 Task: Look for space in Epworth, Zimbabwe from 10th July, 2023 to 15th July, 2023 for 7 adults in price range Rs.10000 to Rs.15000. Place can be entire place or shared room with 4 bedrooms having 7 beds and 4 bathrooms. Property type can be house, flat, guest house. Amenities needed are: wifi, TV, free parkinig on premises, gym, breakfast. Booking option can be shelf check-in. Required host language is English.
Action: Mouse moved to (417, 107)
Screenshot: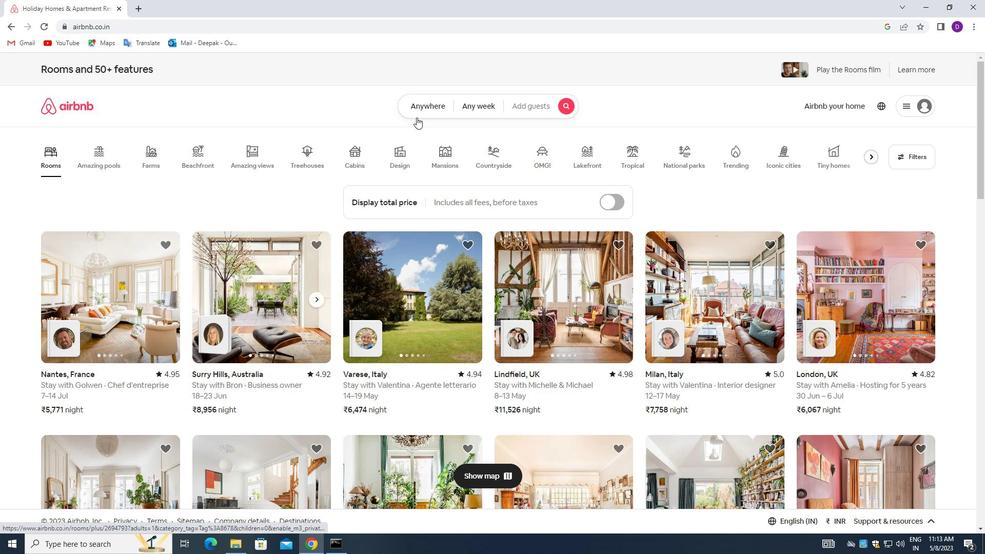 
Action: Mouse pressed left at (417, 107)
Screenshot: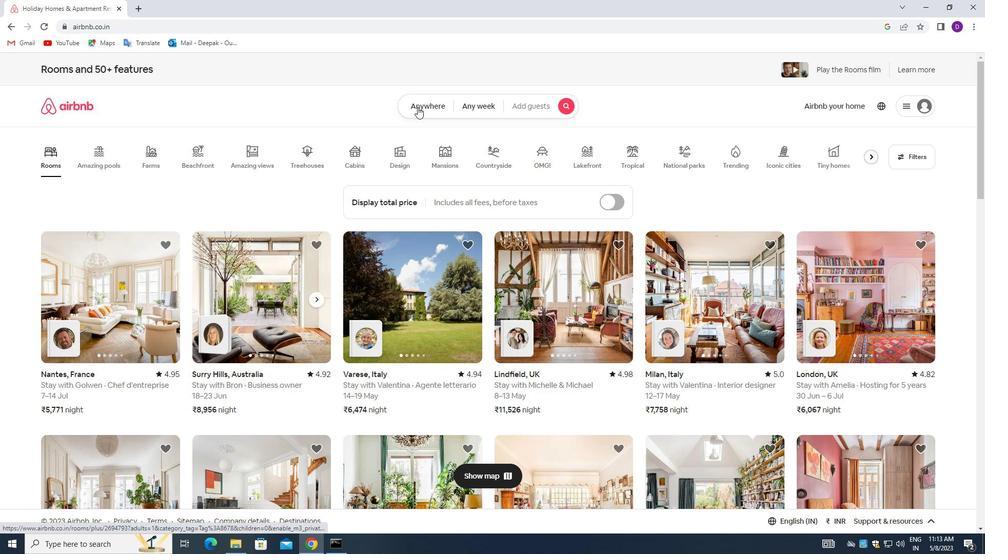
Action: Mouse moved to (366, 145)
Screenshot: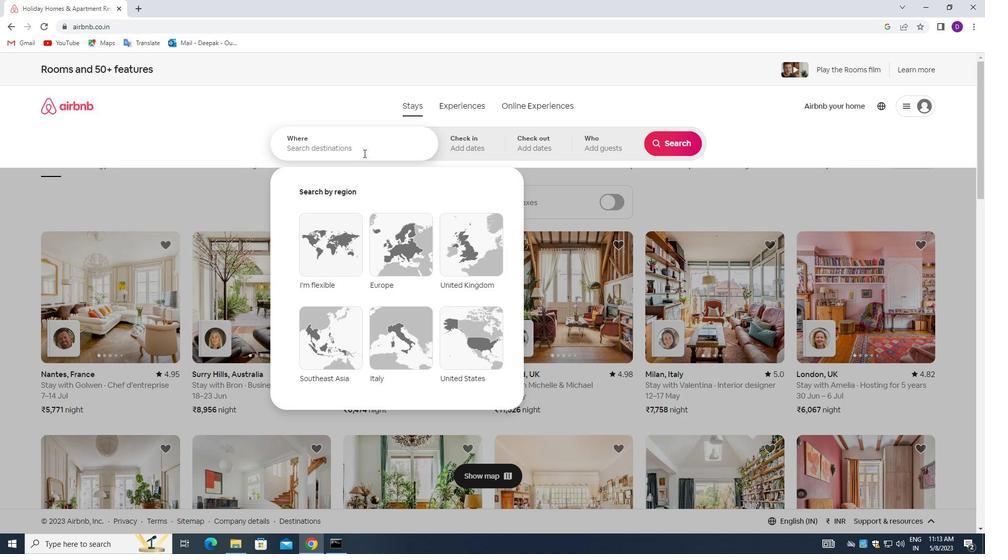 
Action: Mouse pressed left at (366, 145)
Screenshot: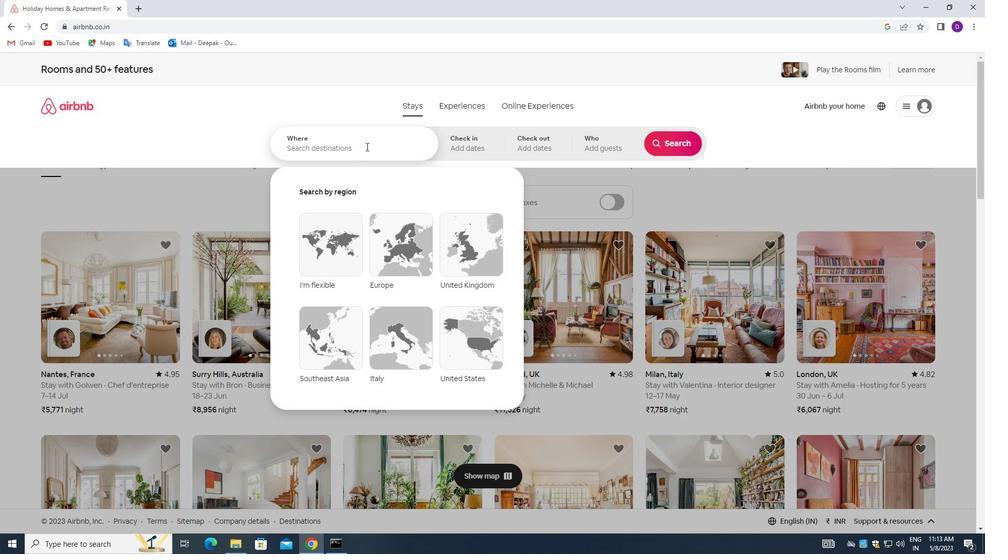 
Action: Mouse moved to (166, 226)
Screenshot: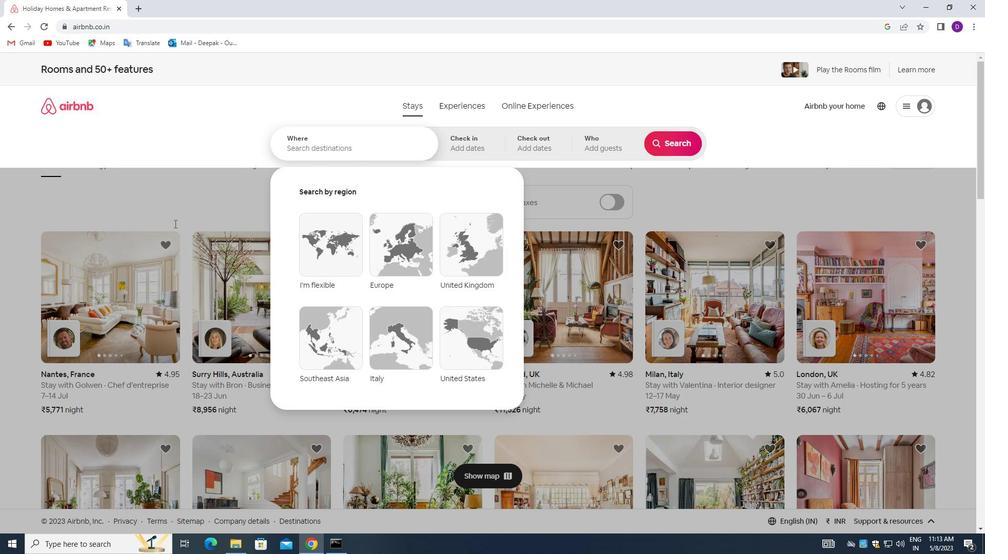 
Action: Key pressed <Key.shift_r><Key.shift_r><Key.shift_r><Key.shift_r><Key.shift_r><Key.shift_r><Key.shift_r><Key.shift_r><Key.shift_r><Key.shift_r>Epworth,<Key.space><Key.shift_r>Zimbabwe<Key.enter>
Screenshot: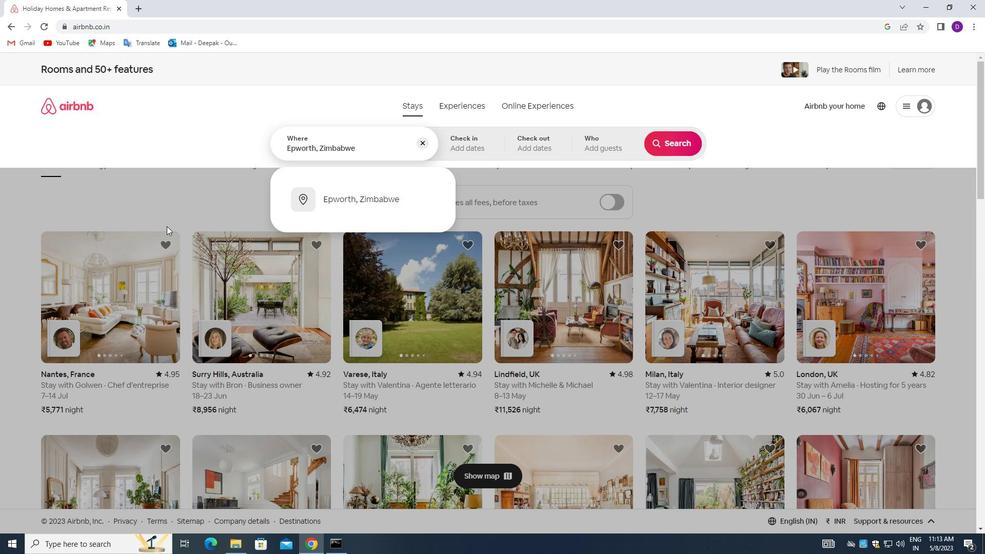 
Action: Mouse moved to (665, 227)
Screenshot: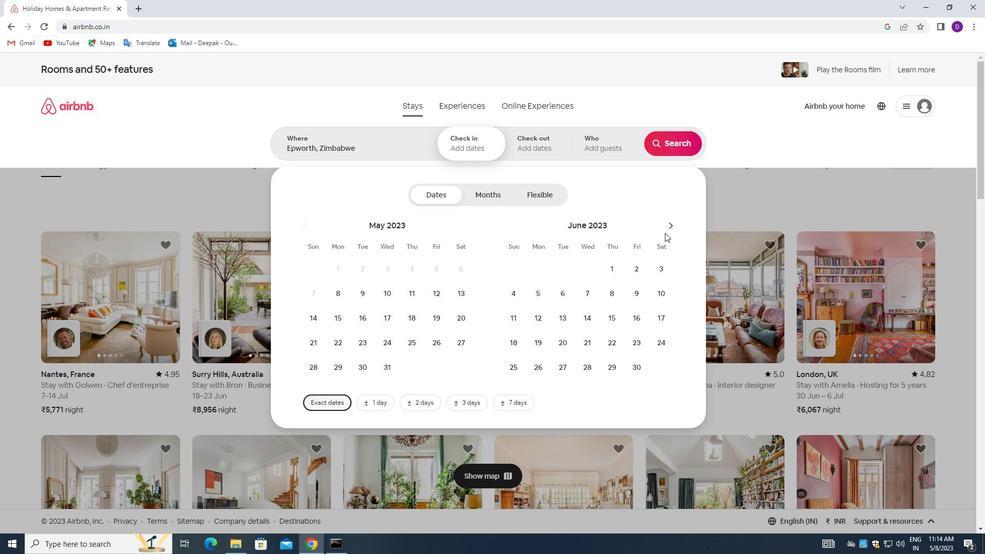 
Action: Mouse pressed left at (665, 227)
Screenshot: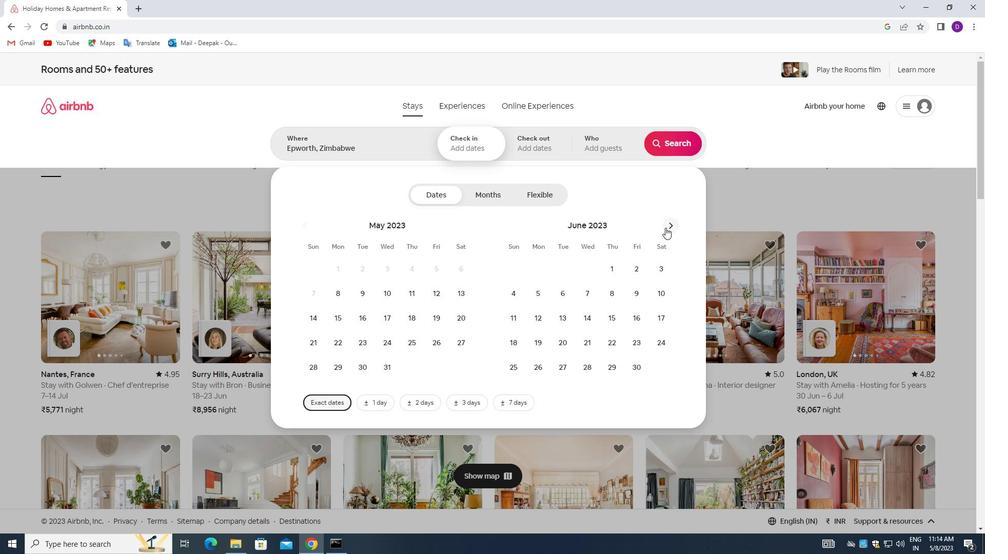 
Action: Mouse moved to (545, 321)
Screenshot: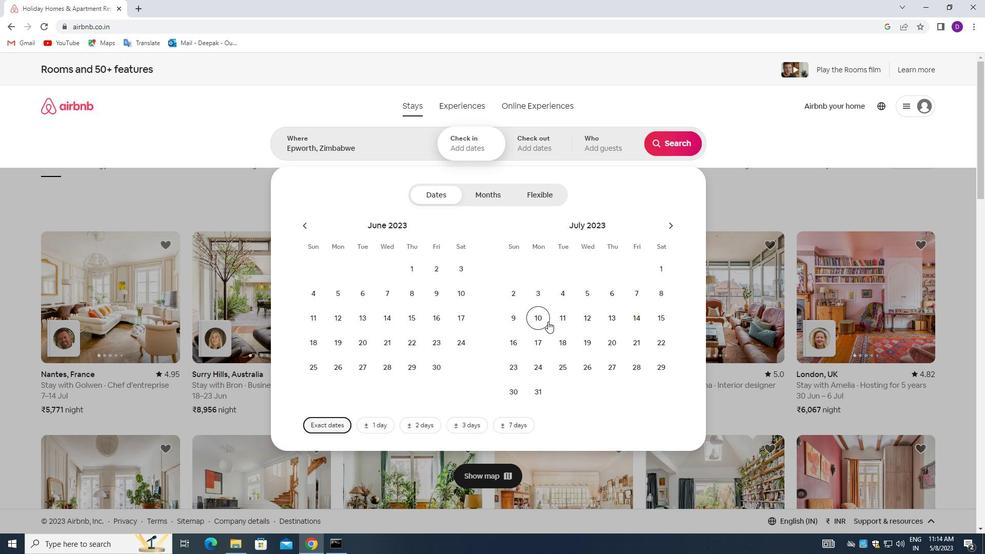 
Action: Mouse pressed left at (545, 321)
Screenshot: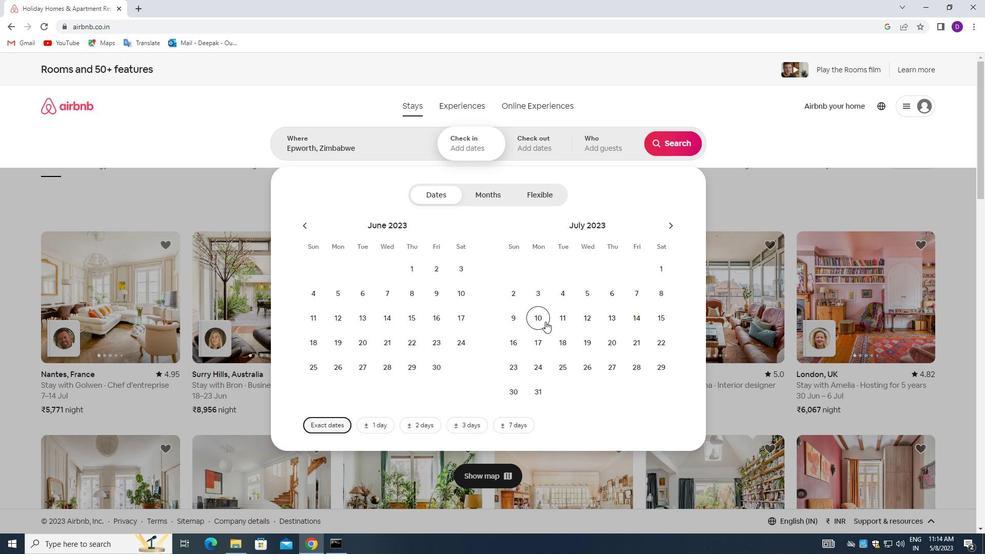 
Action: Mouse moved to (659, 321)
Screenshot: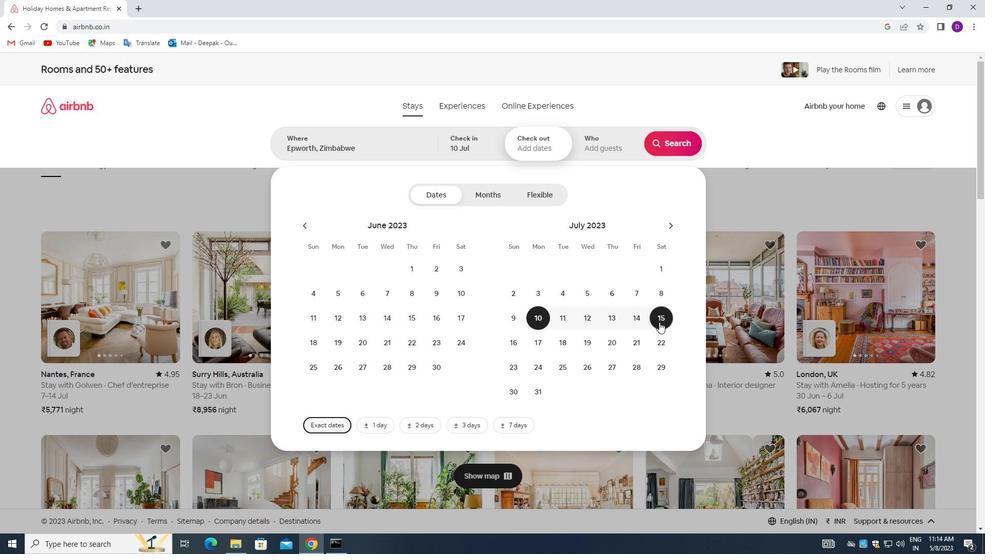 
Action: Mouse pressed left at (659, 321)
Screenshot: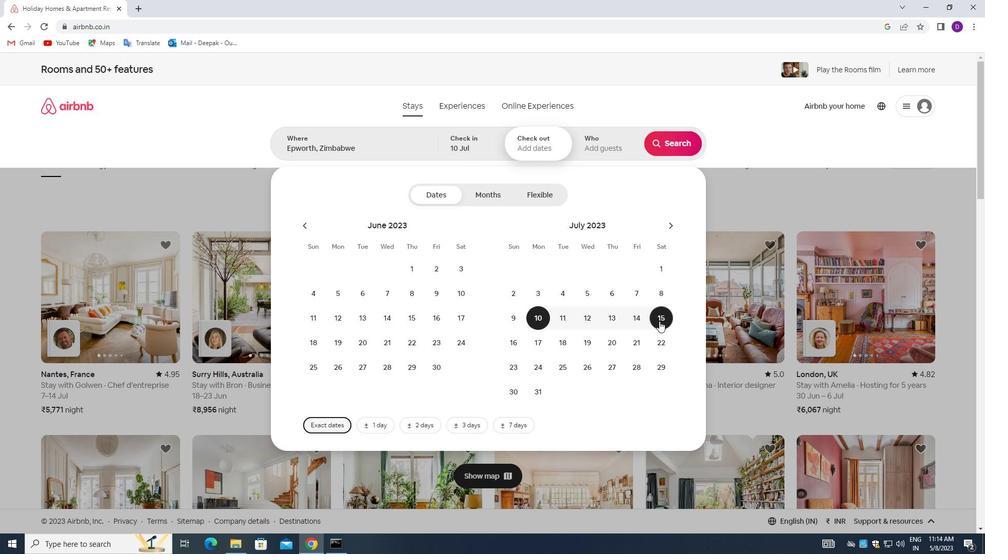 
Action: Mouse moved to (597, 148)
Screenshot: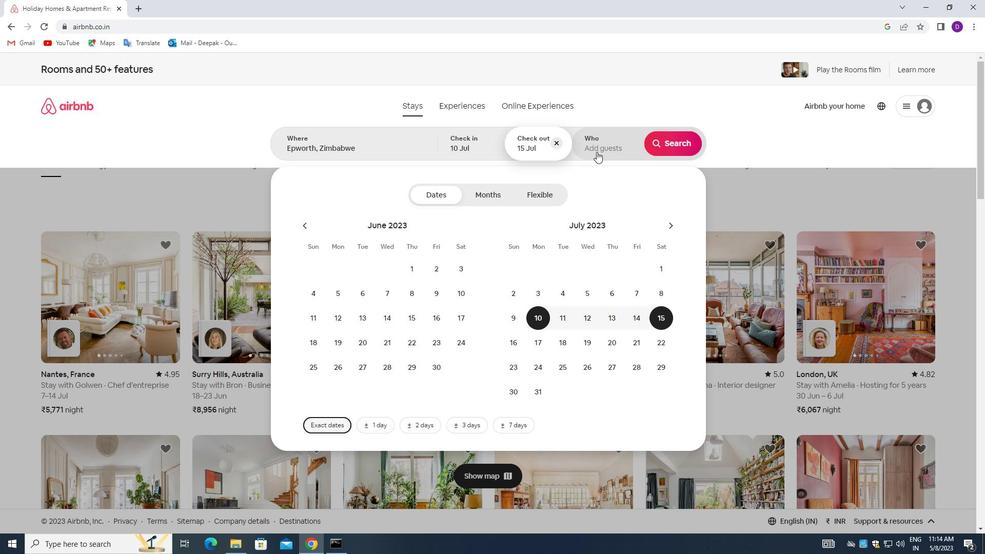 
Action: Mouse pressed left at (597, 148)
Screenshot: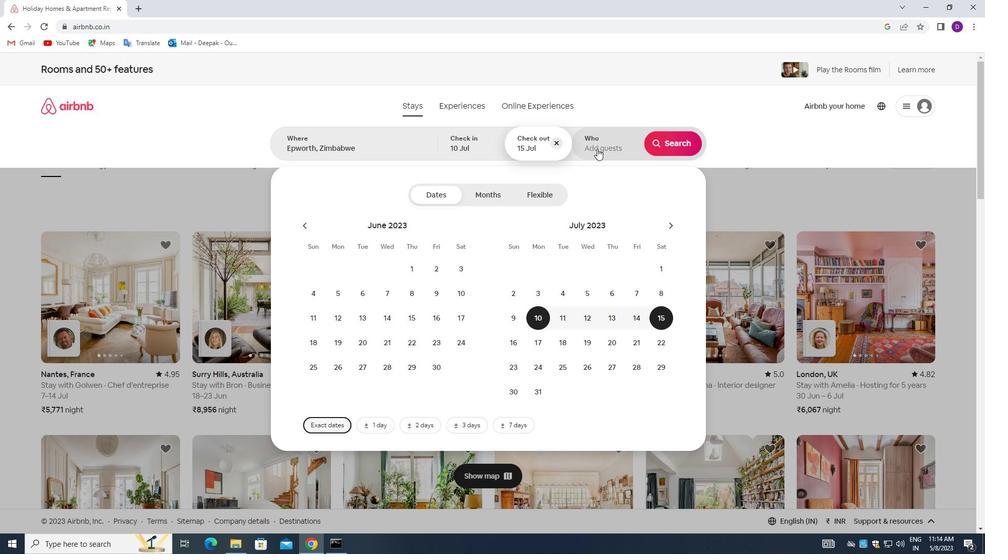 
Action: Mouse moved to (679, 201)
Screenshot: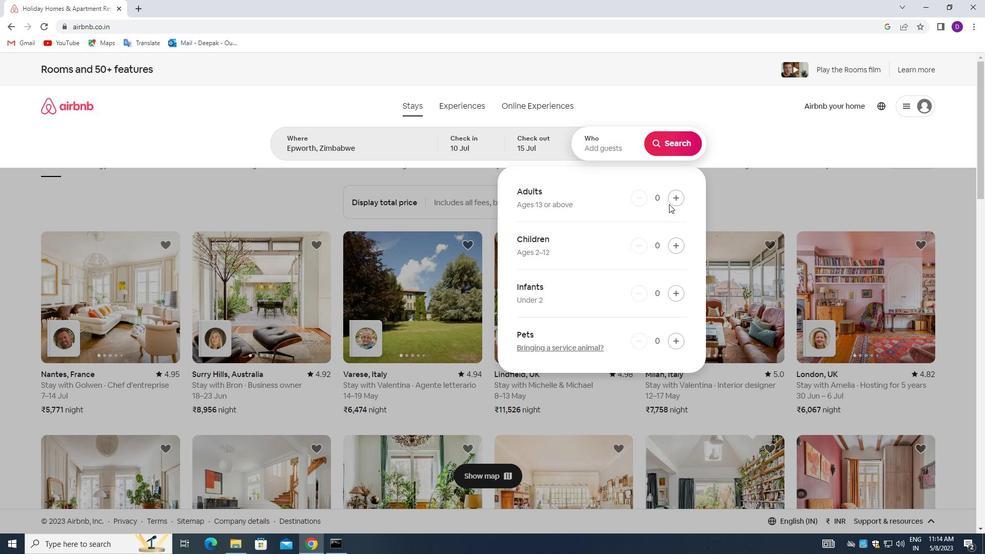 
Action: Mouse pressed left at (679, 201)
Screenshot: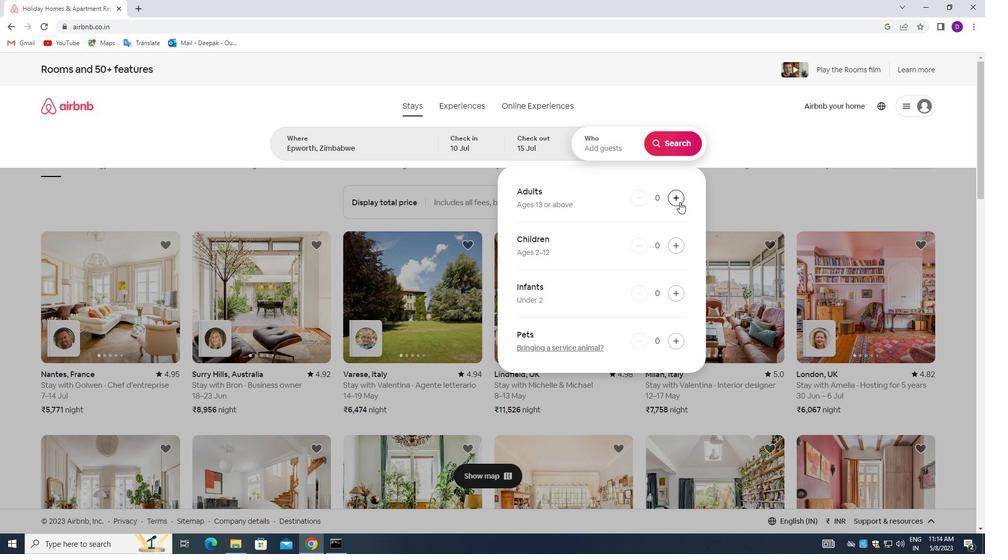 
Action: Mouse pressed left at (679, 201)
Screenshot: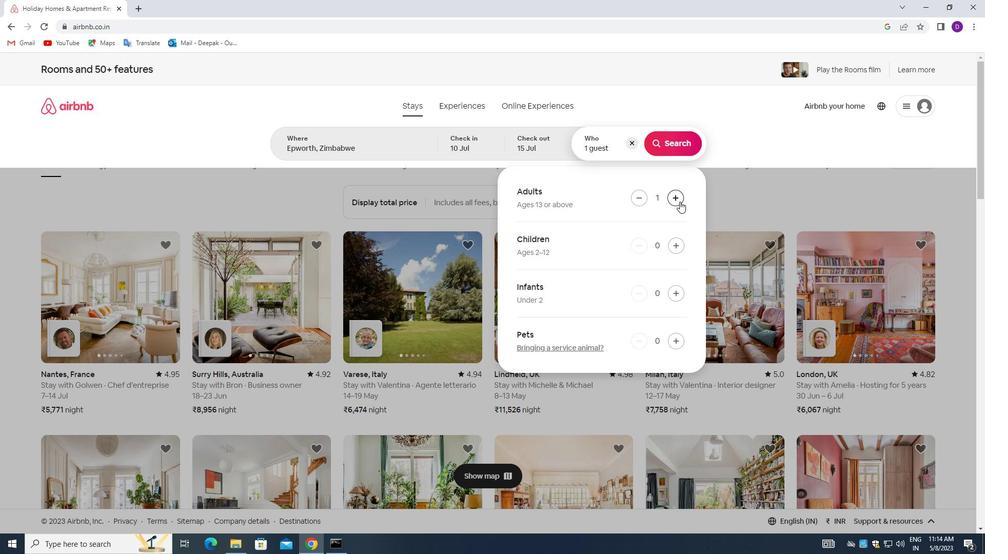 
Action: Mouse pressed left at (679, 201)
Screenshot: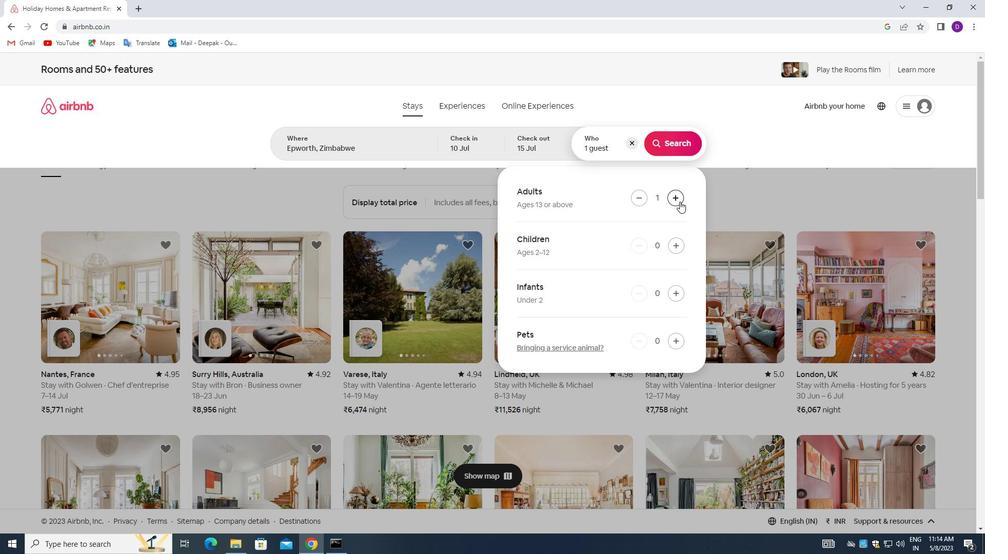 
Action: Mouse pressed left at (679, 201)
Screenshot: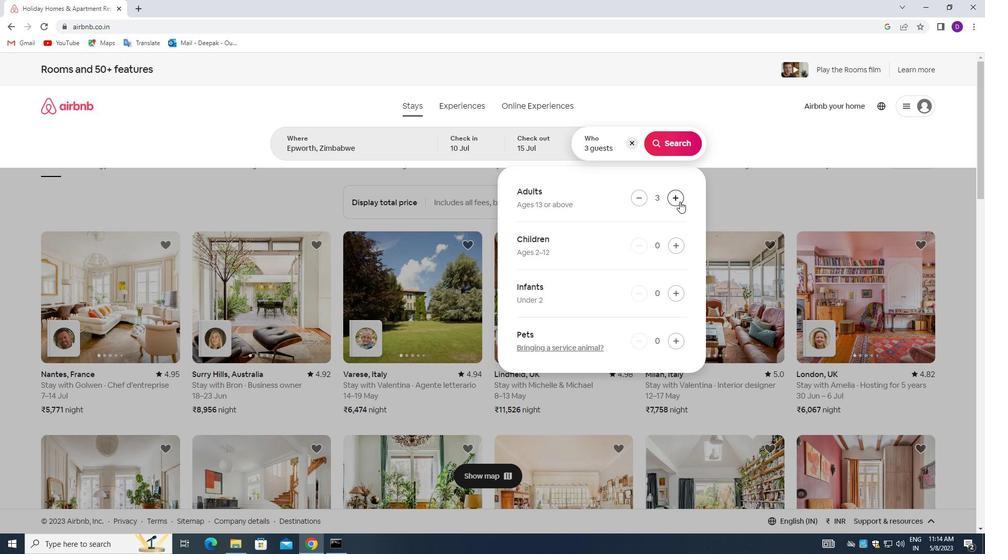 
Action: Mouse pressed left at (679, 201)
Screenshot: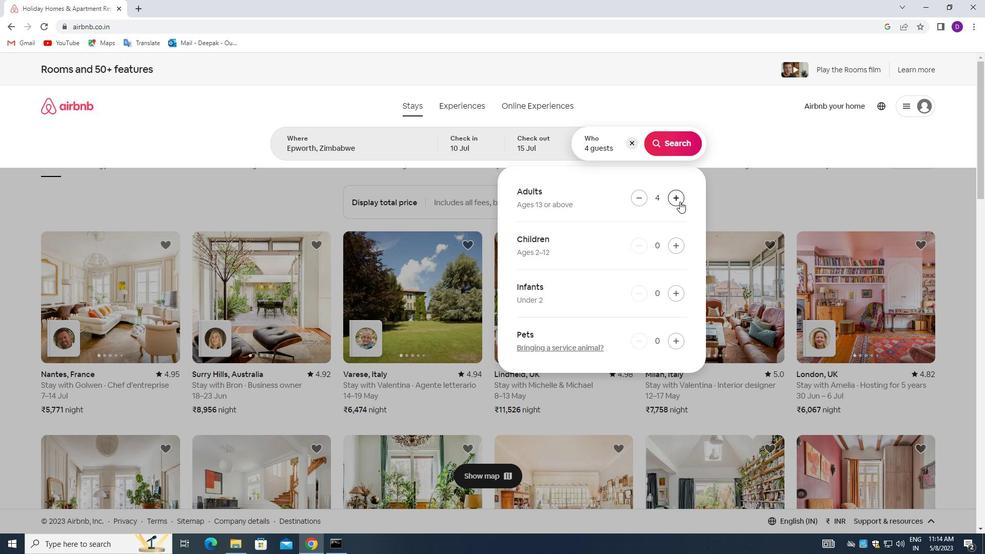 
Action: Mouse pressed left at (679, 201)
Screenshot: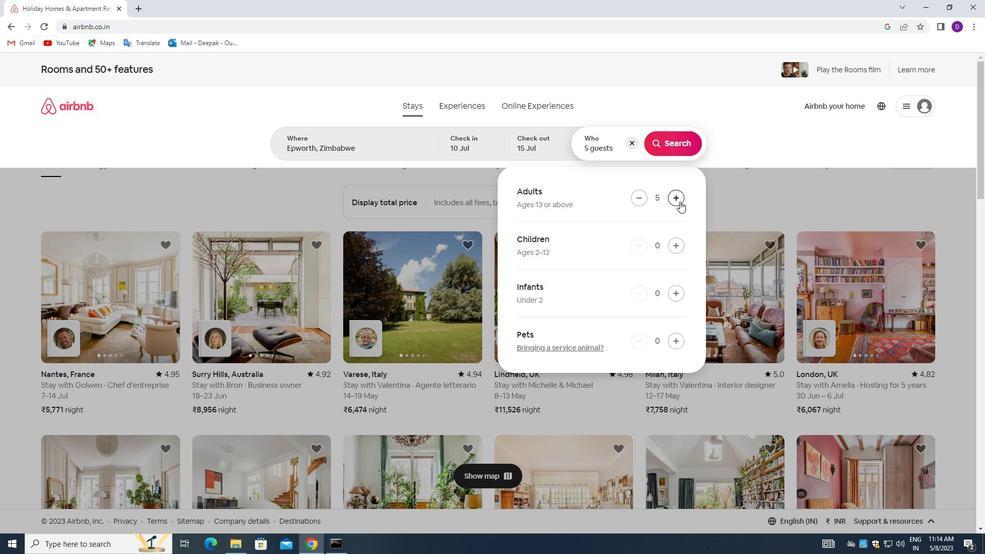
Action: Mouse pressed left at (679, 201)
Screenshot: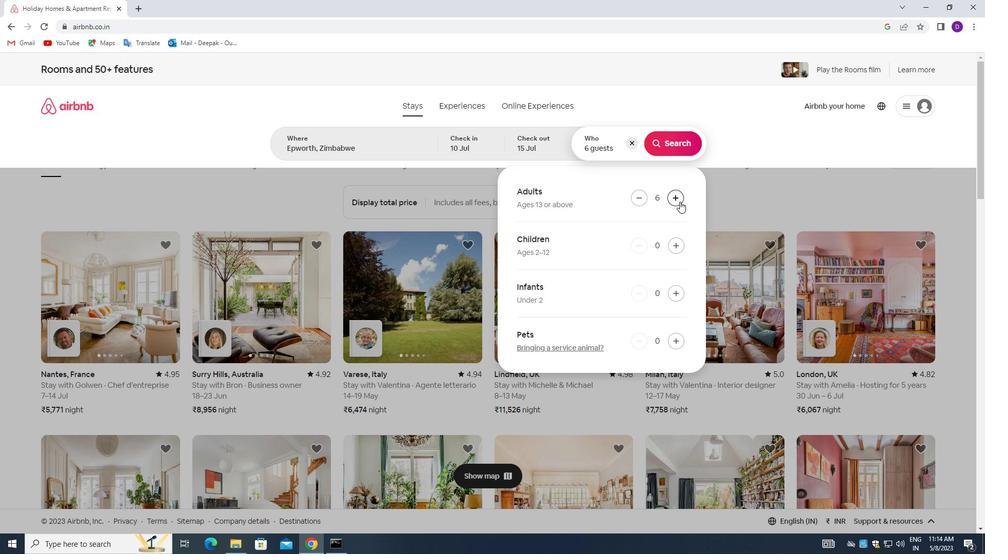
Action: Mouse pressed left at (679, 201)
Screenshot: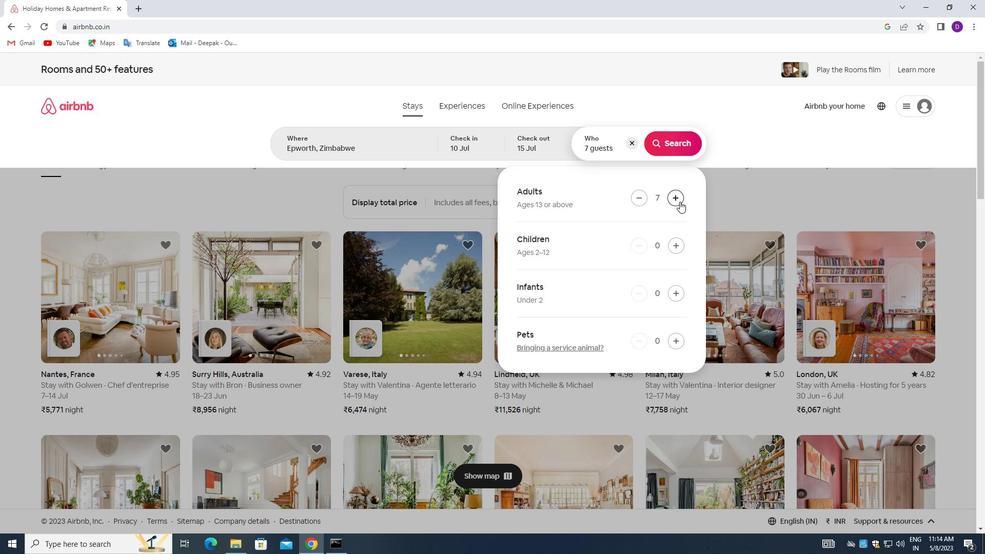 
Action: Mouse moved to (642, 198)
Screenshot: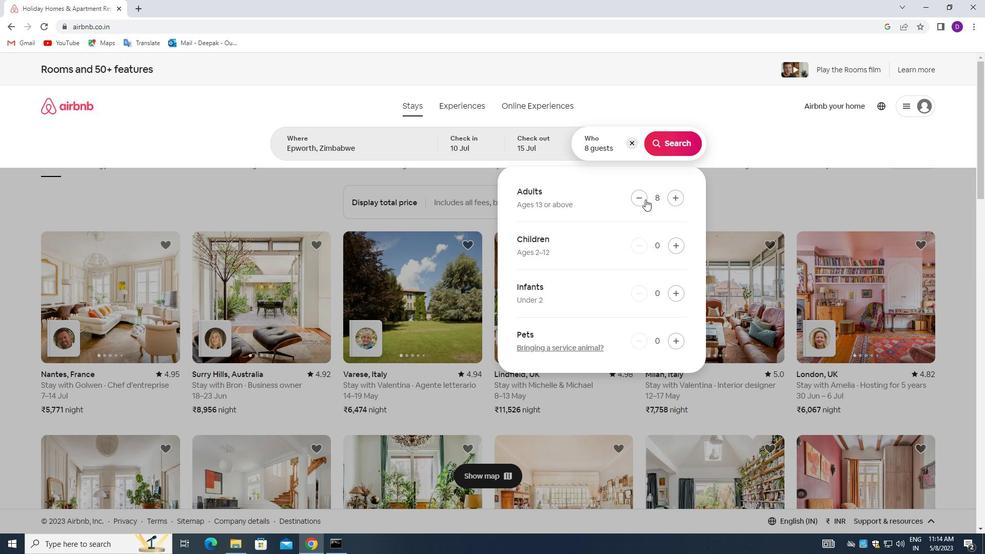 
Action: Mouse pressed left at (642, 198)
Screenshot: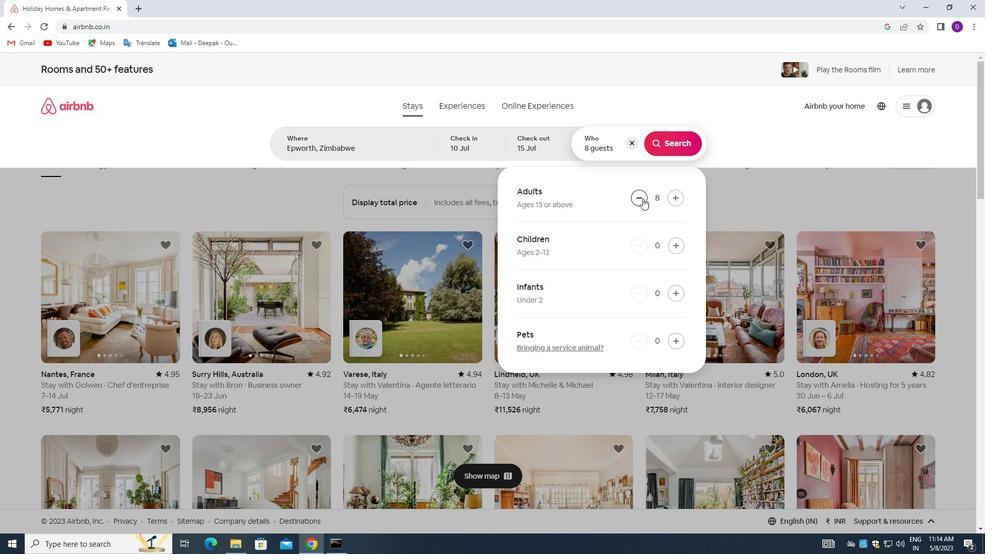 
Action: Mouse moved to (672, 139)
Screenshot: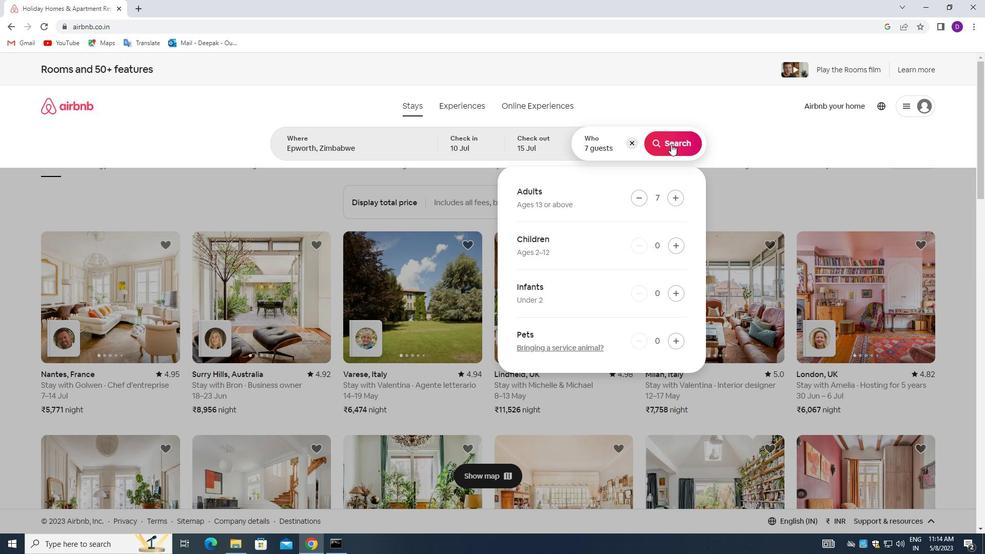 
Action: Mouse pressed left at (672, 139)
Screenshot: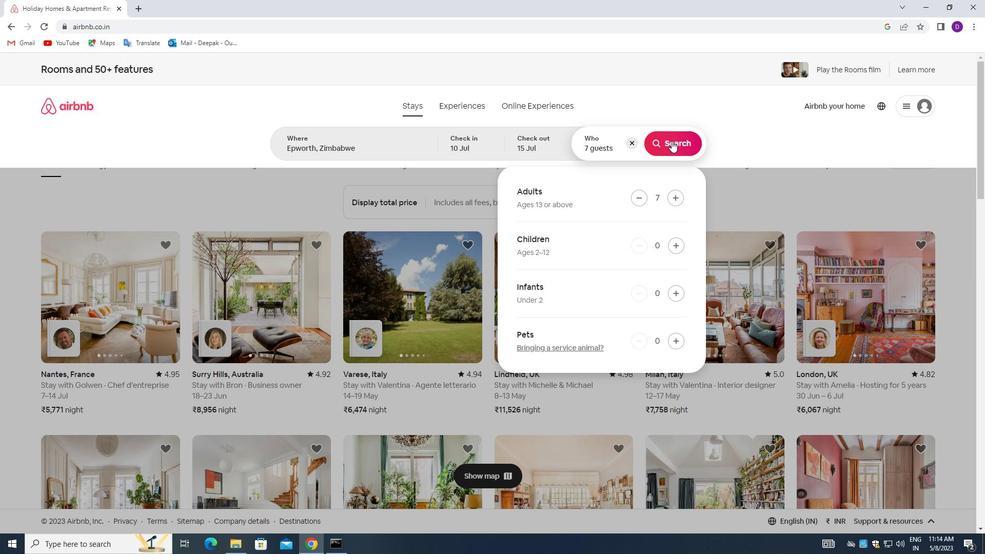 
Action: Mouse moved to (926, 114)
Screenshot: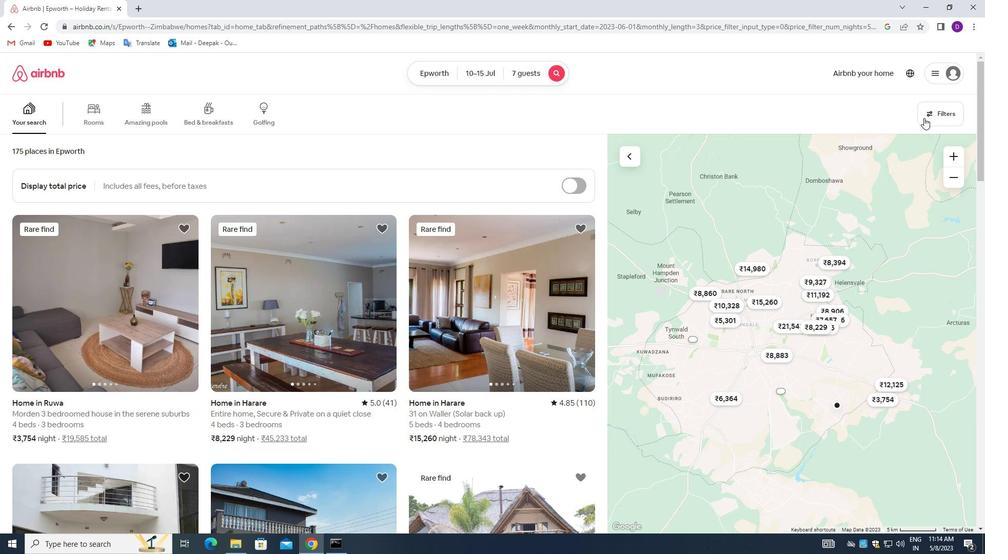 
Action: Mouse pressed left at (926, 114)
Screenshot: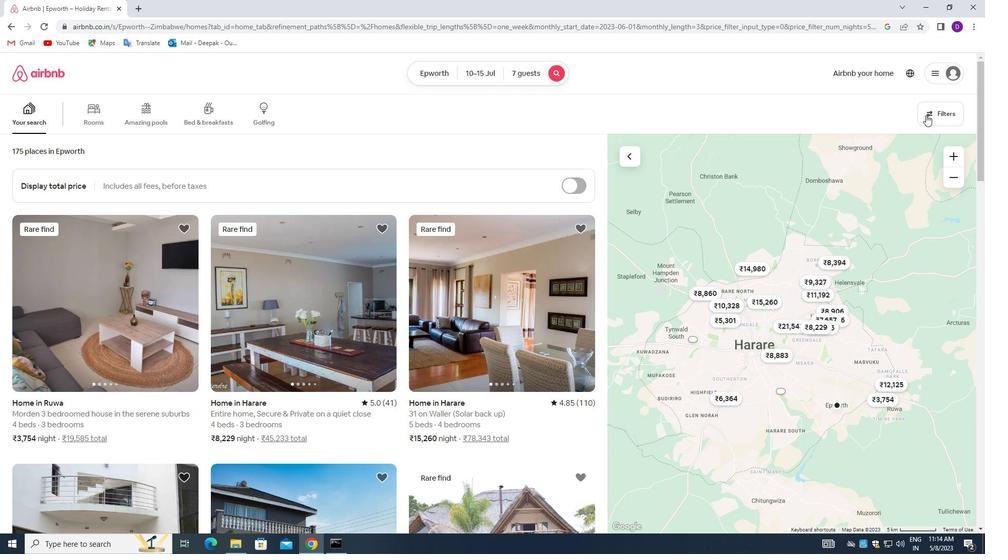 
Action: Mouse moved to (367, 370)
Screenshot: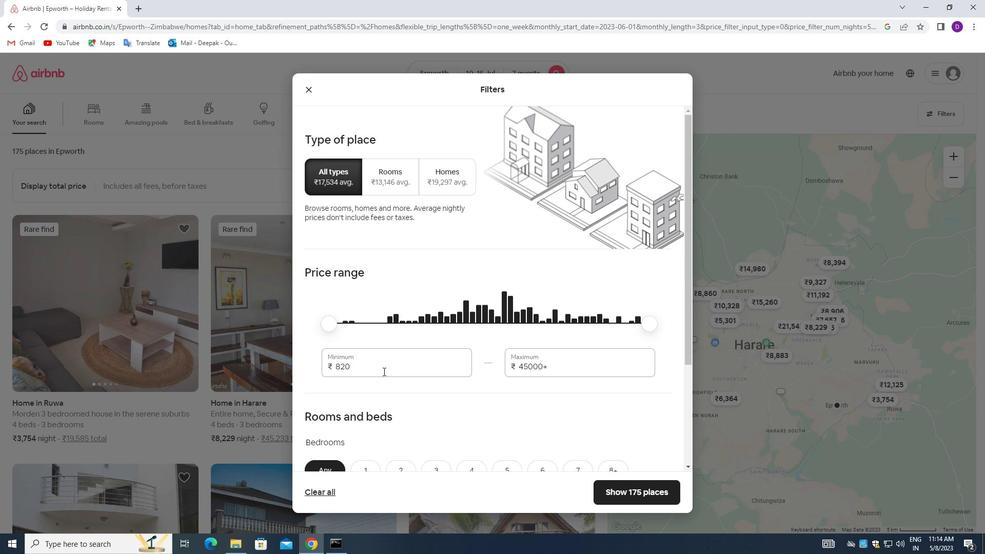 
Action: Mouse pressed left at (367, 370)
Screenshot: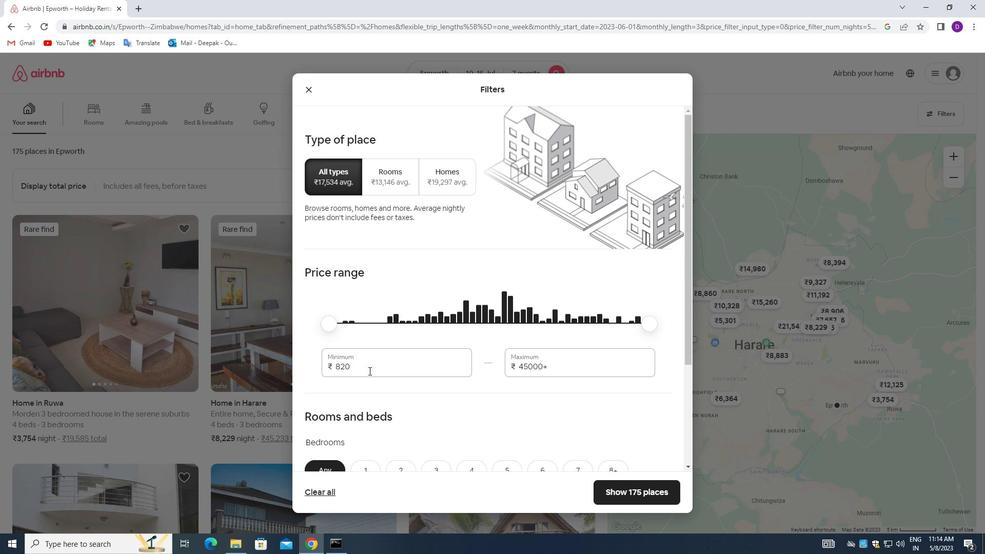 
Action: Mouse moved to (367, 370)
Screenshot: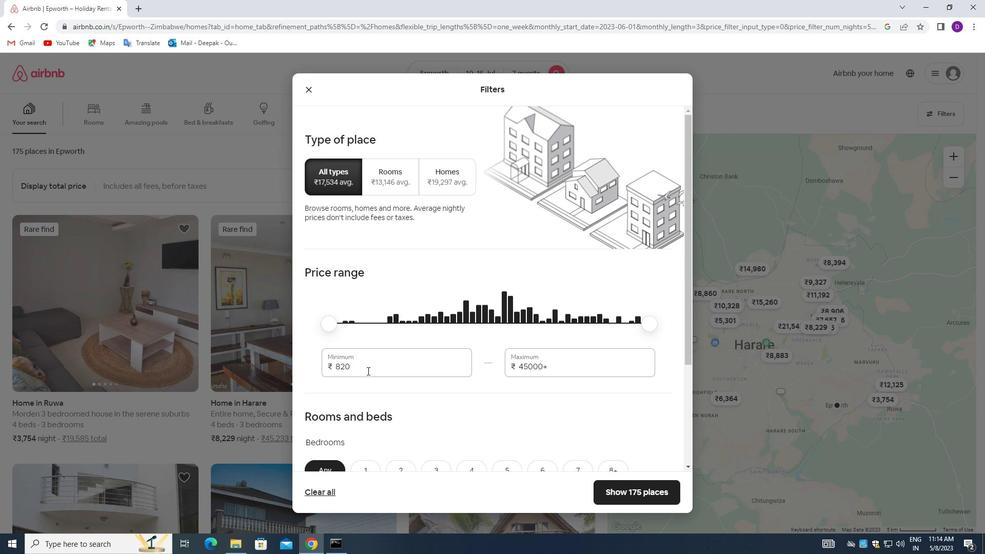 
Action: Mouse pressed left at (367, 370)
Screenshot: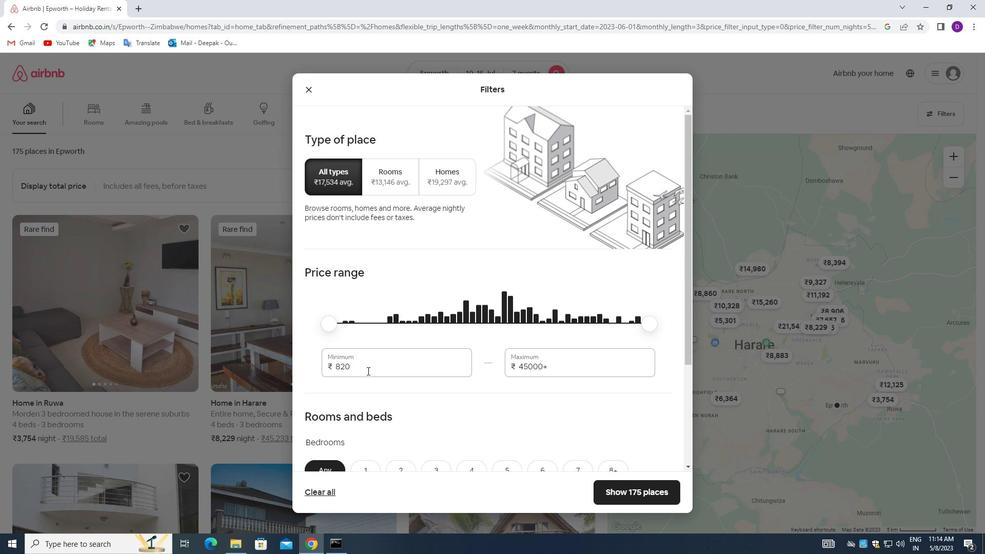 
Action: Key pressed 10000<Key.tab>15000
Screenshot: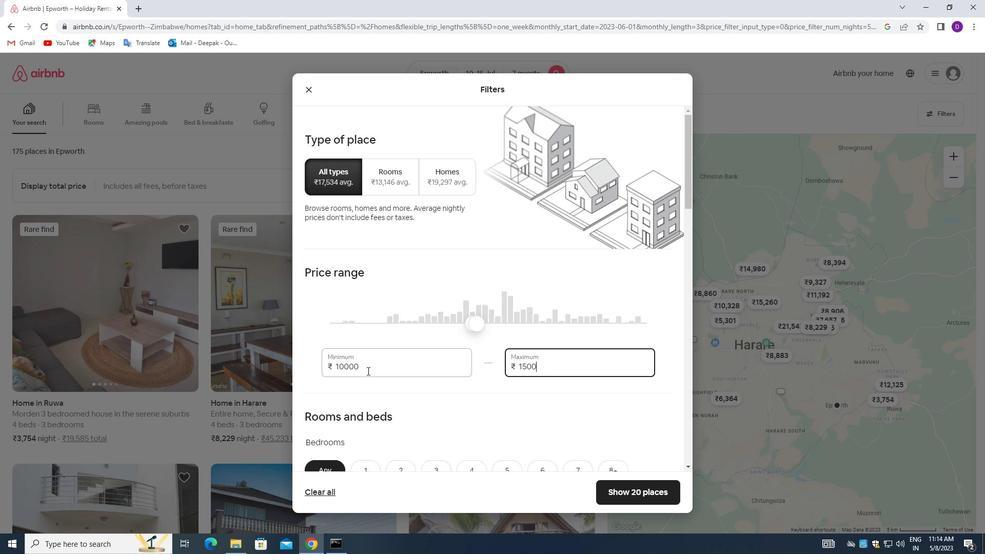 
Action: Mouse moved to (429, 371)
Screenshot: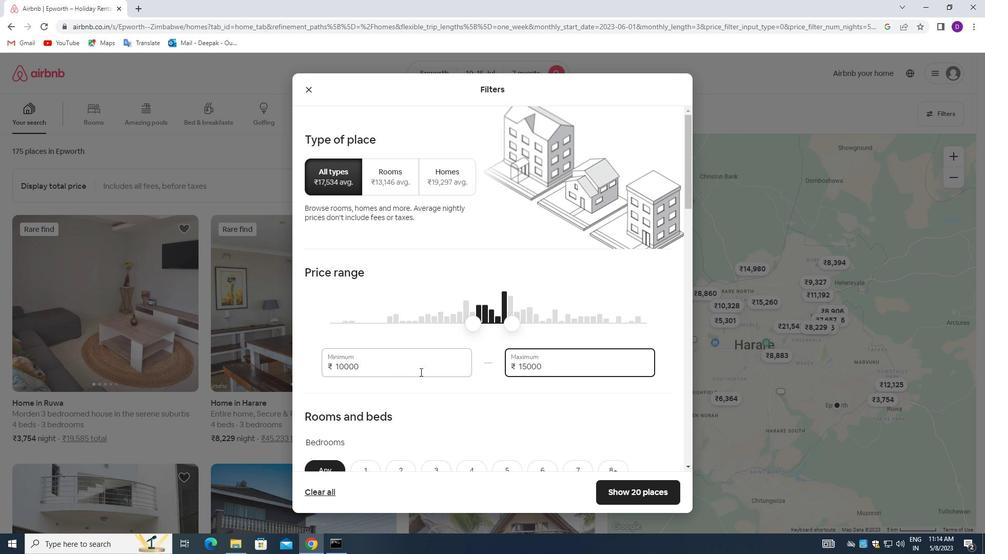 
Action: Mouse scrolled (429, 371) with delta (0, 0)
Screenshot: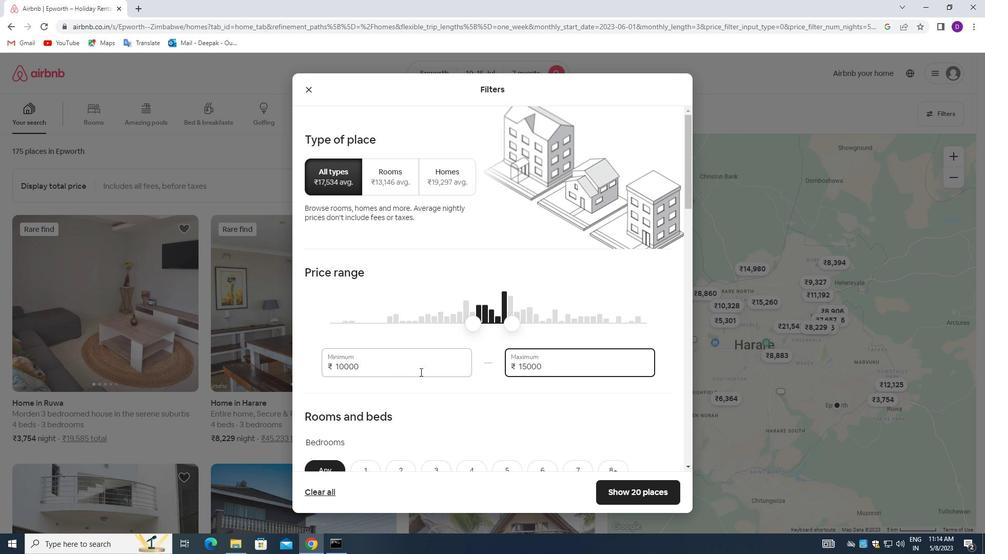 
Action: Mouse moved to (435, 374)
Screenshot: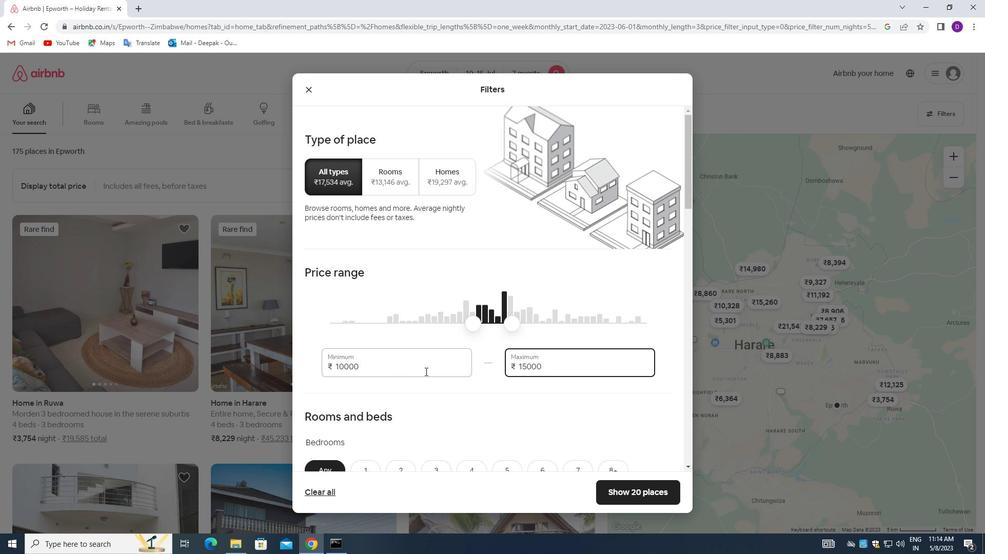
Action: Mouse scrolled (435, 373) with delta (0, 0)
Screenshot: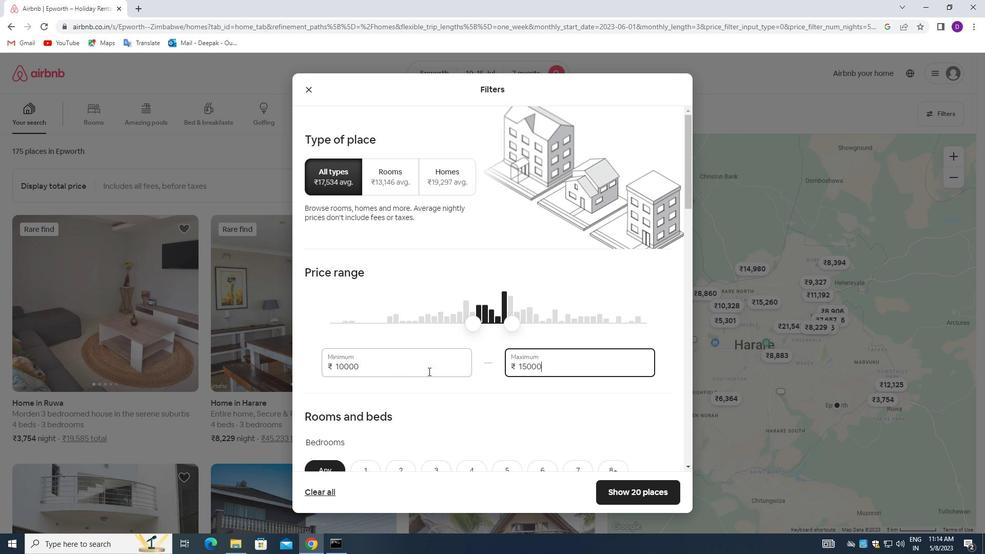 
Action: Mouse scrolled (435, 373) with delta (0, 0)
Screenshot: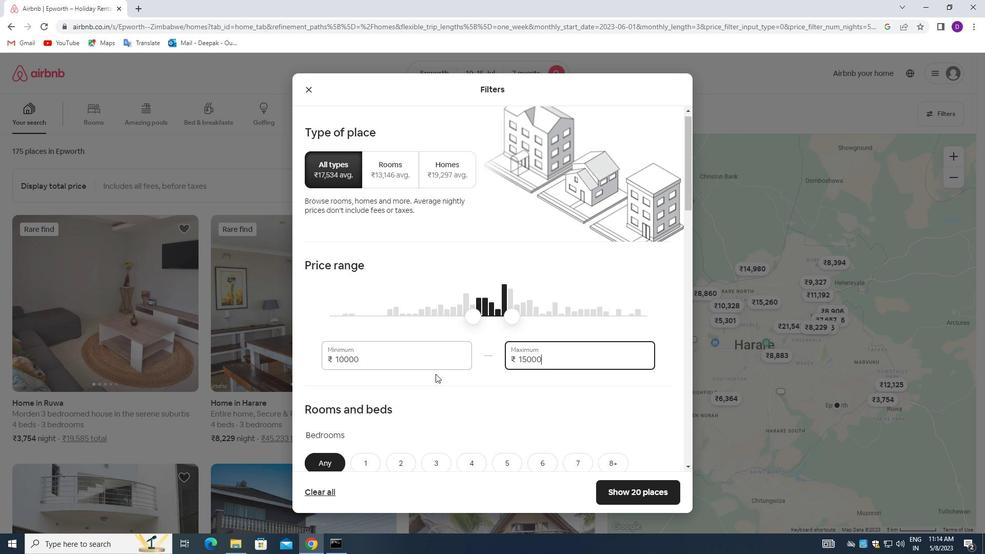 
Action: Mouse moved to (473, 314)
Screenshot: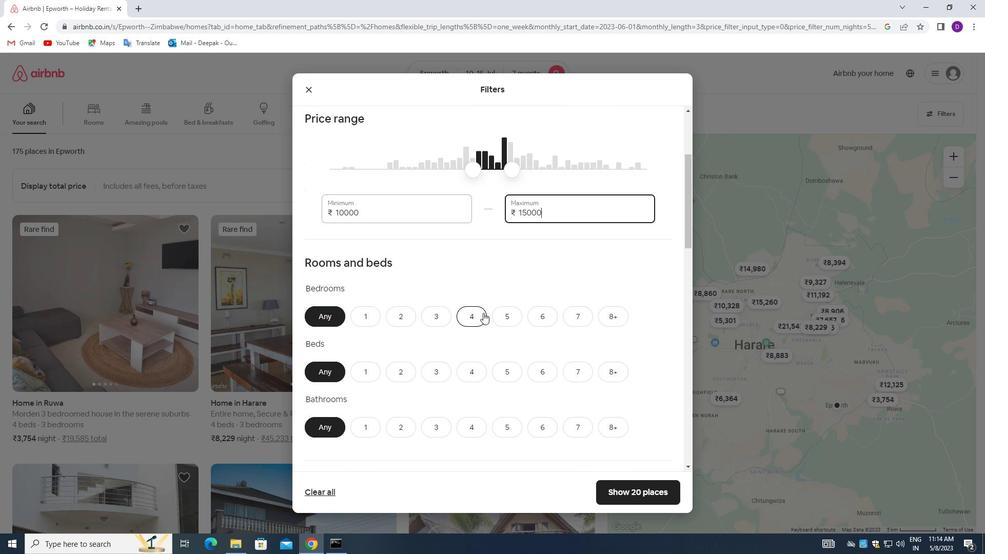 
Action: Mouse pressed left at (473, 314)
Screenshot: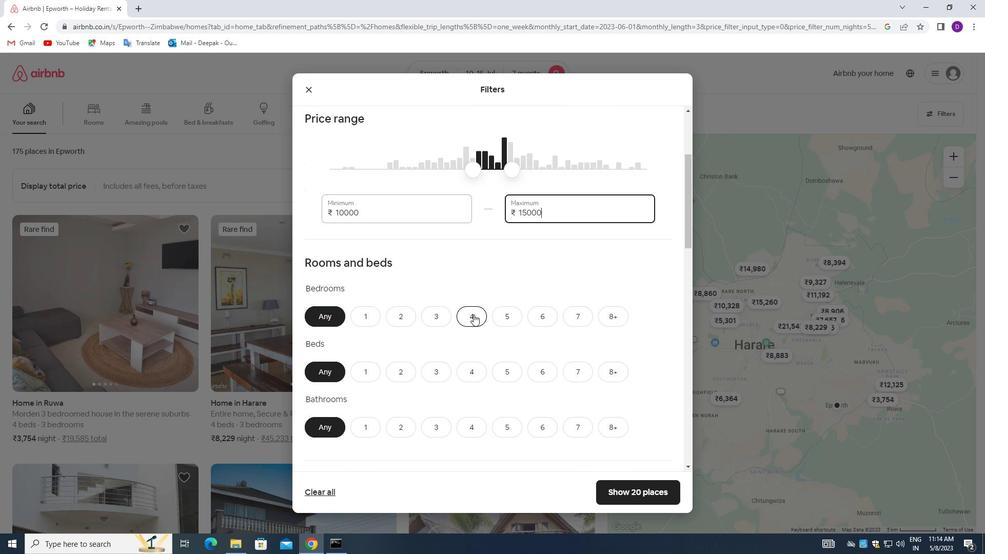 
Action: Mouse moved to (576, 376)
Screenshot: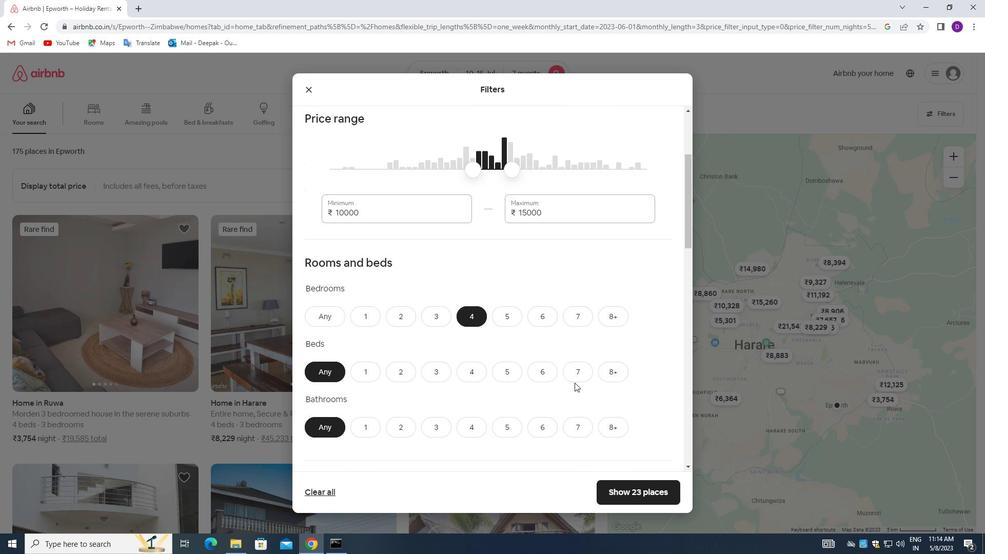 
Action: Mouse pressed left at (576, 376)
Screenshot: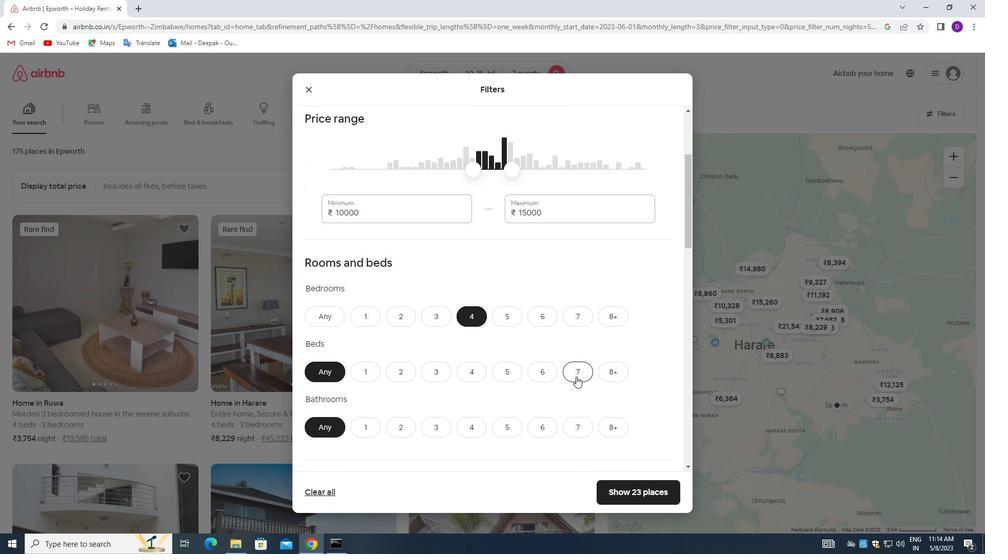 
Action: Mouse moved to (467, 423)
Screenshot: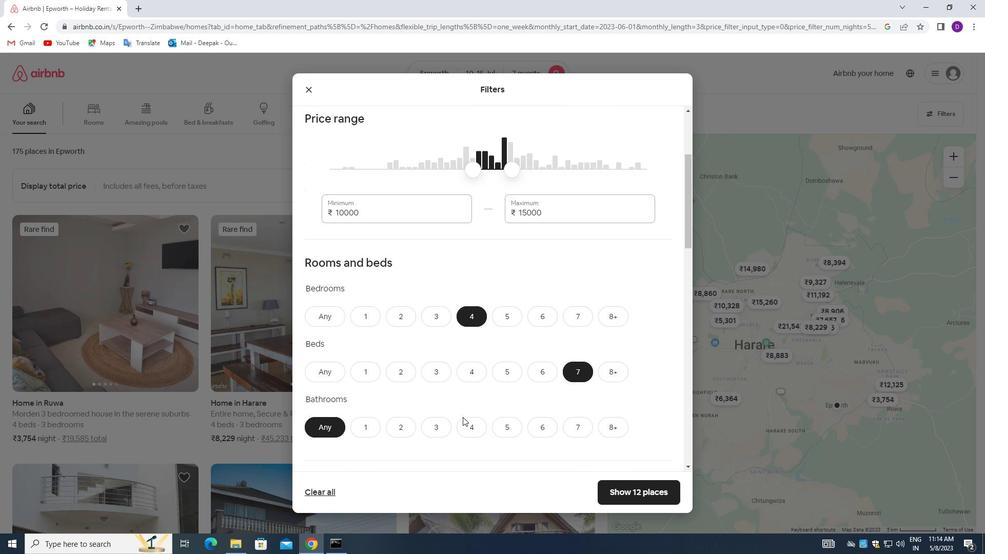 
Action: Mouse pressed left at (467, 423)
Screenshot: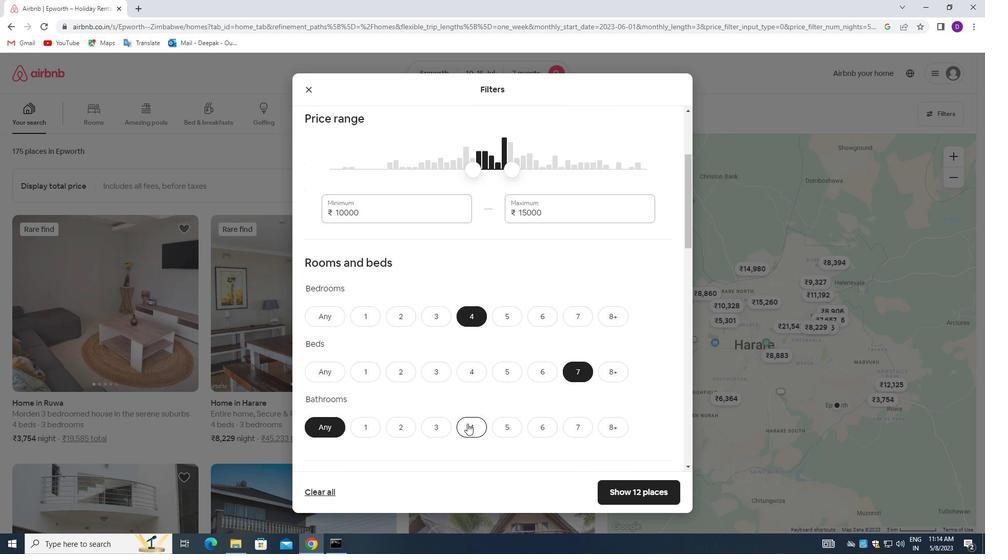 
Action: Mouse moved to (474, 391)
Screenshot: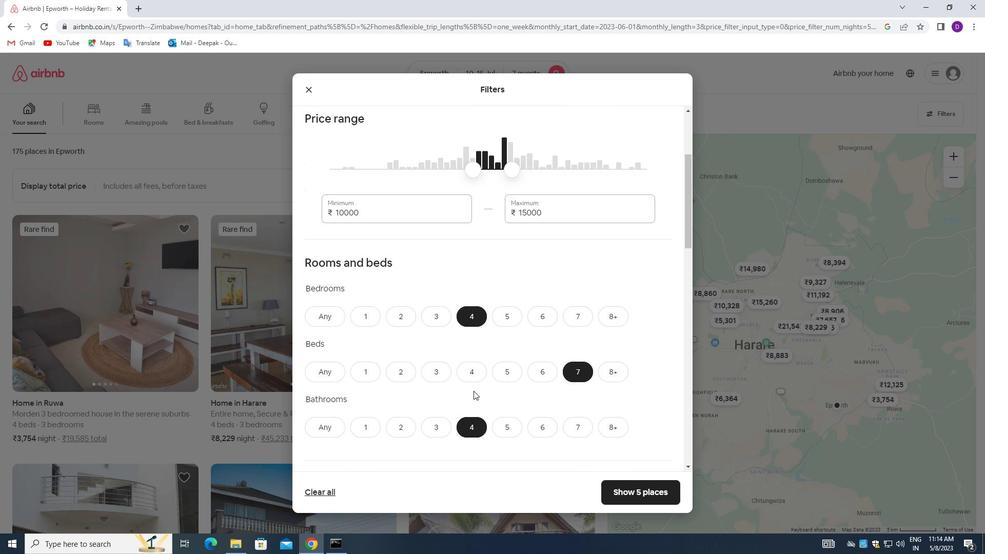 
Action: Mouse scrolled (474, 390) with delta (0, 0)
Screenshot: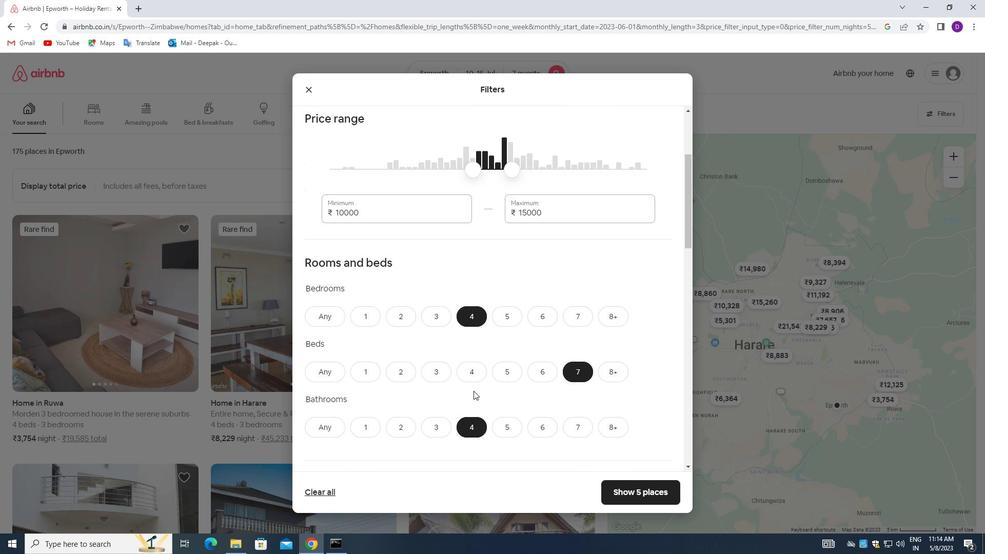 
Action: Mouse moved to (474, 391)
Screenshot: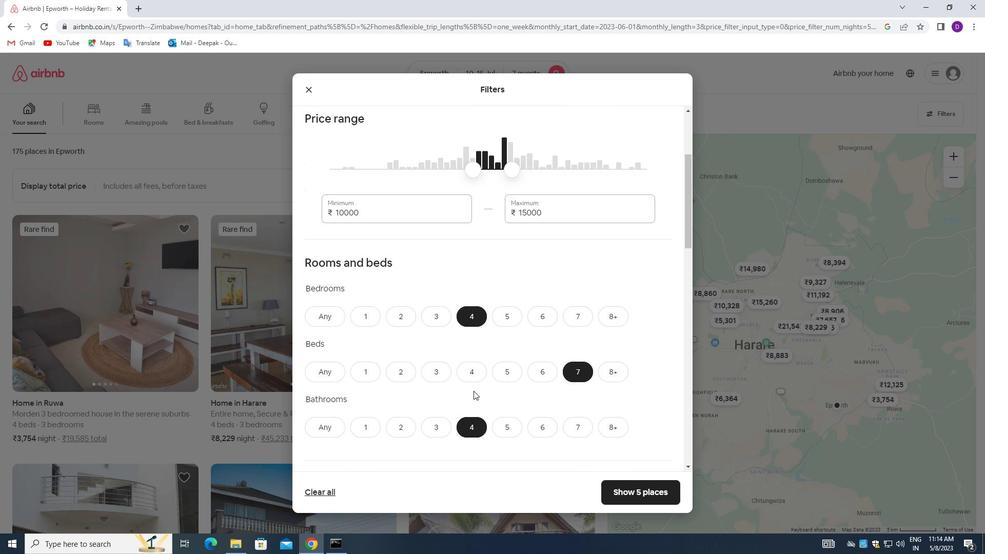 
Action: Mouse scrolled (474, 390) with delta (0, 0)
Screenshot: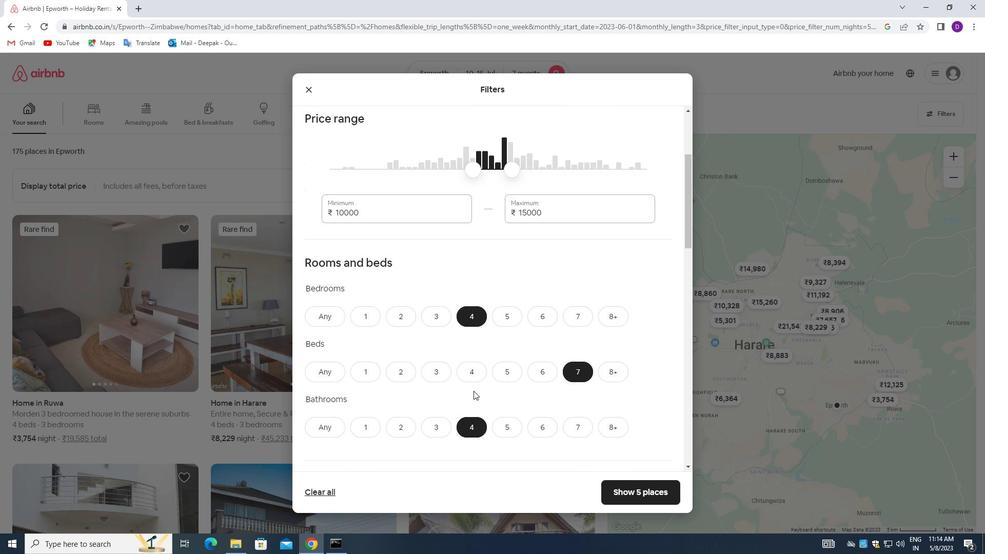 
Action: Mouse moved to (475, 391)
Screenshot: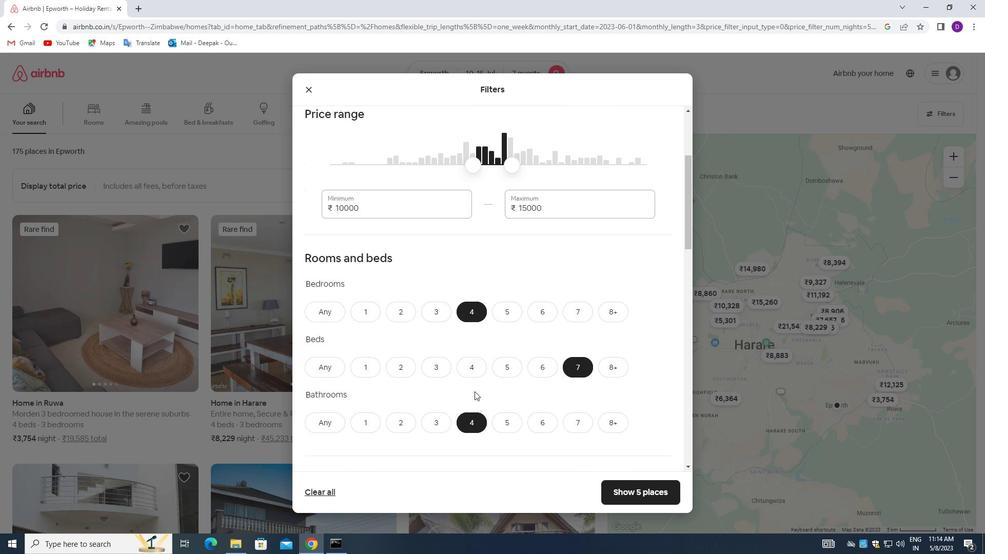 
Action: Mouse scrolled (475, 391) with delta (0, 0)
Screenshot: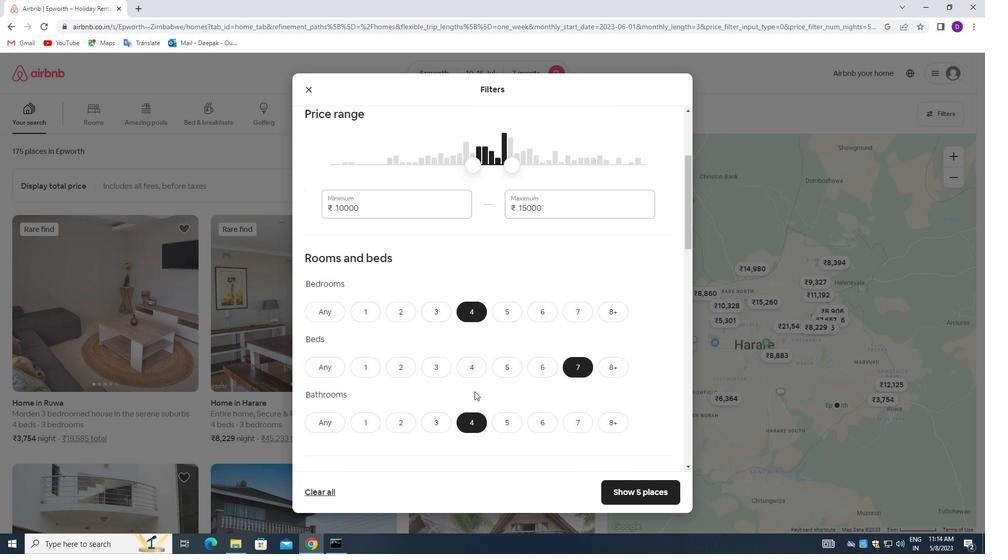 
Action: Mouse moved to (474, 391)
Screenshot: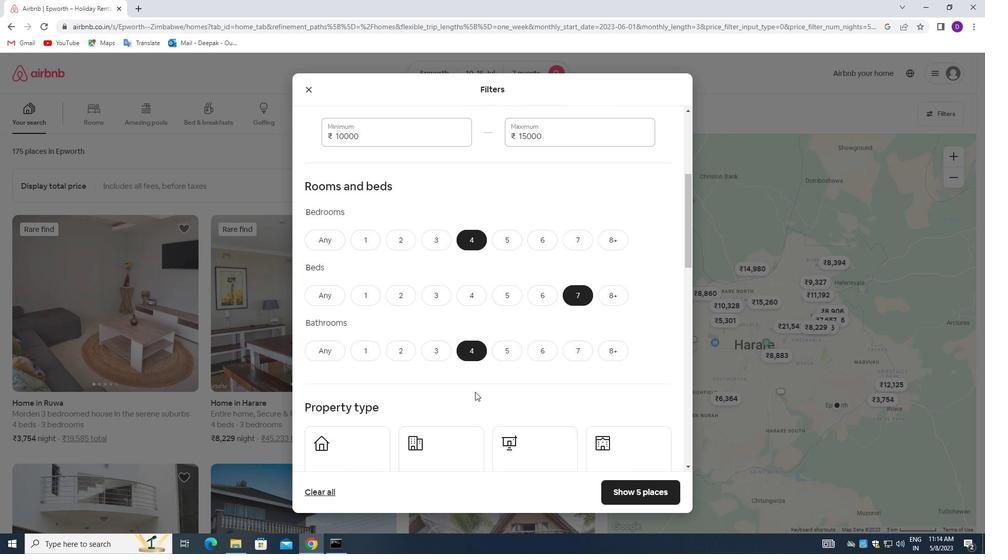 
Action: Mouse scrolled (474, 391) with delta (0, 0)
Screenshot: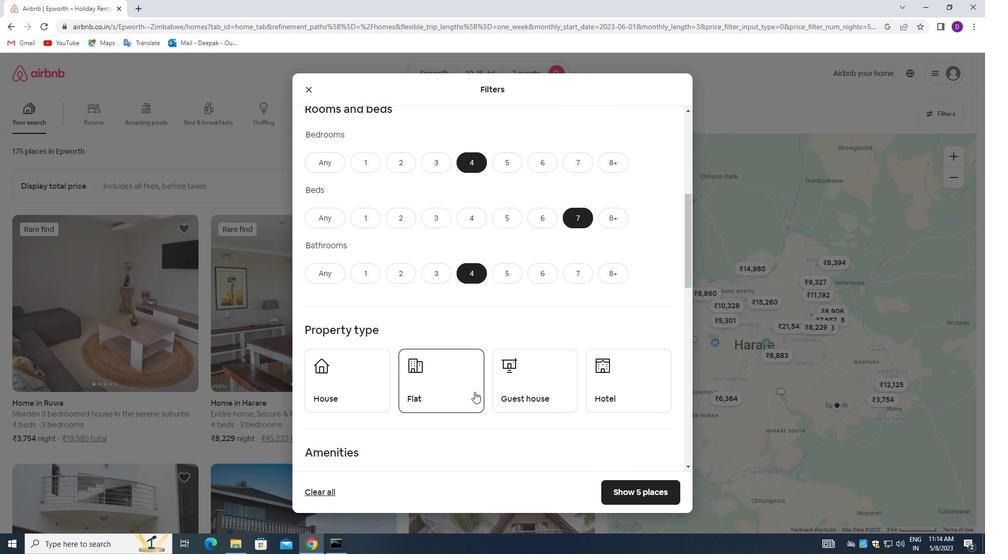 
Action: Mouse moved to (482, 379)
Screenshot: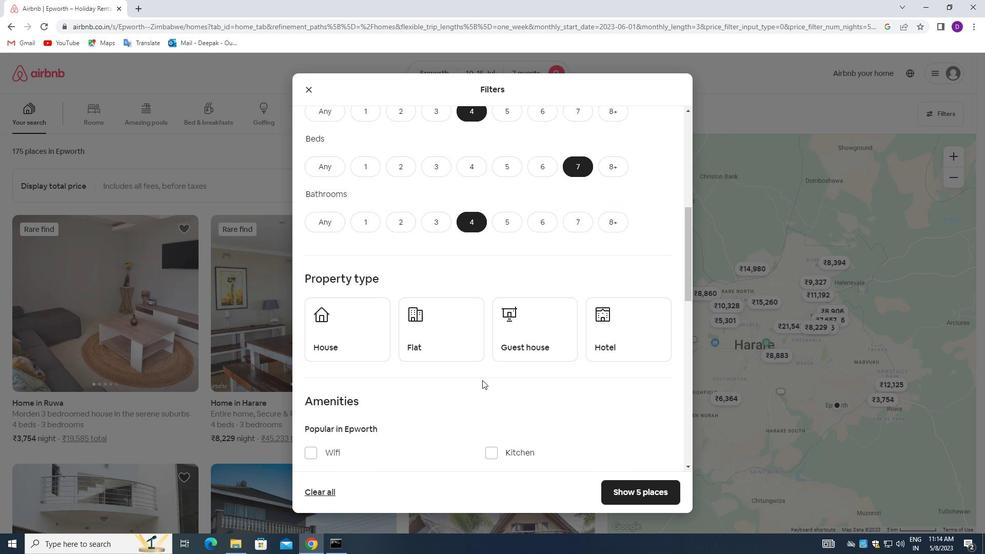 
Action: Mouse scrolled (482, 379) with delta (0, 0)
Screenshot: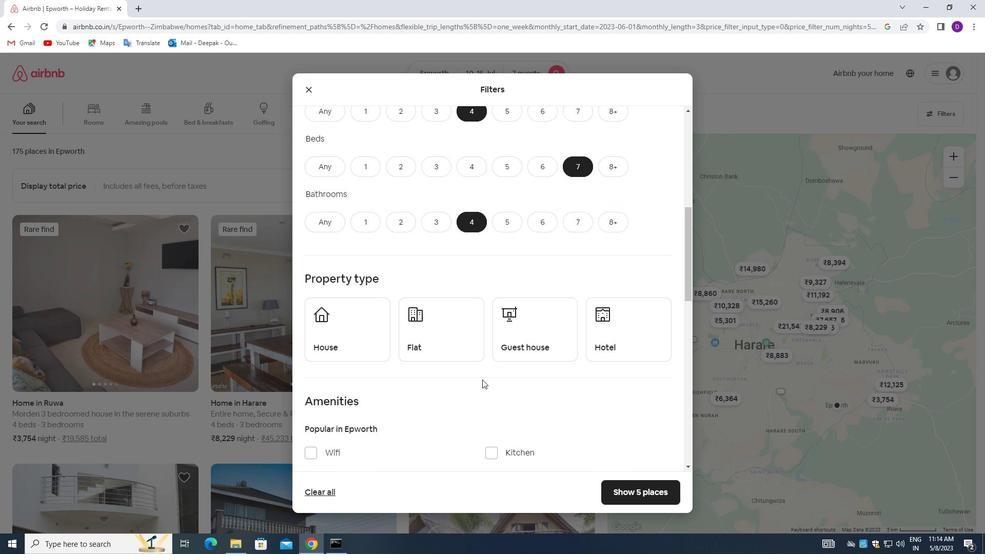 
Action: Mouse scrolled (482, 379) with delta (0, 0)
Screenshot: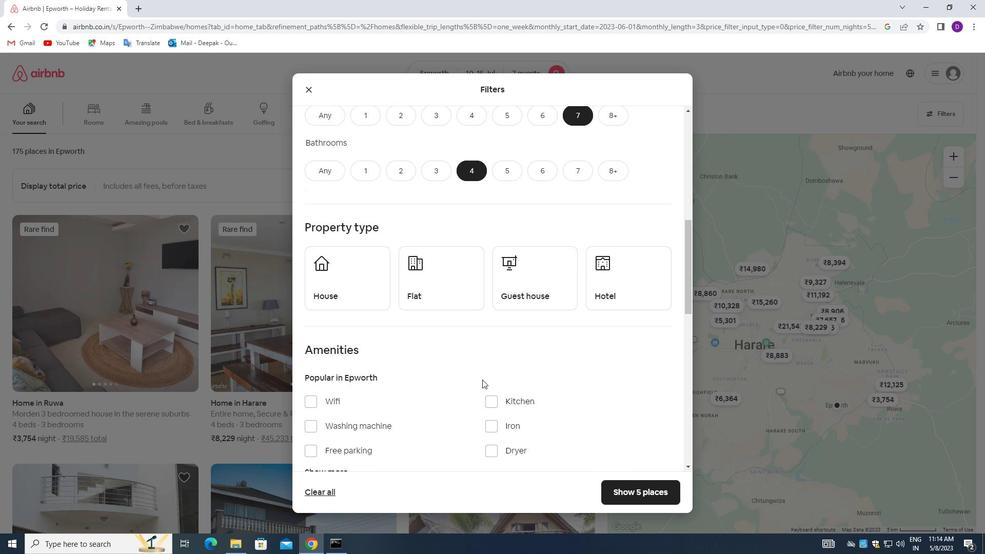 
Action: Mouse moved to (520, 381)
Screenshot: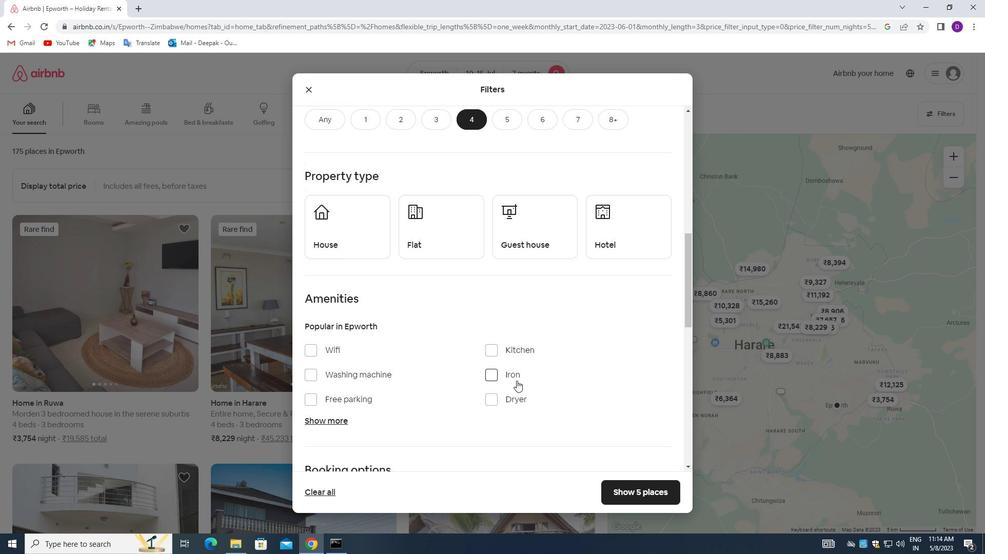 
Action: Mouse scrolled (520, 381) with delta (0, 0)
Screenshot: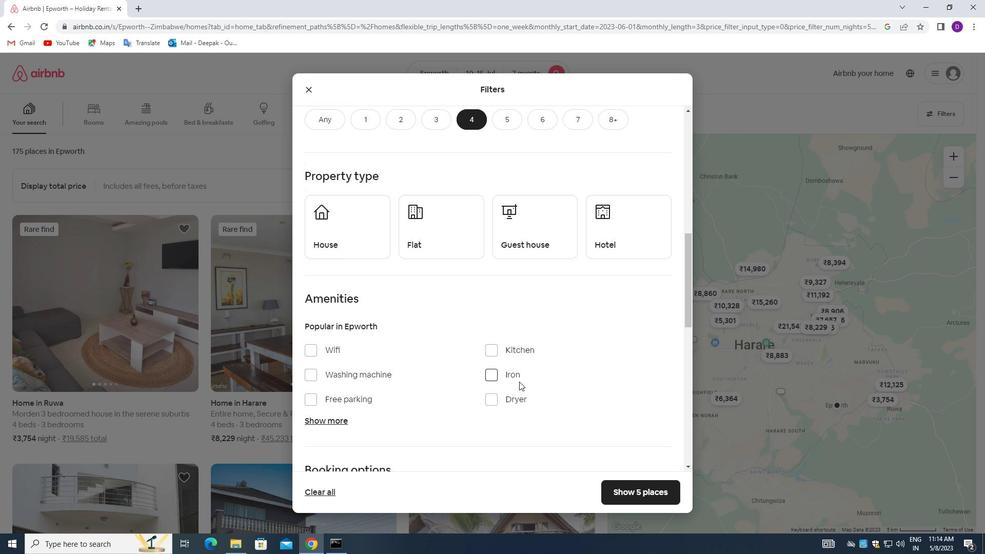 
Action: Mouse moved to (520, 381)
Screenshot: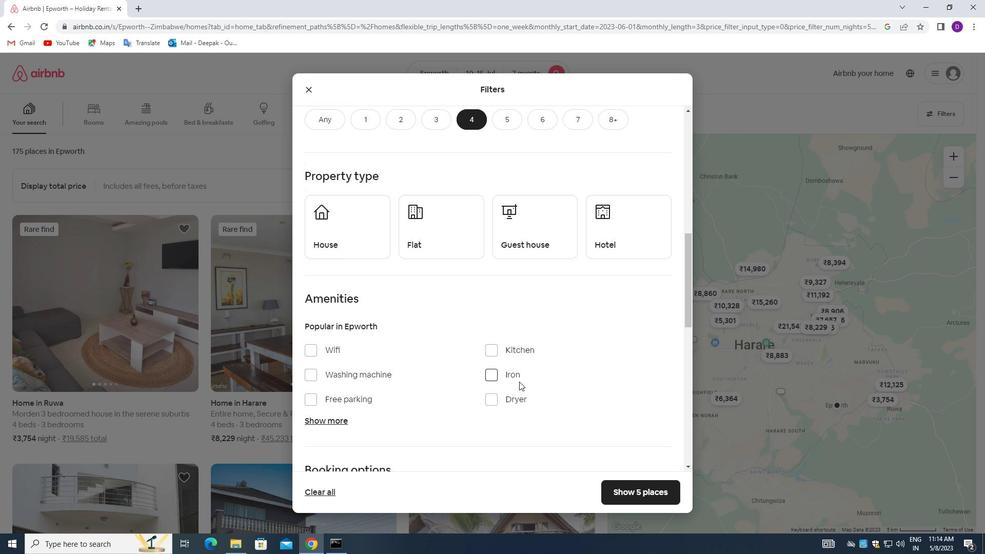 
Action: Mouse scrolled (520, 381) with delta (0, 0)
Screenshot: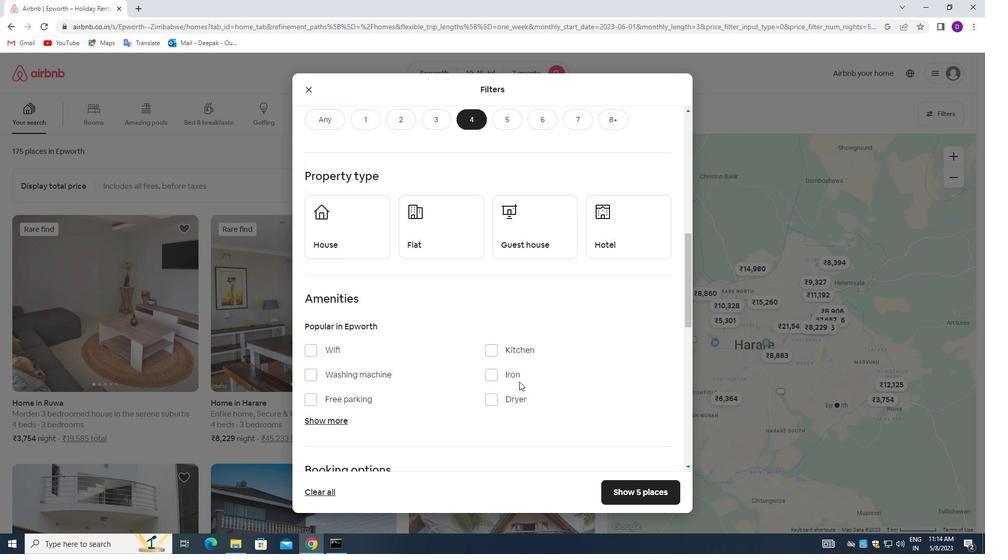 
Action: Mouse moved to (328, 319)
Screenshot: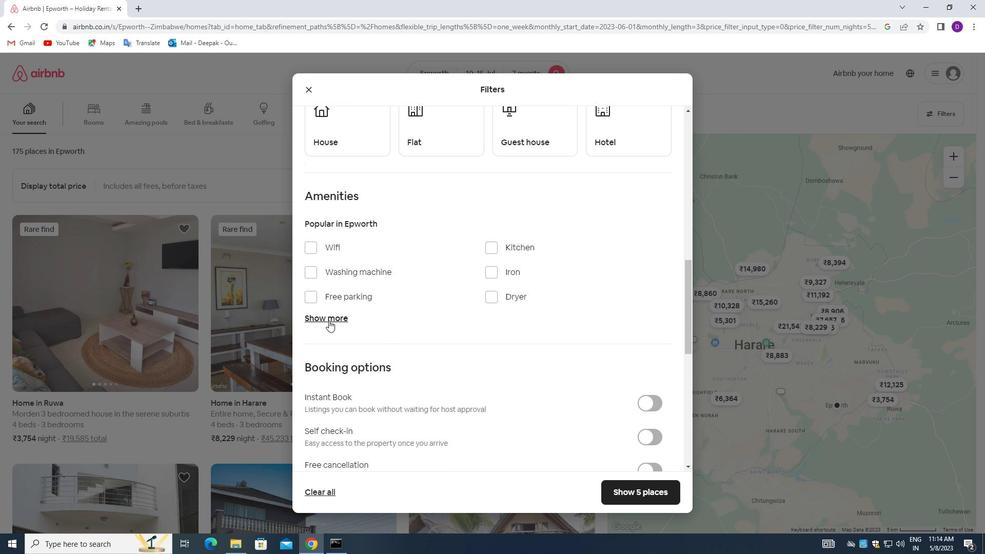
Action: Mouse pressed left at (328, 319)
Screenshot: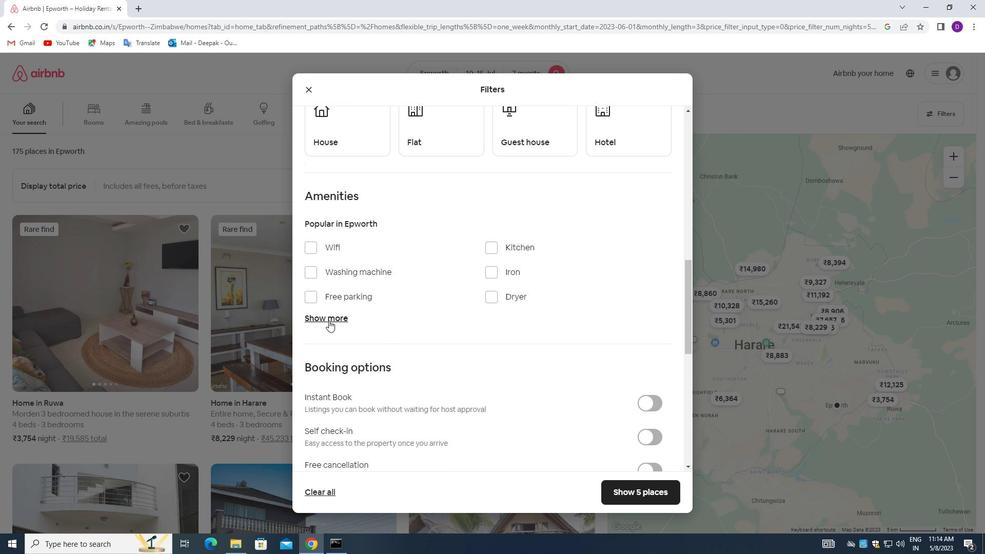 
Action: Mouse moved to (308, 245)
Screenshot: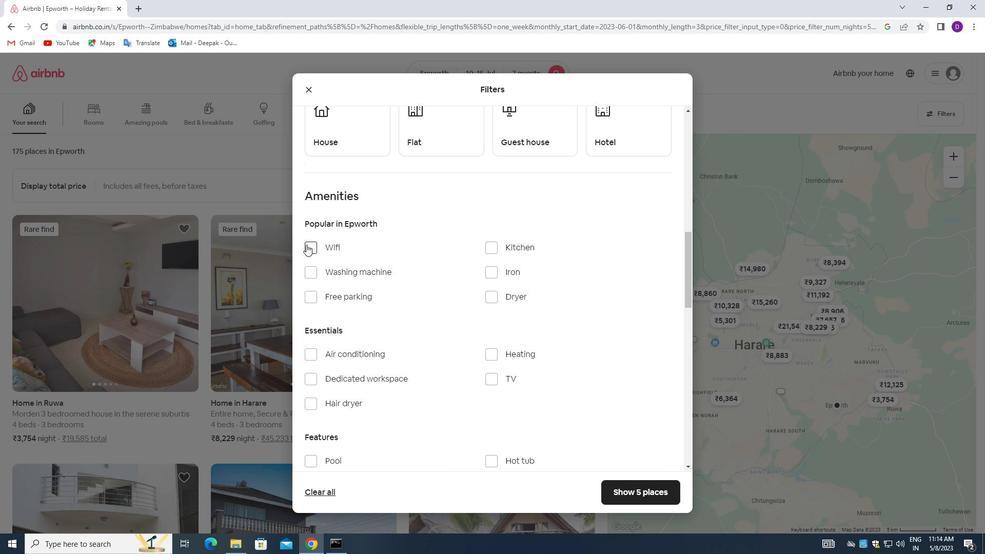 
Action: Mouse pressed left at (308, 245)
Screenshot: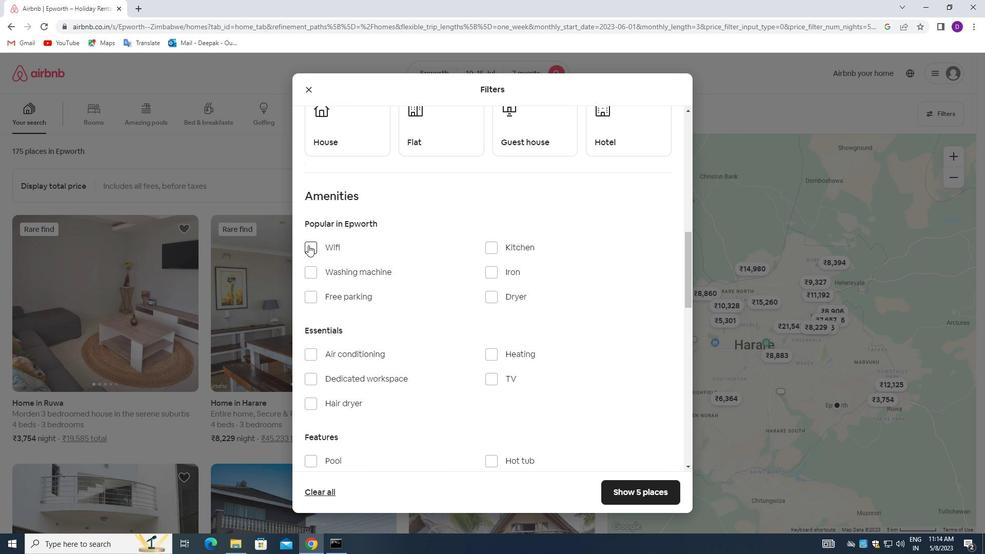 
Action: Mouse moved to (308, 298)
Screenshot: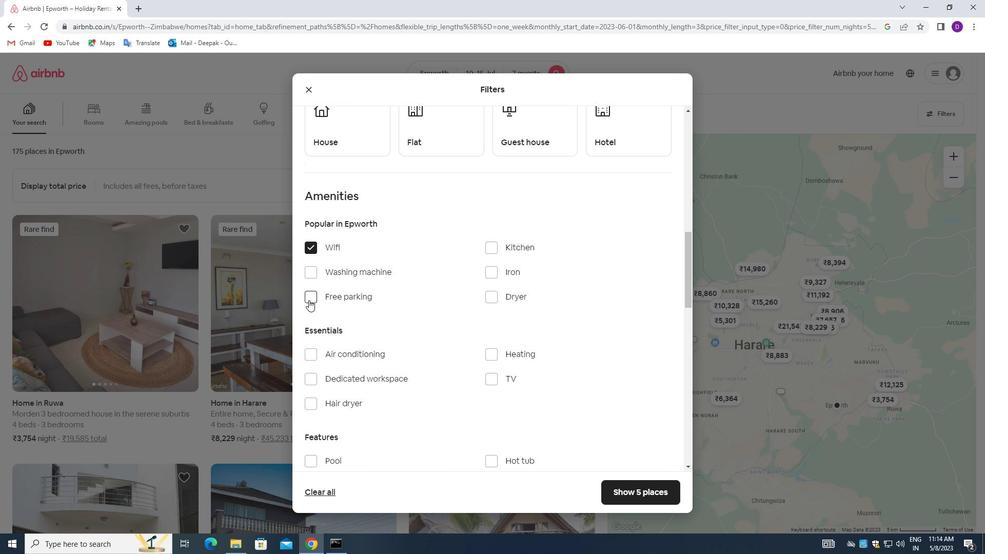 
Action: Mouse pressed left at (308, 298)
Screenshot: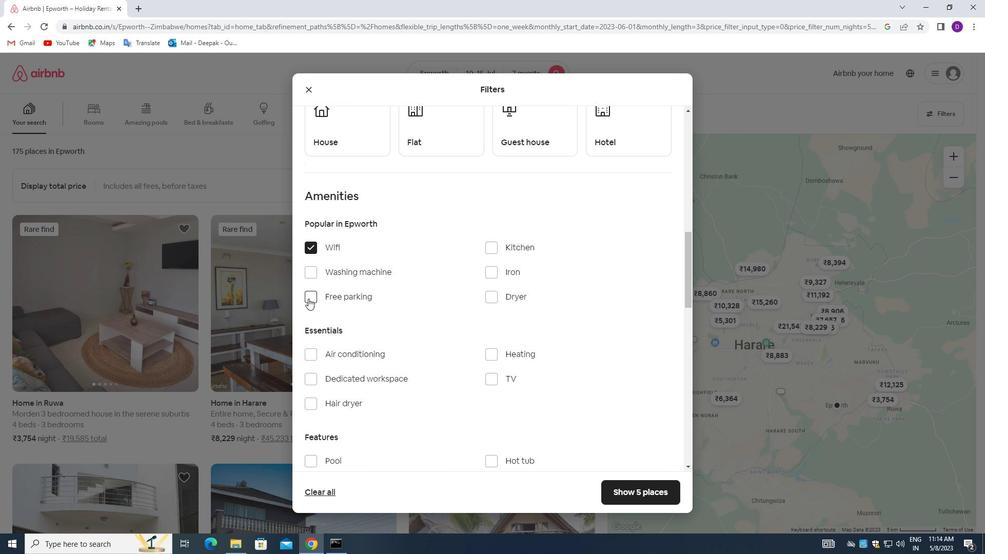 
Action: Mouse moved to (409, 293)
Screenshot: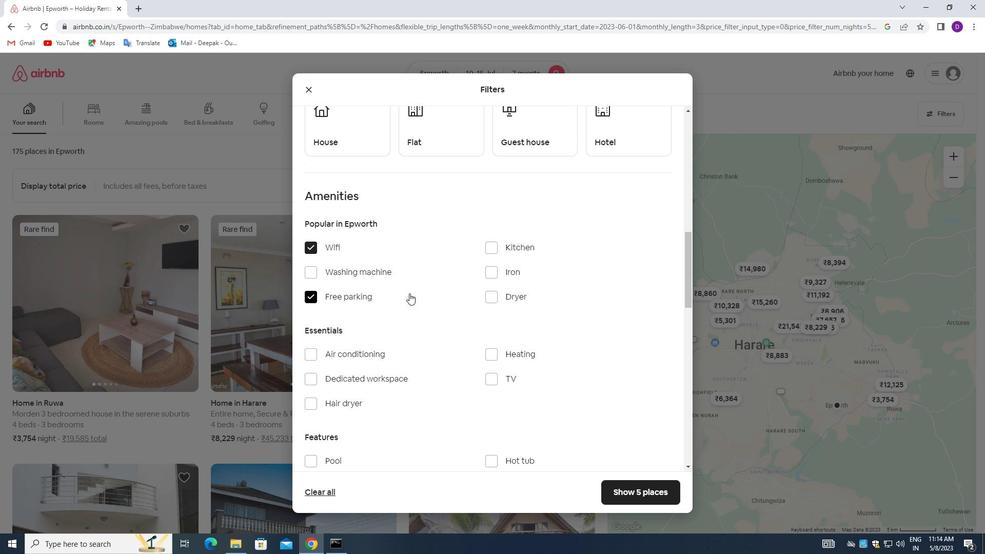 
Action: Mouse scrolled (409, 292) with delta (0, 0)
Screenshot: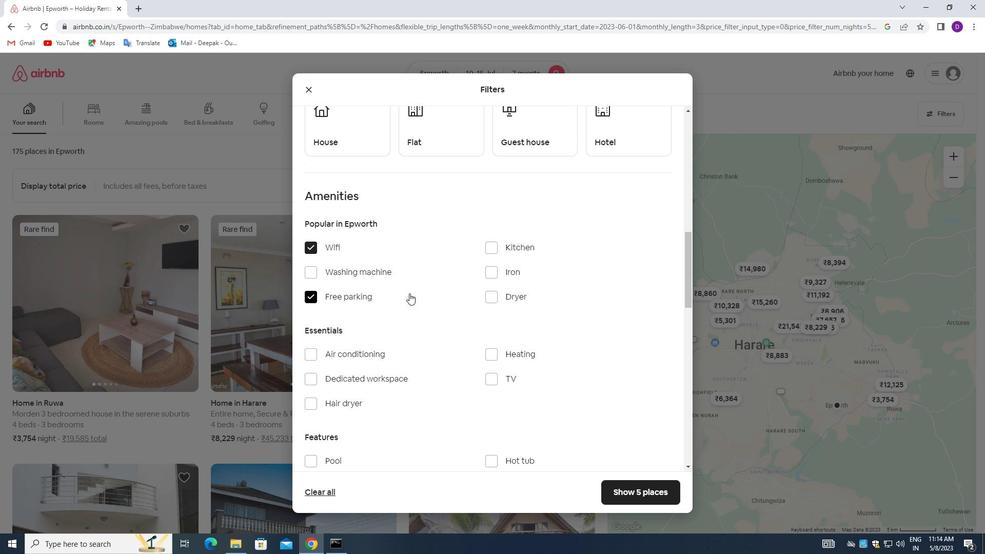 
Action: Mouse moved to (410, 294)
Screenshot: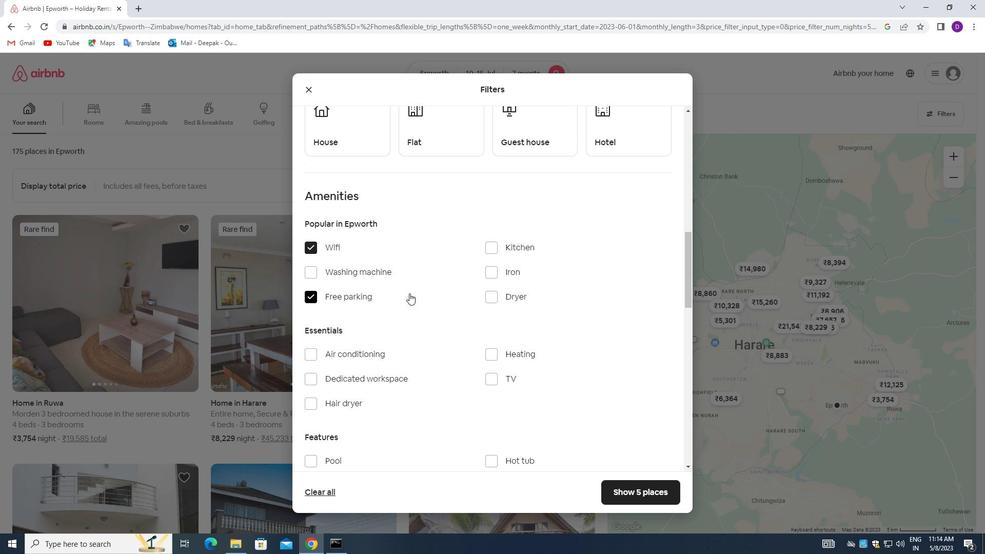 
Action: Mouse scrolled (410, 293) with delta (0, 0)
Screenshot: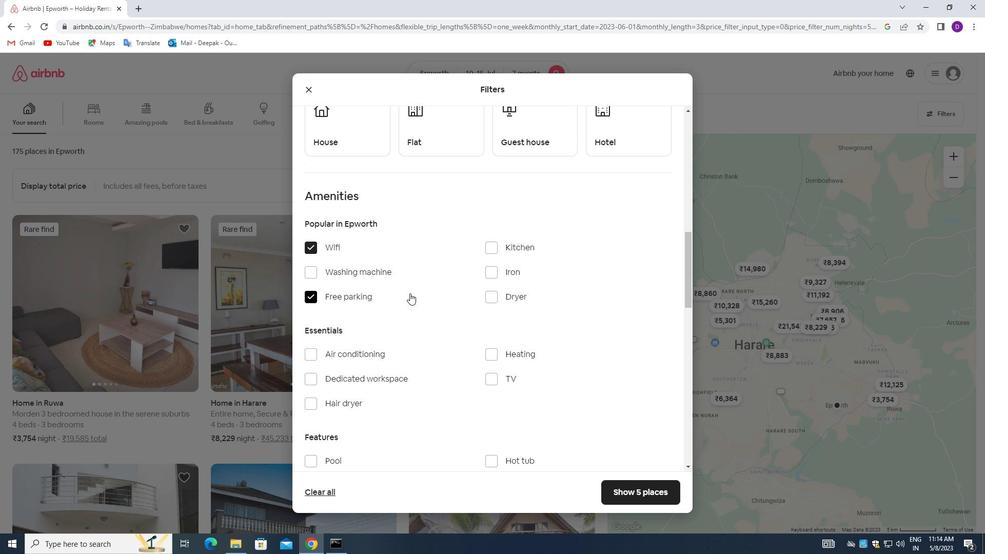 
Action: Mouse moved to (487, 277)
Screenshot: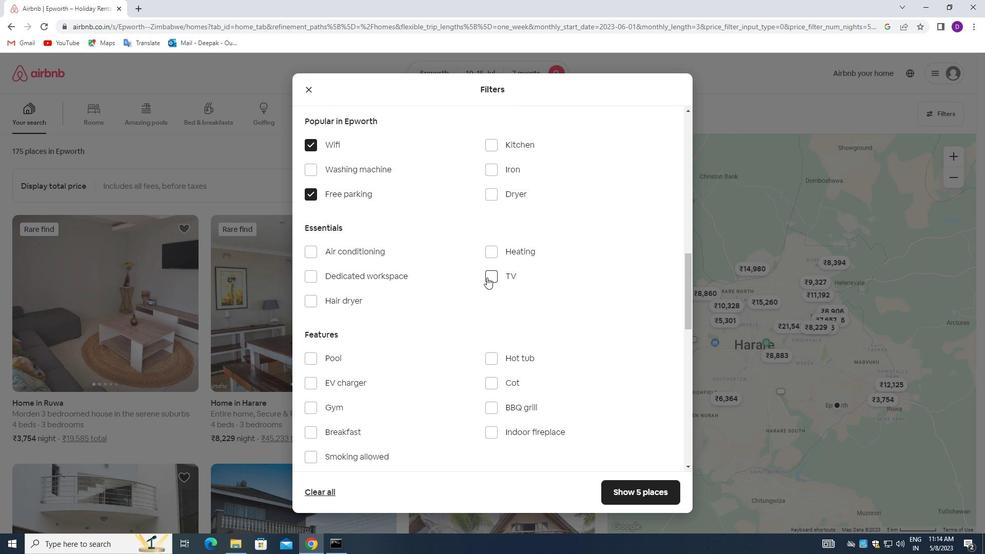 
Action: Mouse pressed left at (487, 277)
Screenshot: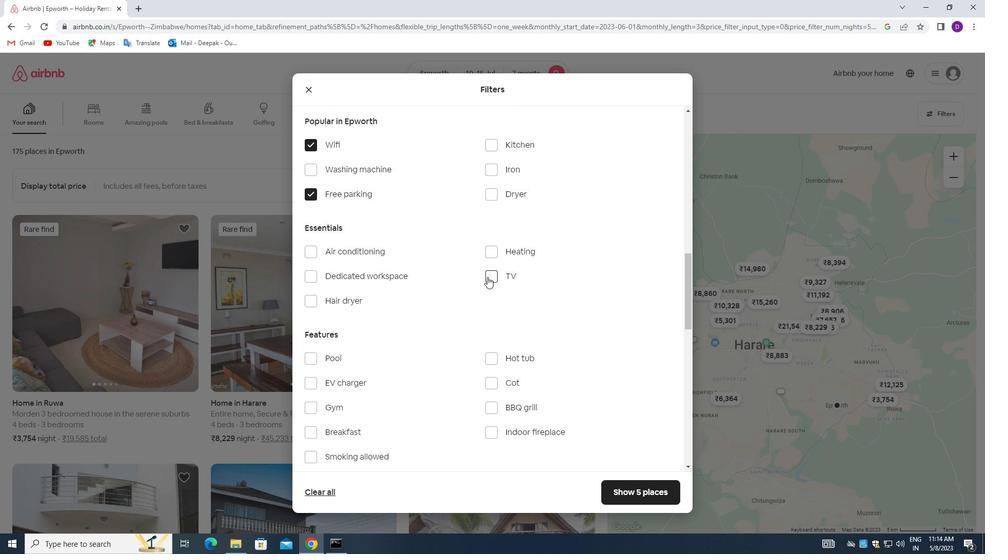 
Action: Mouse moved to (372, 314)
Screenshot: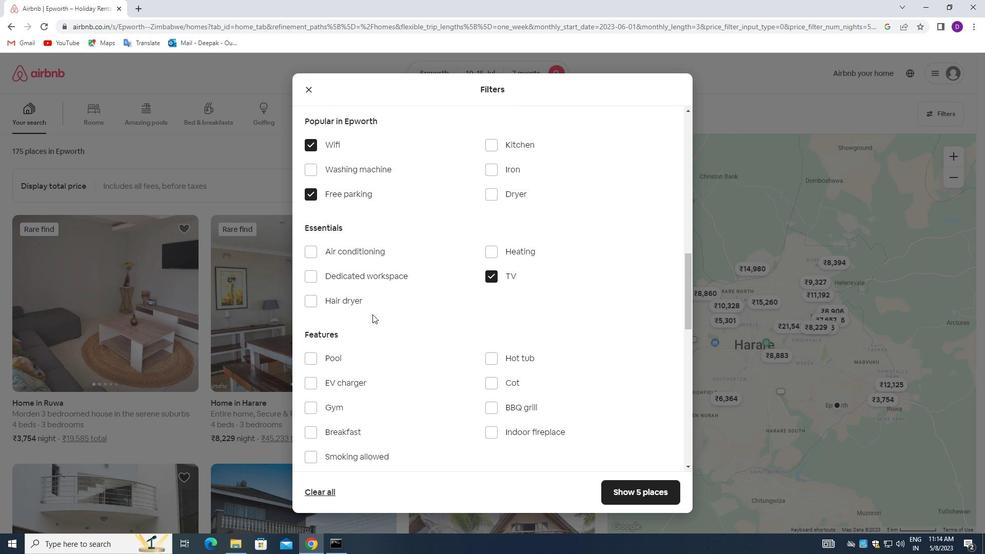 
Action: Mouse scrolled (372, 313) with delta (0, 0)
Screenshot: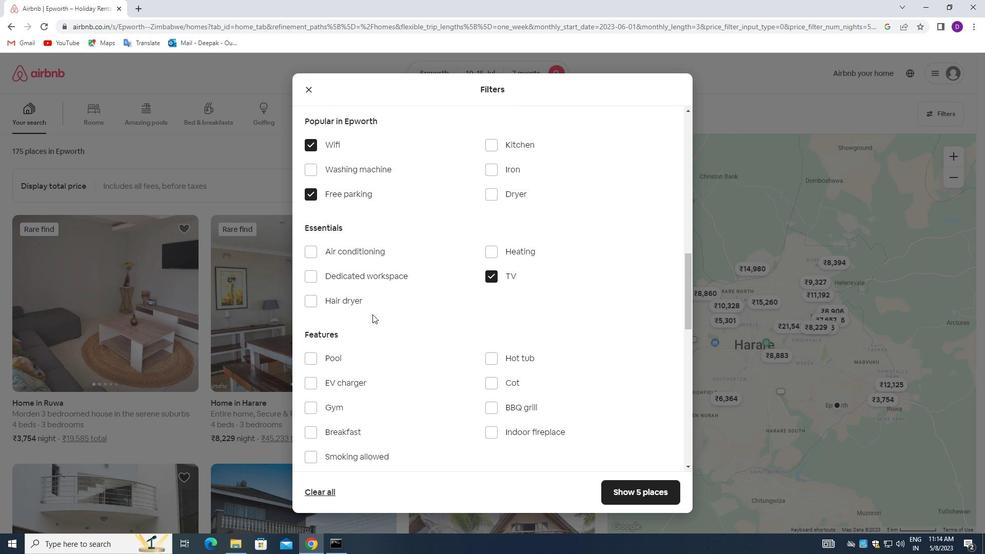 
Action: Mouse moved to (308, 358)
Screenshot: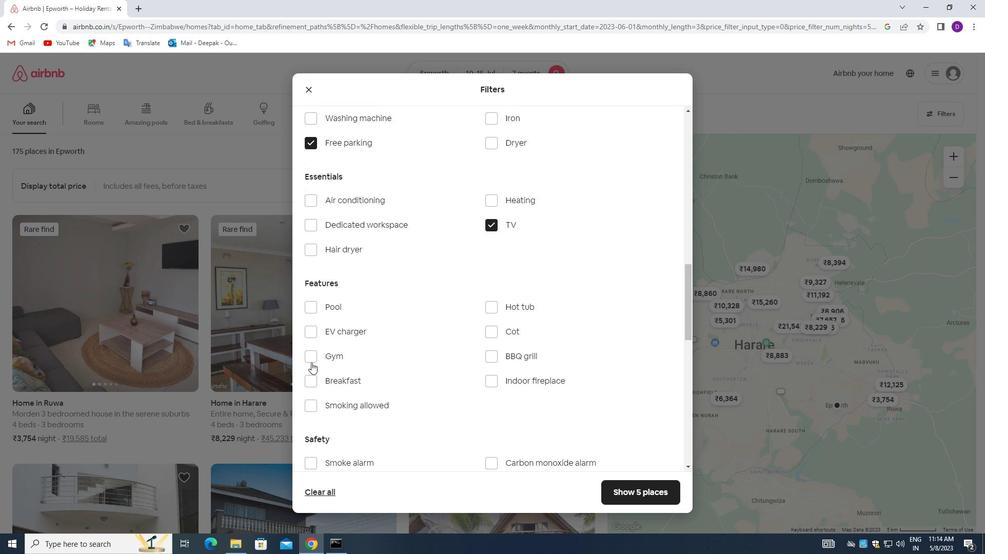 
Action: Mouse pressed left at (308, 358)
Screenshot: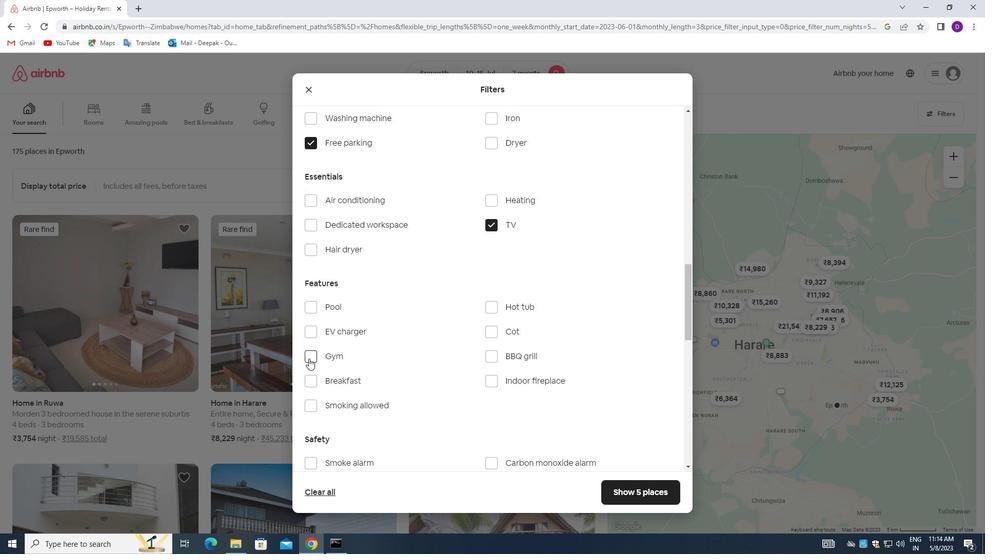
Action: Mouse moved to (309, 380)
Screenshot: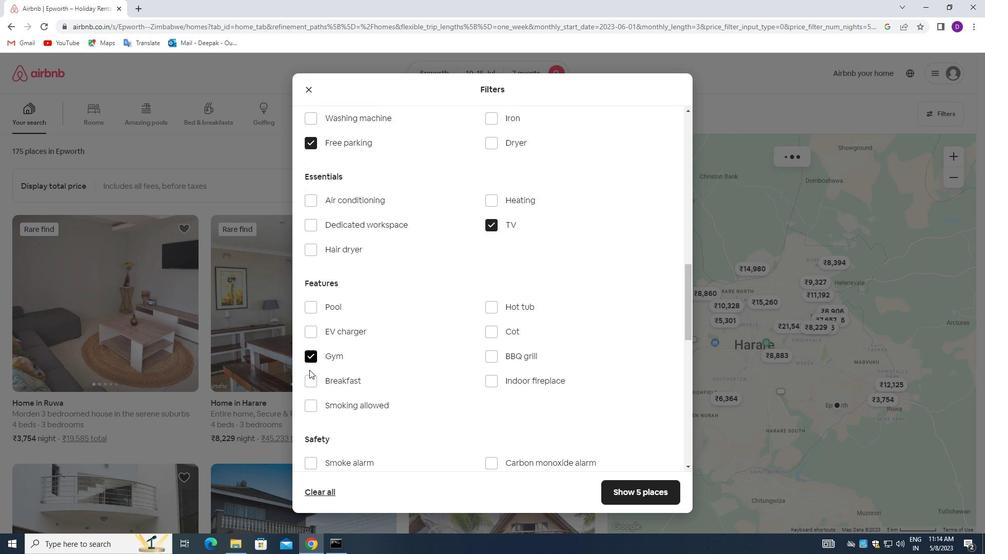 
Action: Mouse pressed left at (309, 380)
Screenshot: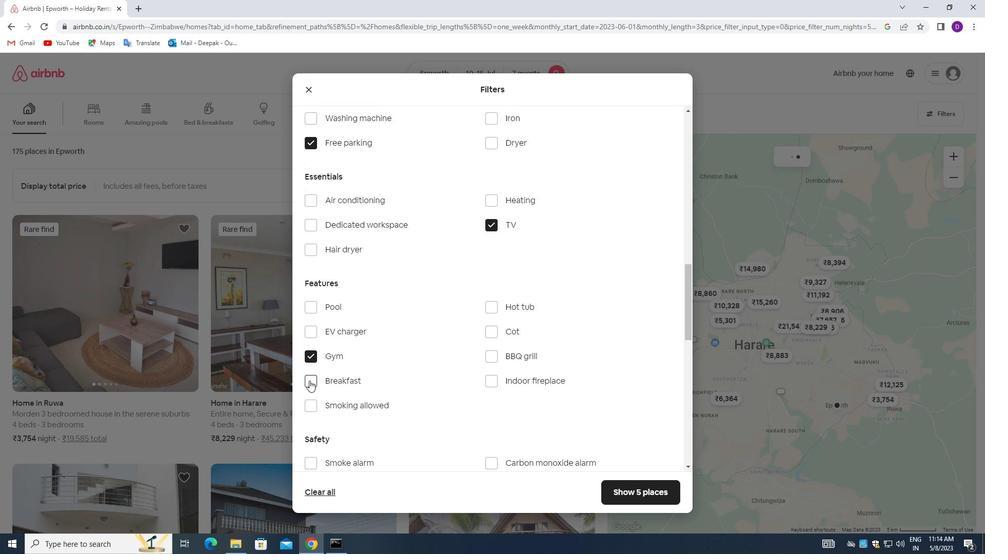 
Action: Mouse moved to (390, 345)
Screenshot: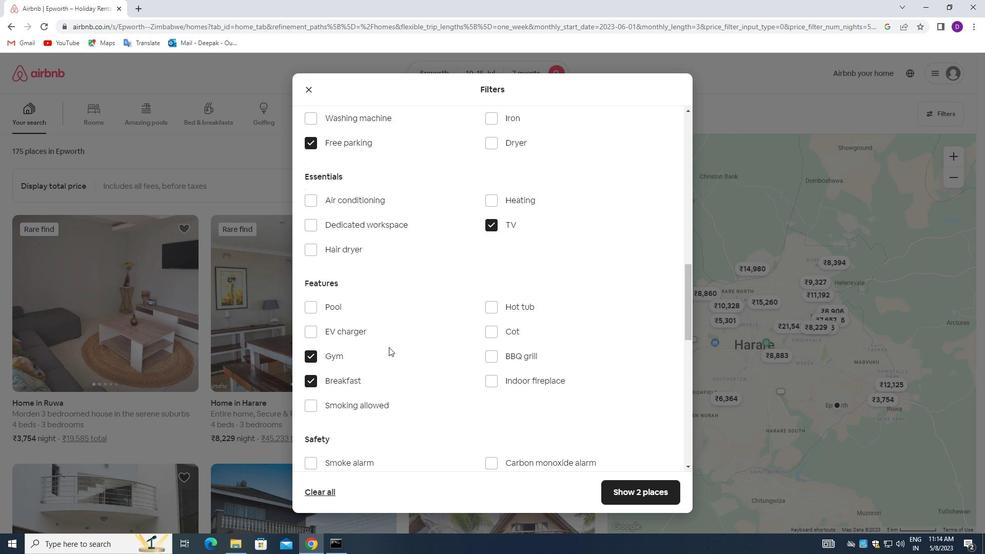 
Action: Mouse scrolled (390, 345) with delta (0, 0)
Screenshot: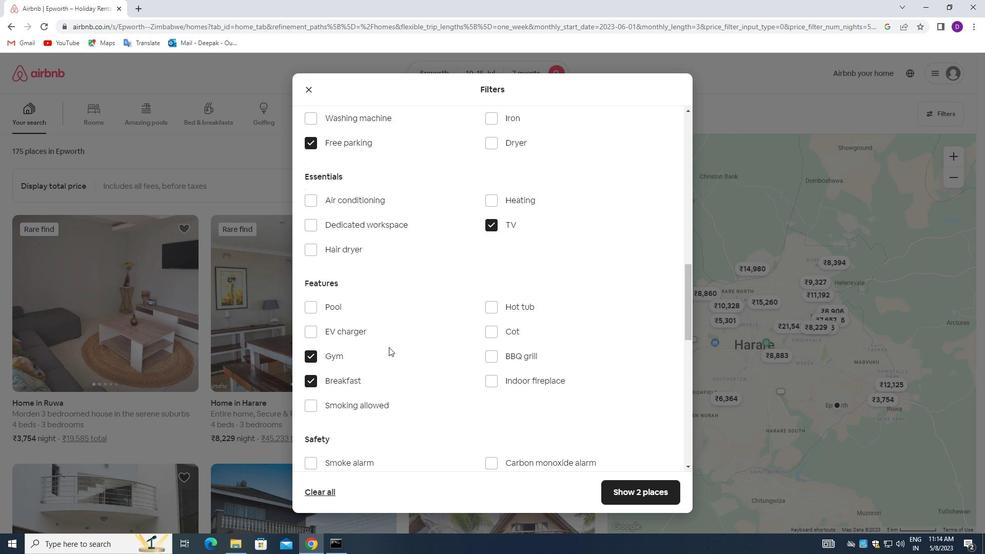 
Action: Mouse scrolled (390, 345) with delta (0, 0)
Screenshot: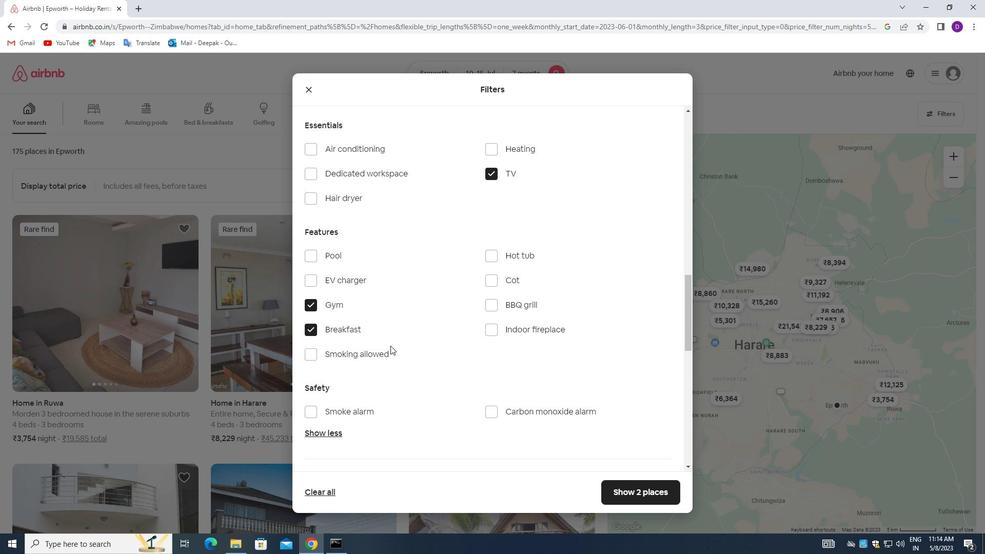 
Action: Mouse scrolled (390, 345) with delta (0, 0)
Screenshot: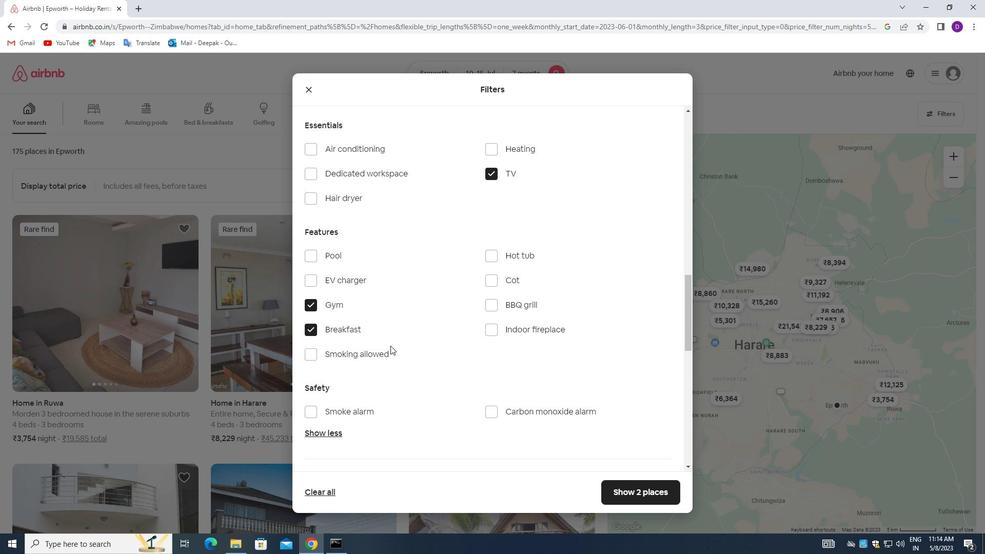 
Action: Mouse moved to (435, 345)
Screenshot: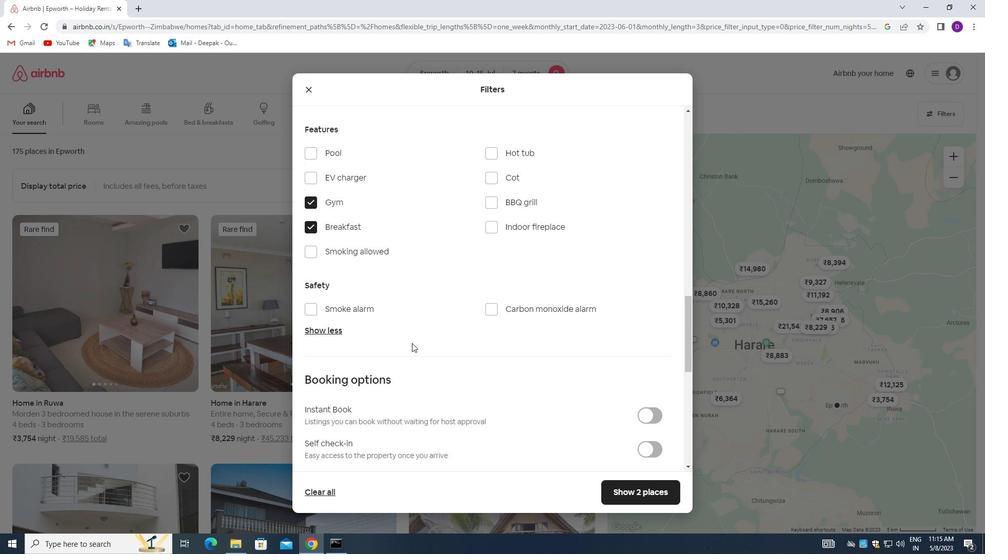 
Action: Mouse scrolled (435, 344) with delta (0, 0)
Screenshot: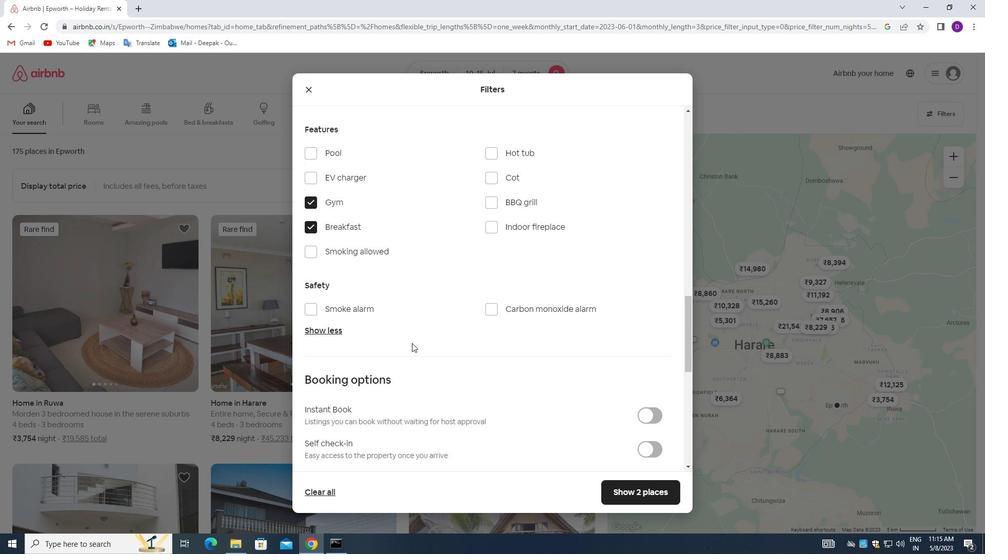 
Action: Mouse moved to (441, 346)
Screenshot: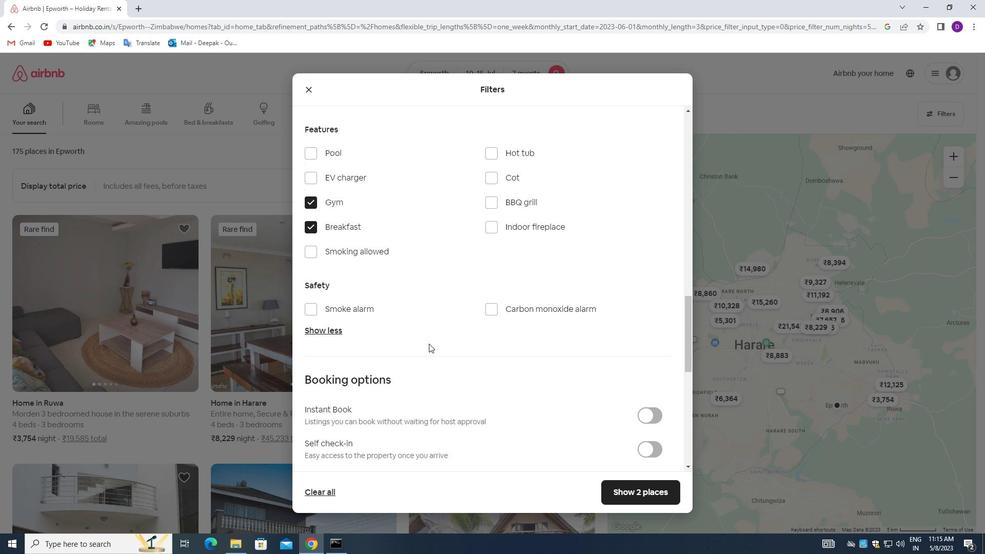 
Action: Mouse scrolled (441, 346) with delta (0, 0)
Screenshot: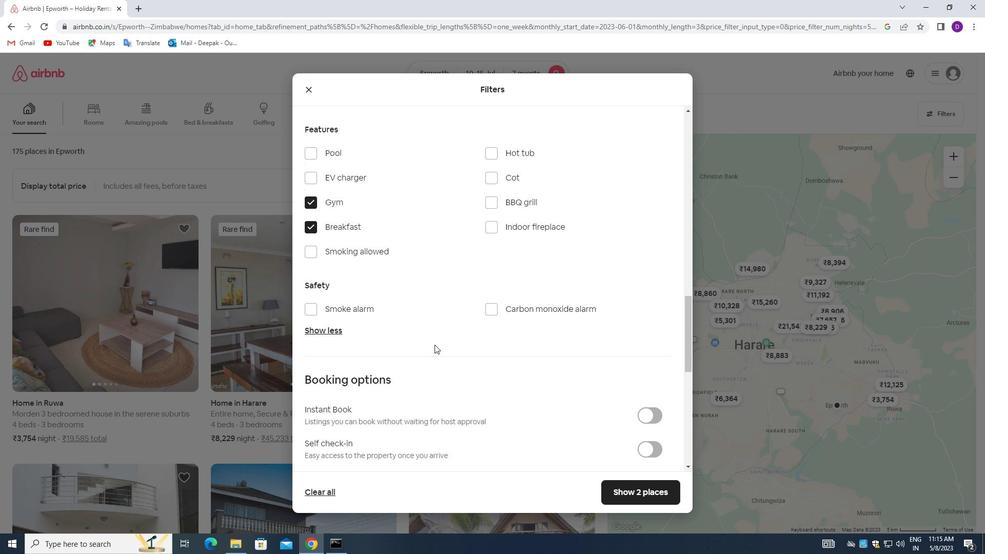 
Action: Mouse moved to (641, 347)
Screenshot: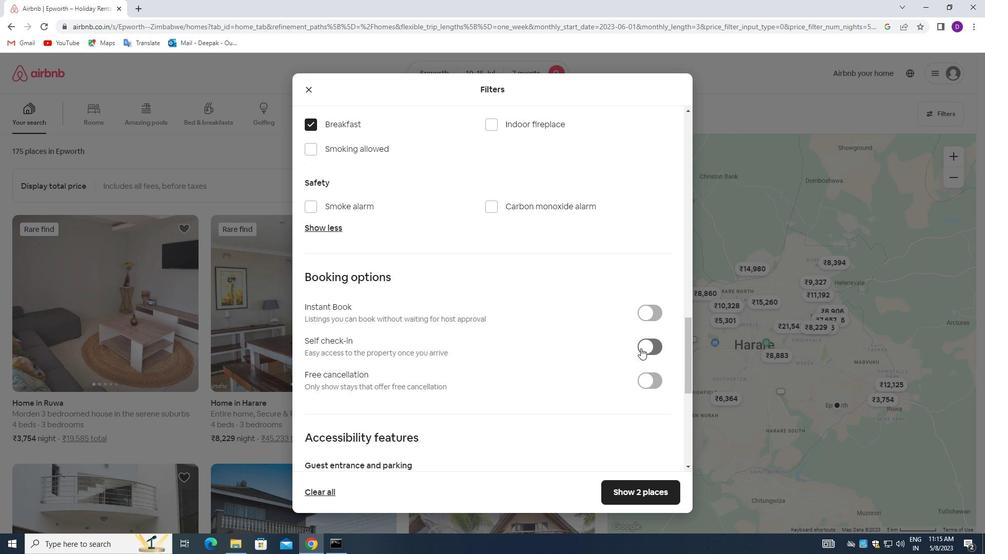 
Action: Mouse pressed left at (641, 347)
Screenshot: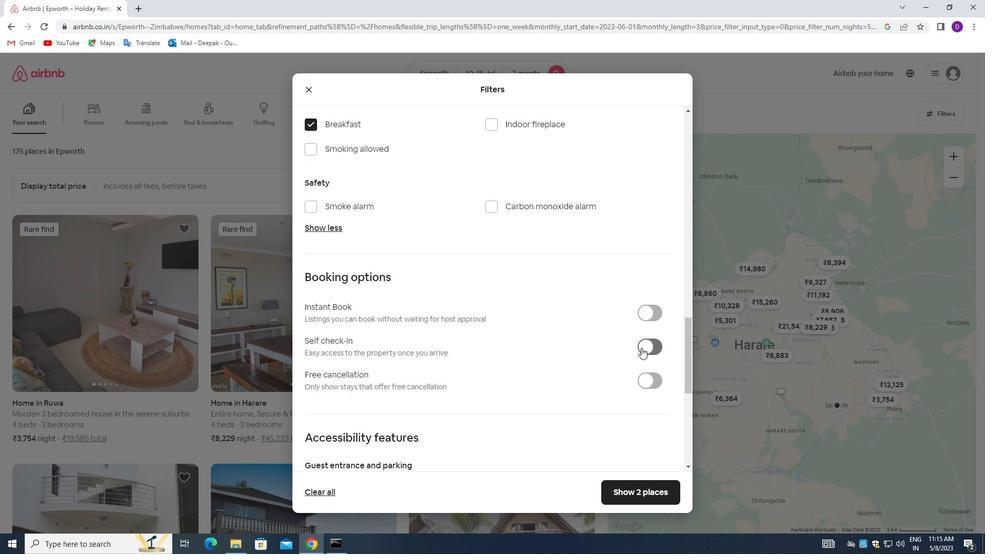 
Action: Mouse moved to (492, 357)
Screenshot: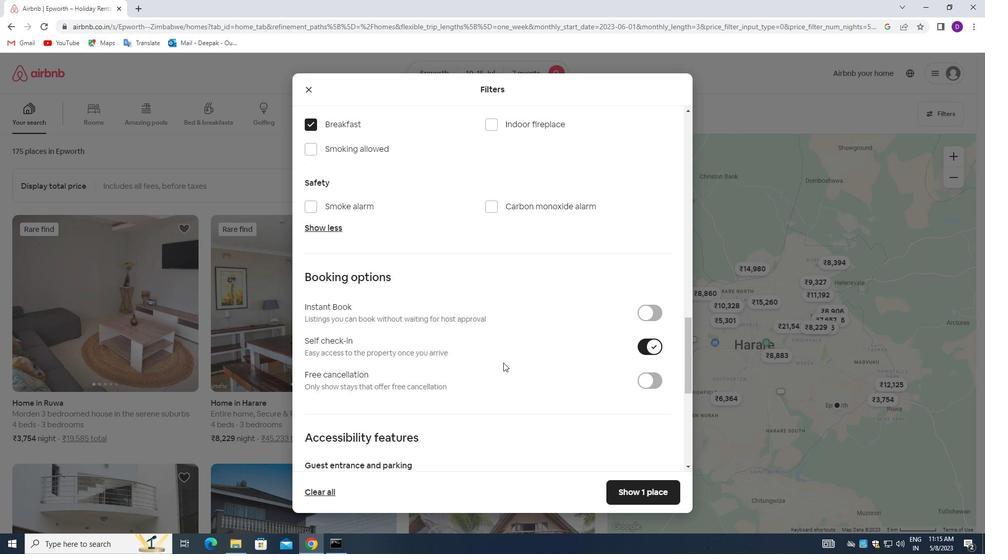 
Action: Mouse scrolled (492, 356) with delta (0, 0)
Screenshot: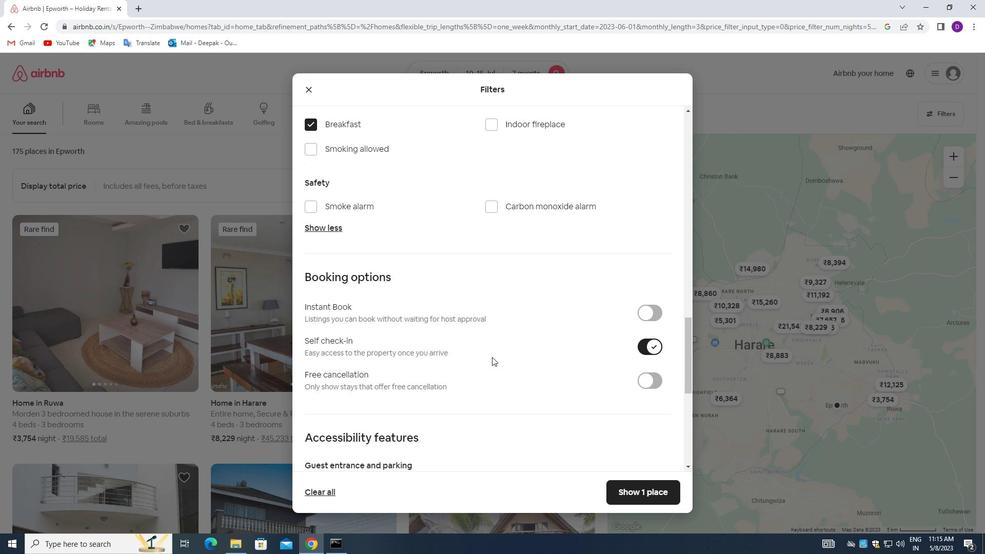 
Action: Mouse moved to (491, 355)
Screenshot: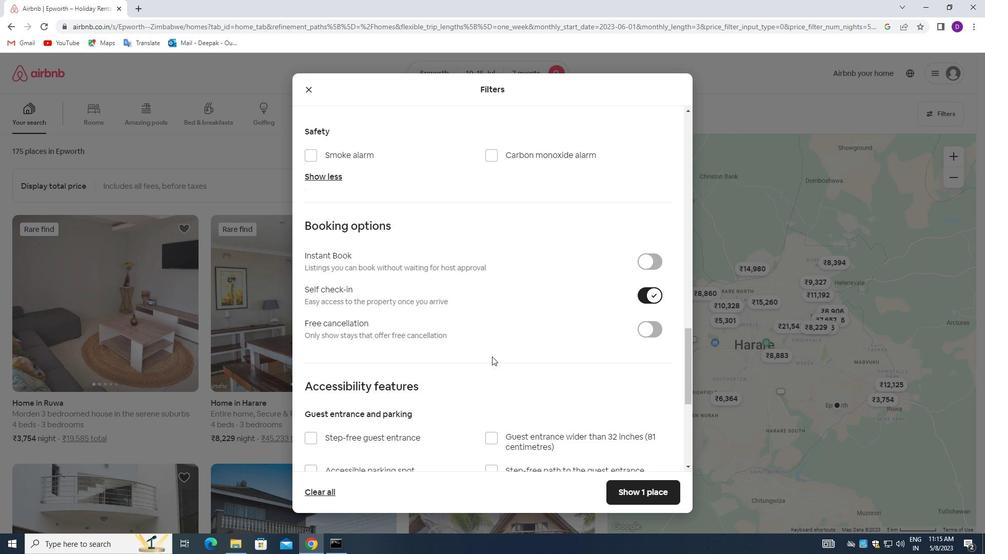 
Action: Mouse scrolled (491, 354) with delta (0, 0)
Screenshot: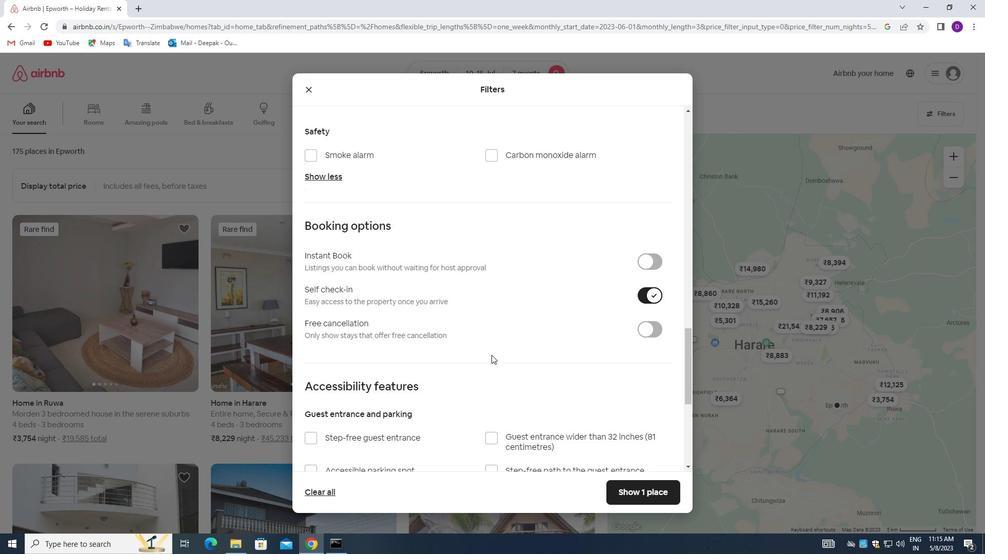 
Action: Mouse moved to (488, 356)
Screenshot: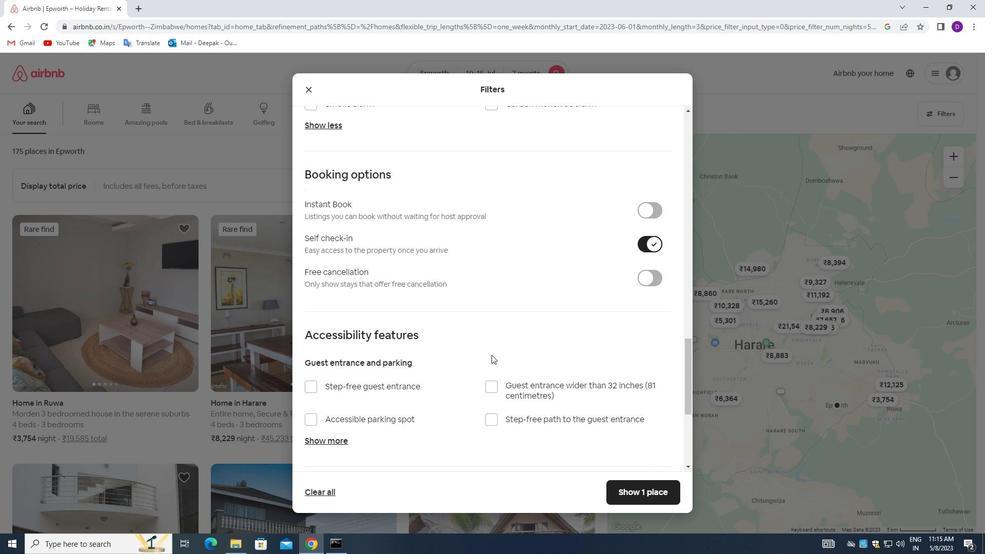 
Action: Mouse scrolled (488, 356) with delta (0, 0)
Screenshot: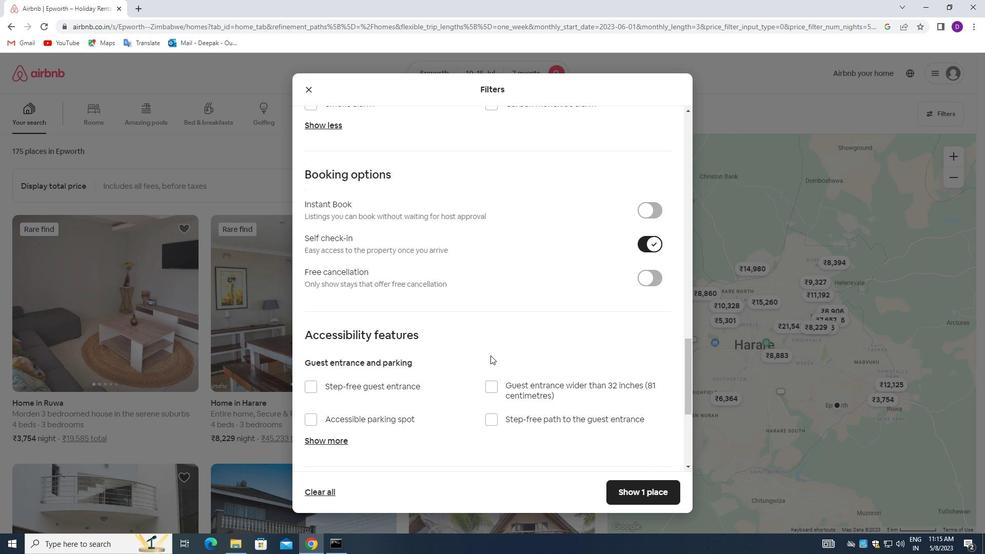 
Action: Mouse moved to (487, 357)
Screenshot: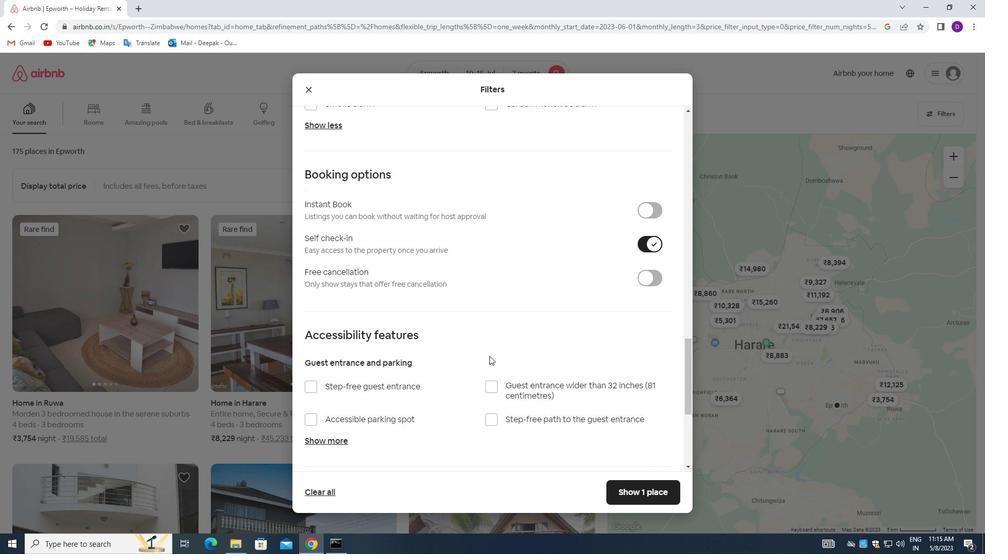 
Action: Mouse scrolled (487, 356) with delta (0, 0)
Screenshot: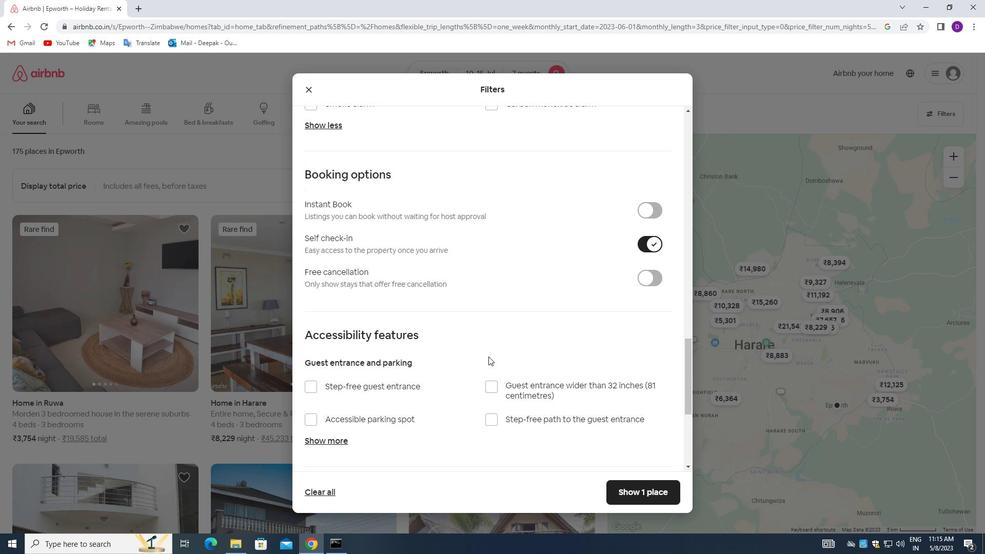 
Action: Mouse moved to (469, 360)
Screenshot: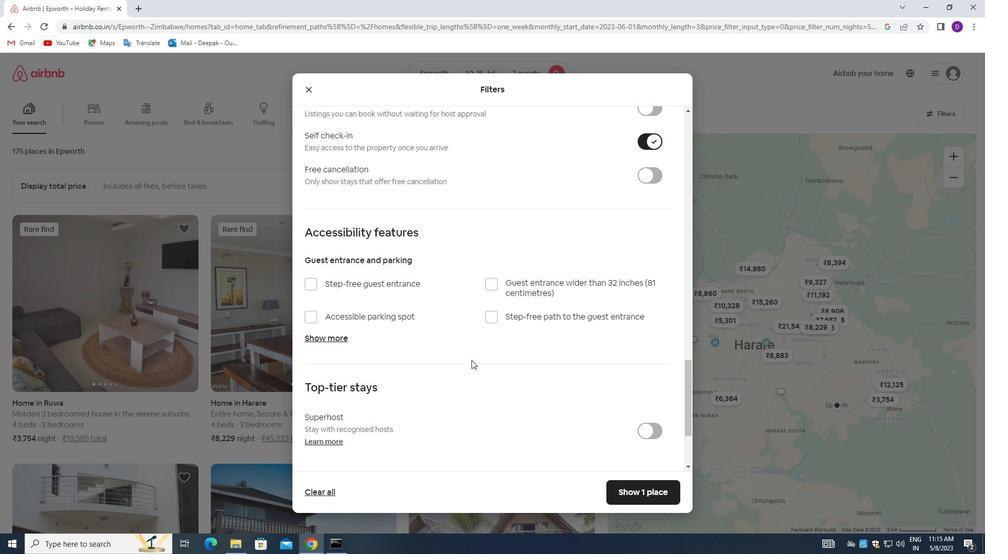
Action: Mouse scrolled (469, 359) with delta (0, 0)
Screenshot: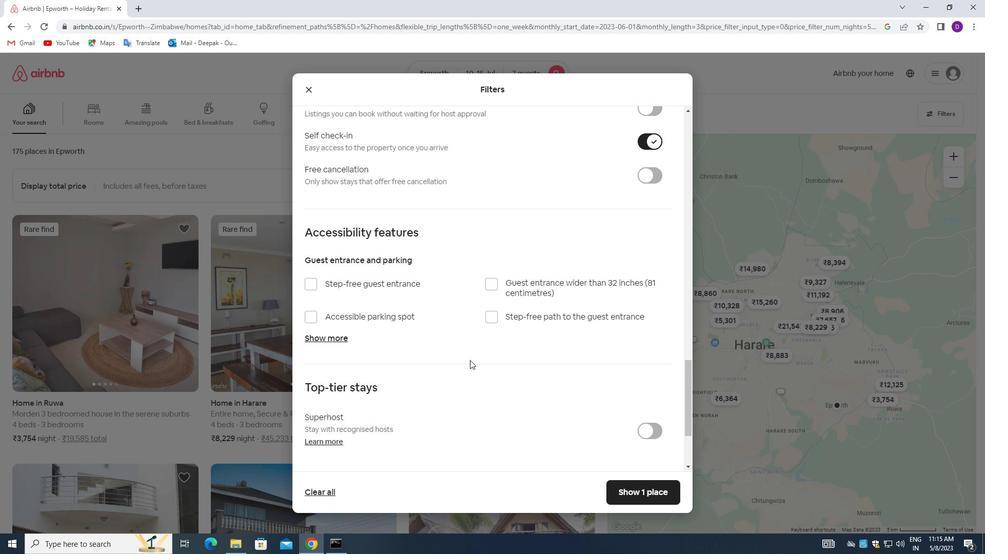 
Action: Mouse moved to (452, 380)
Screenshot: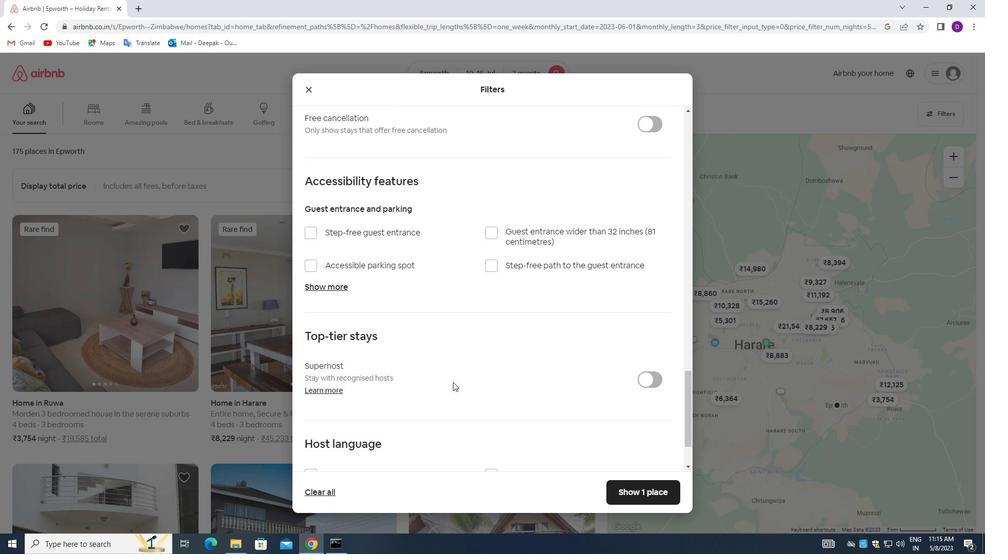 
Action: Mouse scrolled (452, 380) with delta (0, 0)
Screenshot: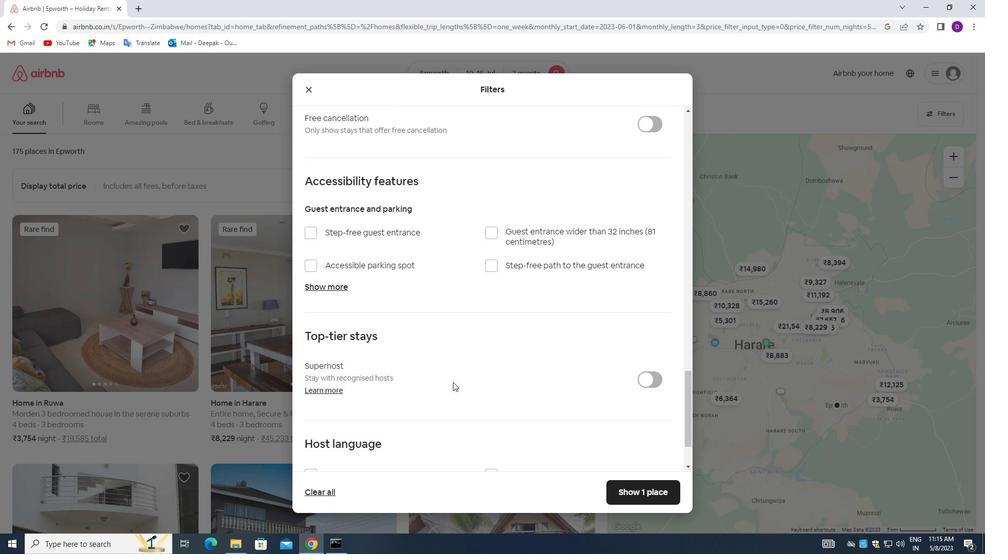 
Action: Mouse moved to (451, 380)
Screenshot: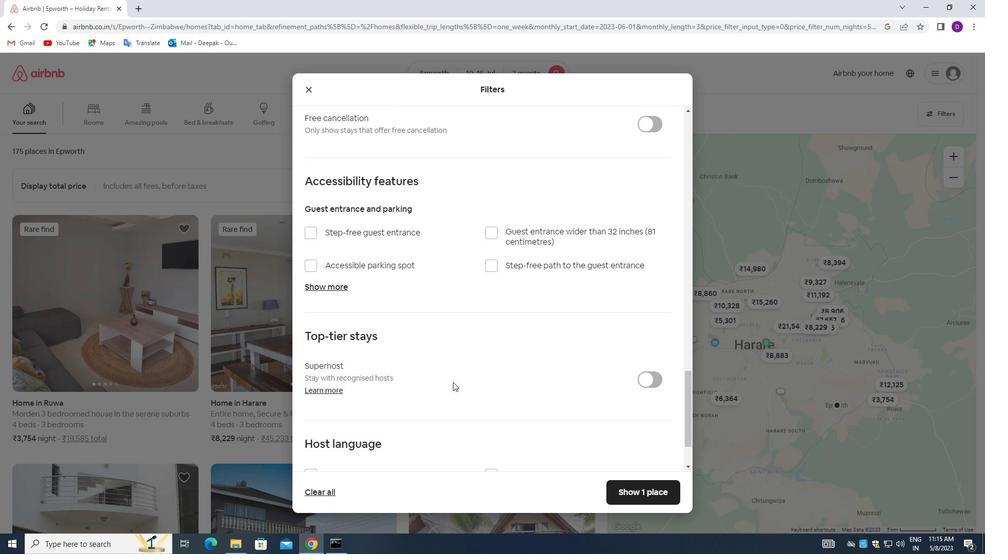 
Action: Mouse scrolled (451, 380) with delta (0, 0)
Screenshot: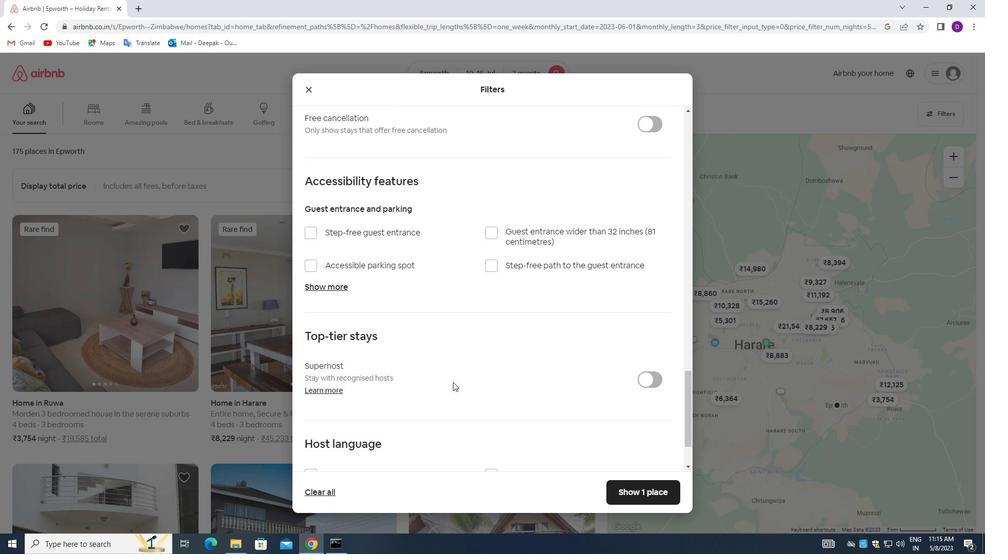 
Action: Mouse scrolled (451, 380) with delta (0, 0)
Screenshot: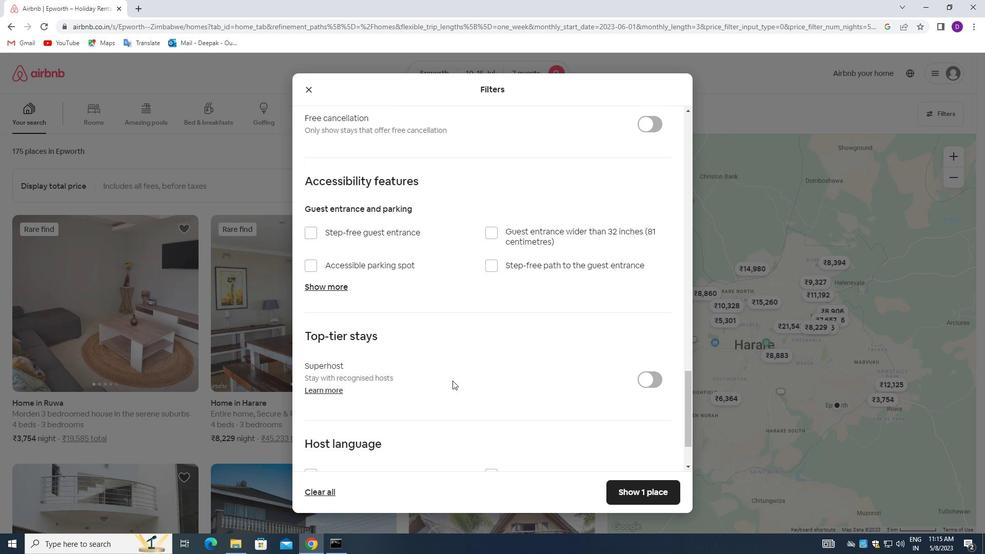 
Action: Mouse moved to (451, 380)
Screenshot: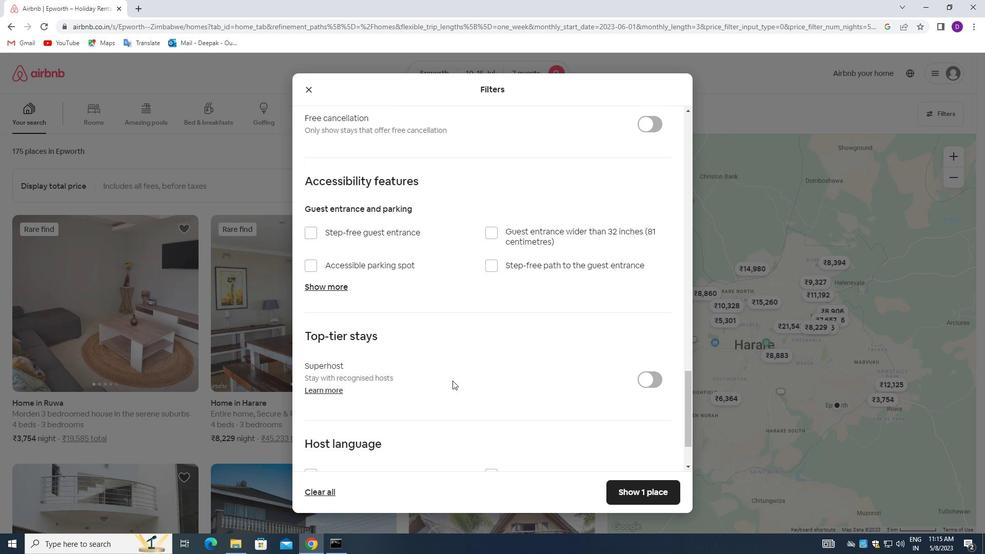 
Action: Mouse scrolled (451, 380) with delta (0, 0)
Screenshot: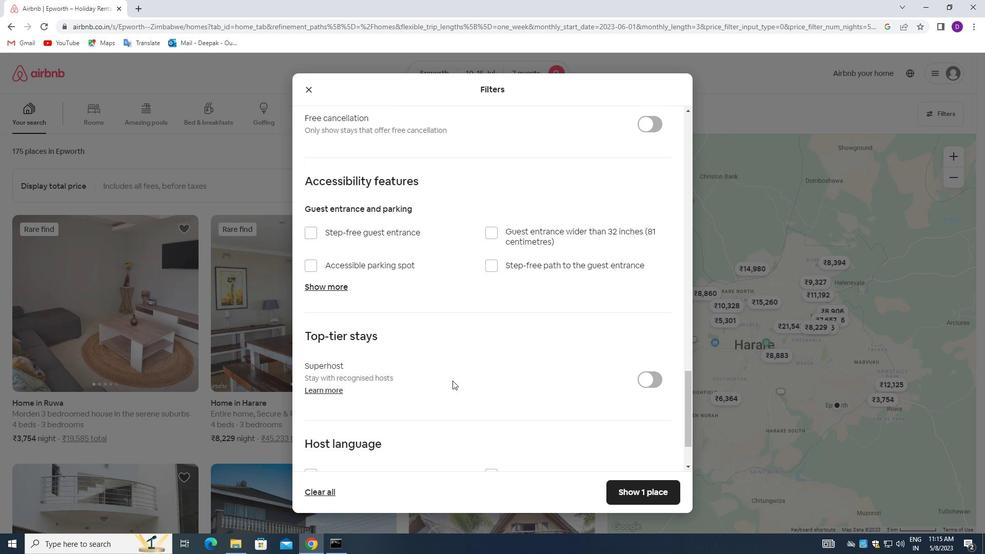 
Action: Mouse moved to (410, 401)
Screenshot: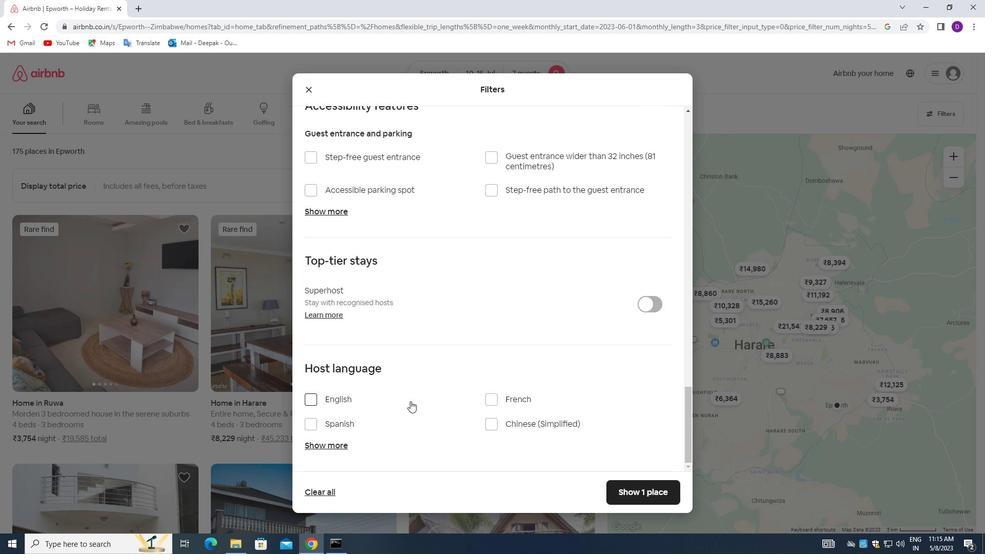 
Action: Mouse scrolled (410, 401) with delta (0, 0)
Screenshot: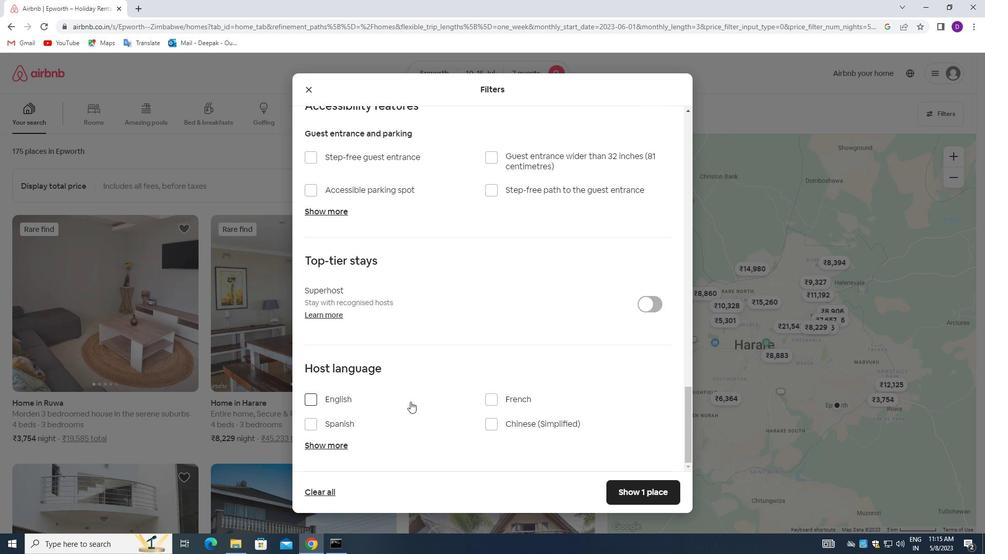 
Action: Mouse scrolled (410, 401) with delta (0, 0)
Screenshot: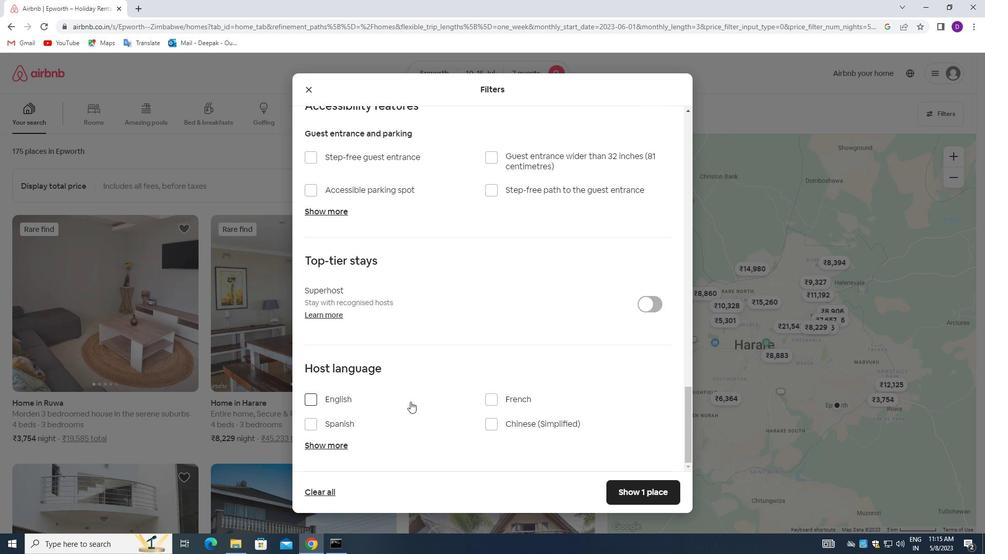 
Action: Mouse moved to (308, 404)
Screenshot: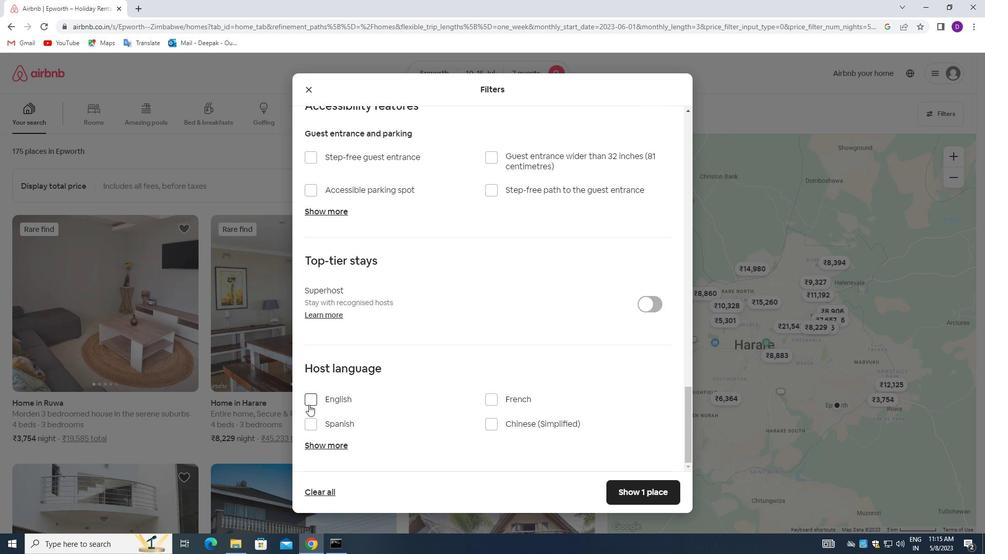 
Action: Mouse pressed left at (308, 404)
Screenshot: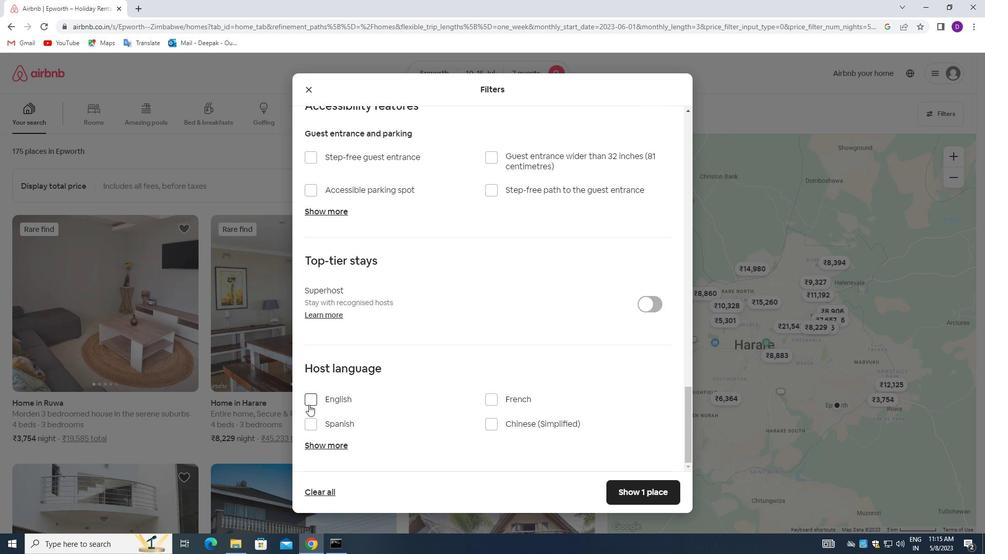 
Action: Mouse moved to (489, 440)
Screenshot: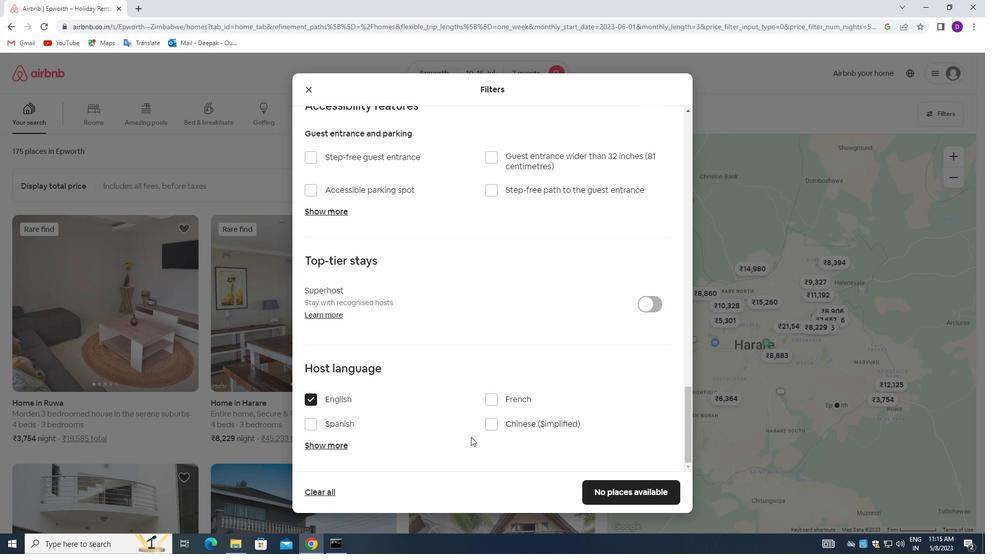 
Action: Mouse scrolled (489, 439) with delta (0, 0)
Screenshot: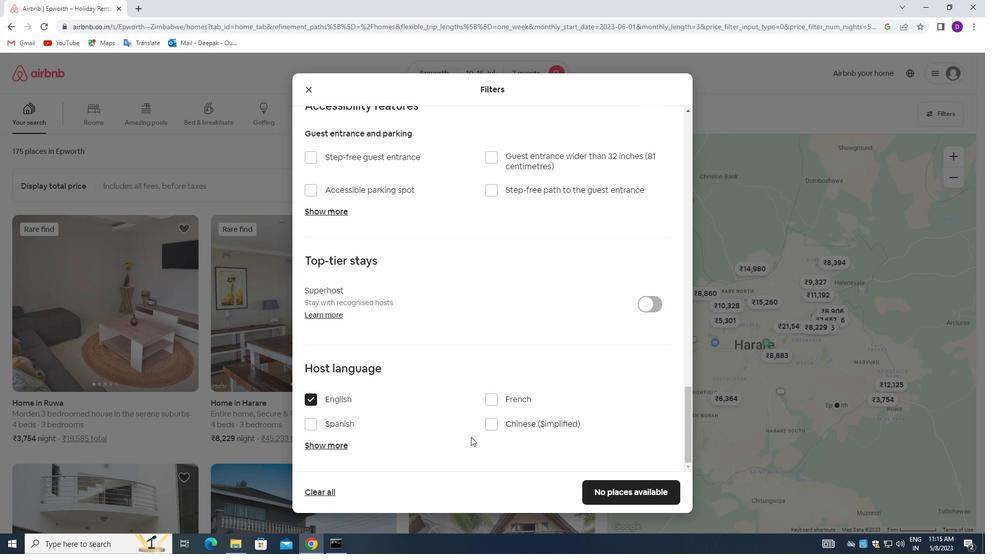 
Action: Mouse moved to (495, 441)
Screenshot: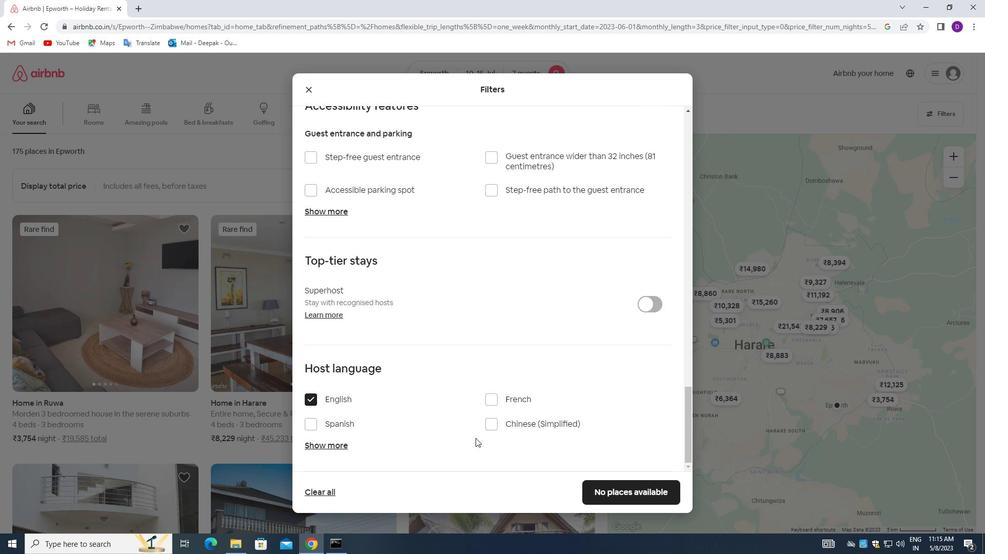 
Action: Mouse scrolled (495, 440) with delta (0, 0)
Screenshot: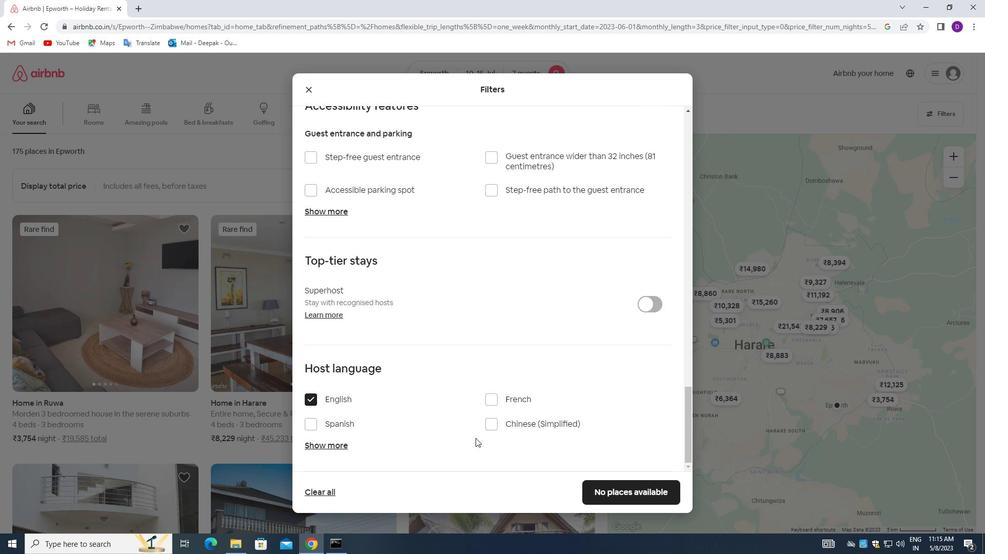 
Action: Mouse moved to (510, 441)
Screenshot: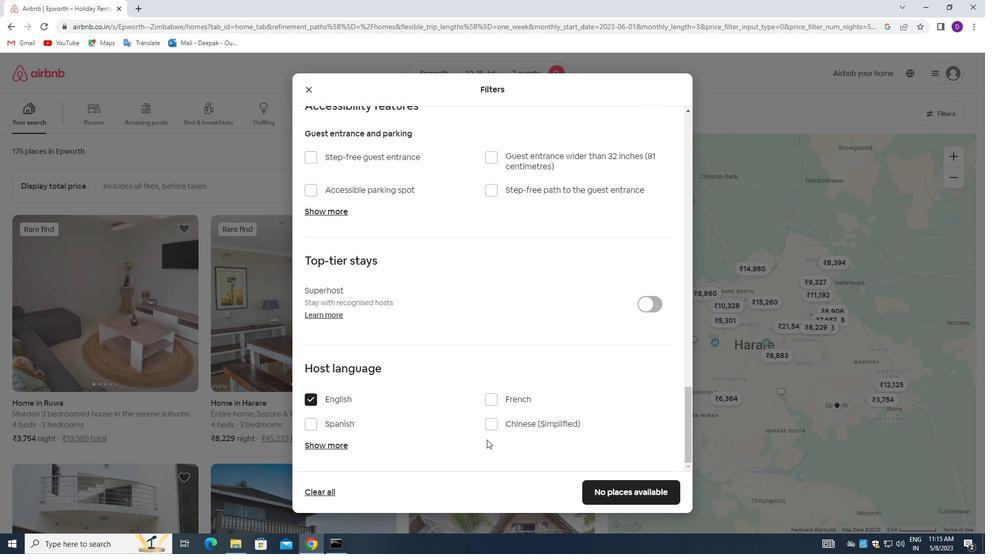 
Action: Mouse scrolled (510, 440) with delta (0, 0)
Screenshot: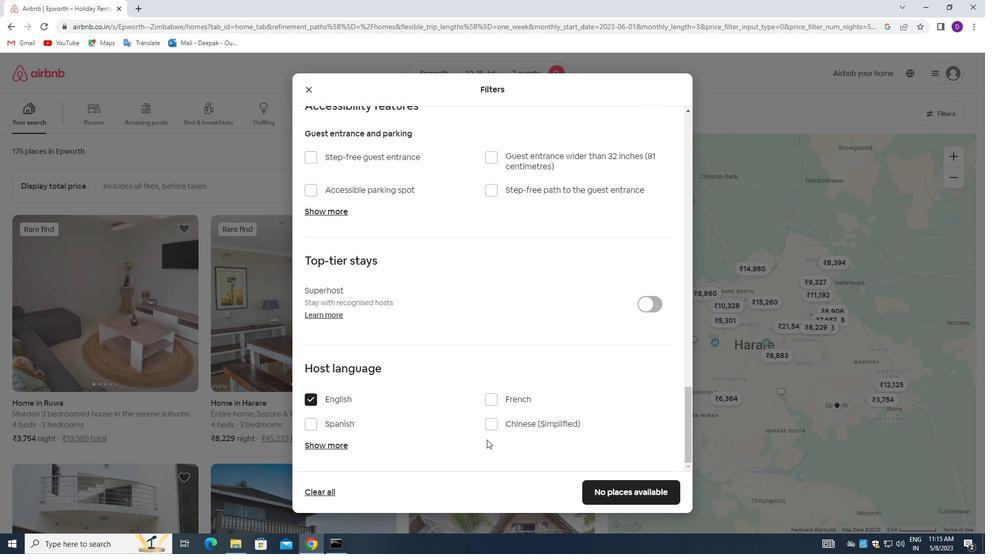 
Action: Mouse moved to (526, 439)
Screenshot: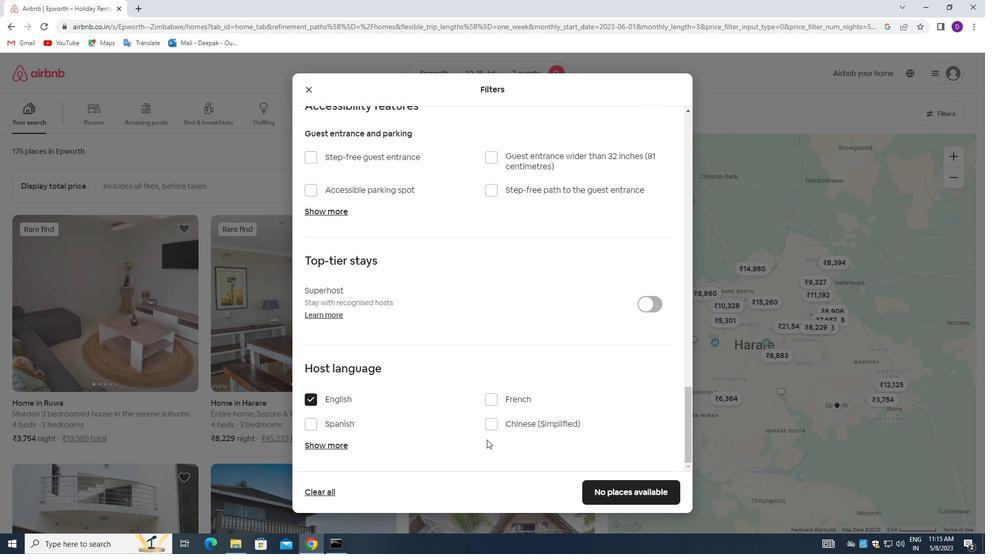 
Action: Mouse scrolled (526, 439) with delta (0, 0)
Screenshot: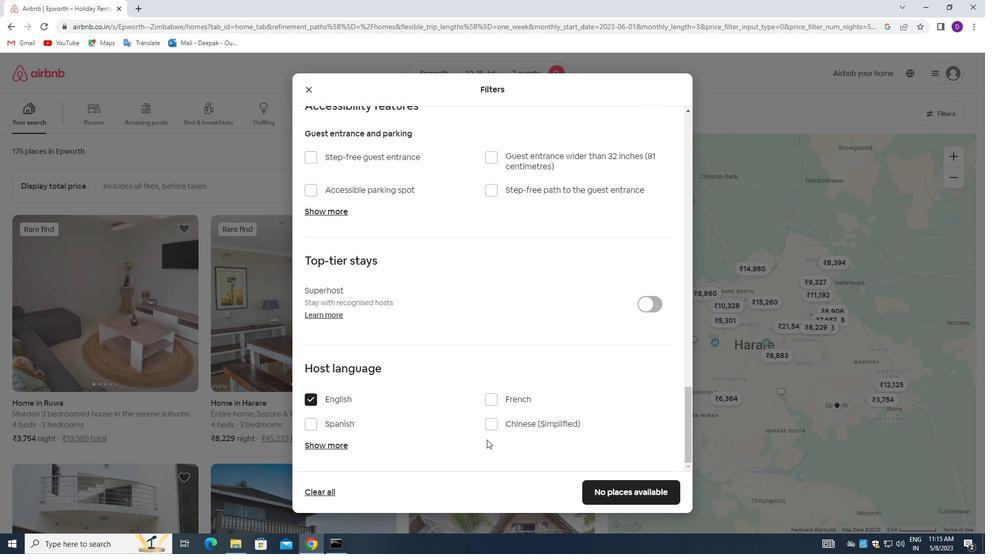 
Action: Mouse moved to (498, 403)
Screenshot: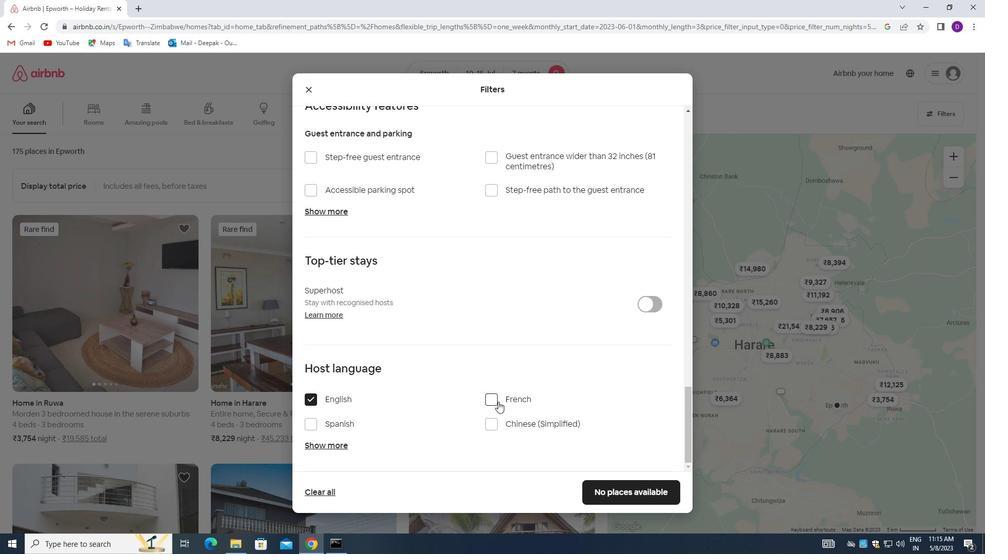 
Action: Mouse scrolled (498, 403) with delta (0, 0)
Screenshot: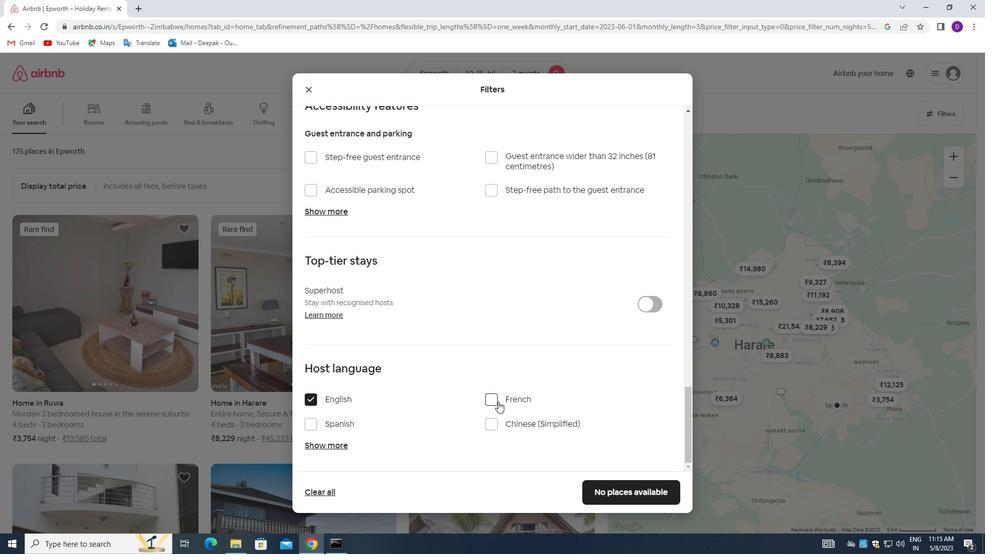 
Action: Mouse scrolled (498, 403) with delta (0, 0)
Screenshot: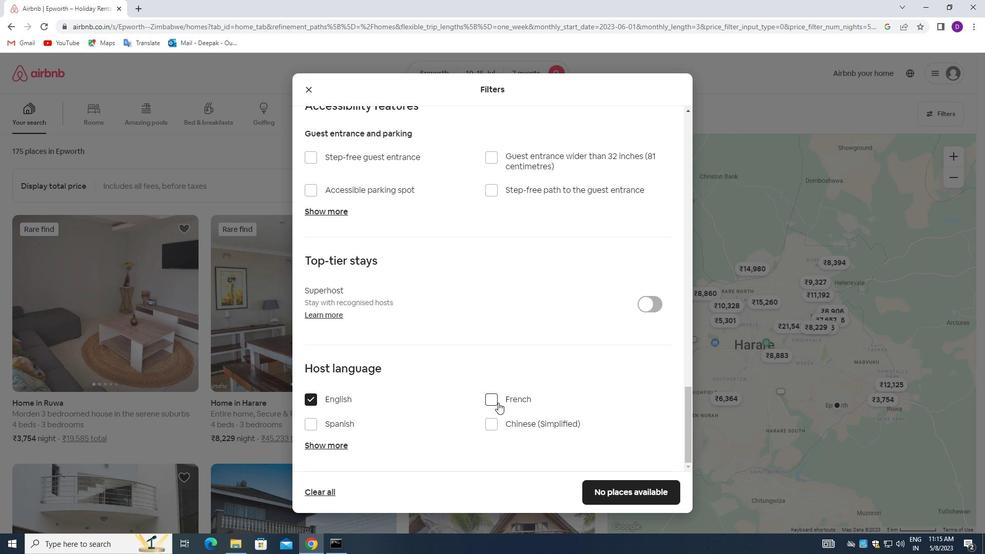 
Action: Mouse moved to (498, 404)
Screenshot: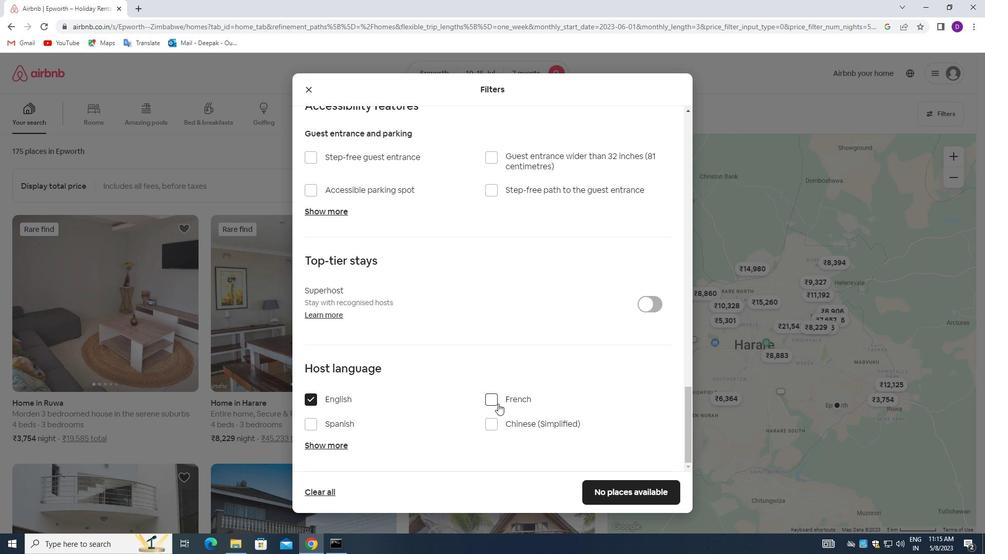 
Action: Mouse scrolled (498, 403) with delta (0, 0)
Screenshot: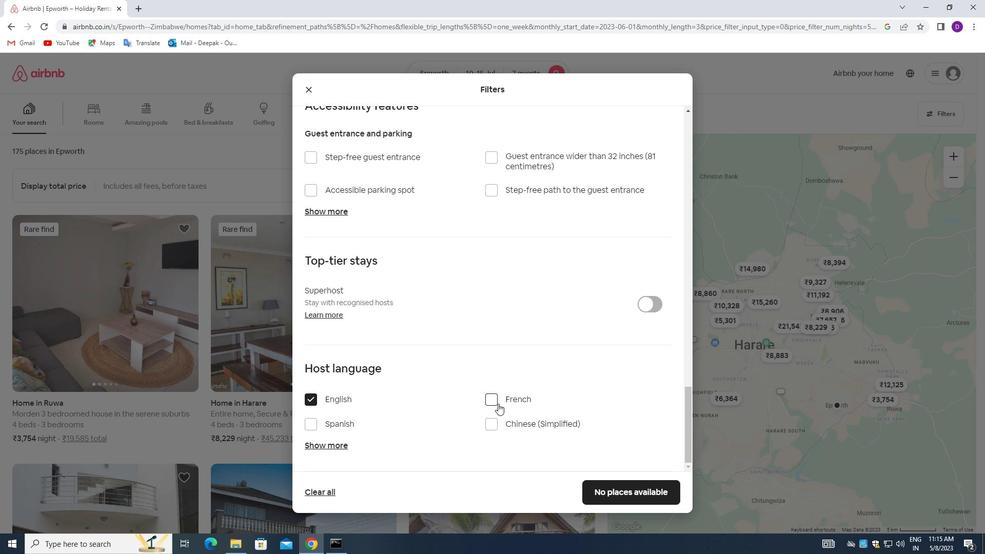 
Action: Mouse moved to (498, 404)
Screenshot: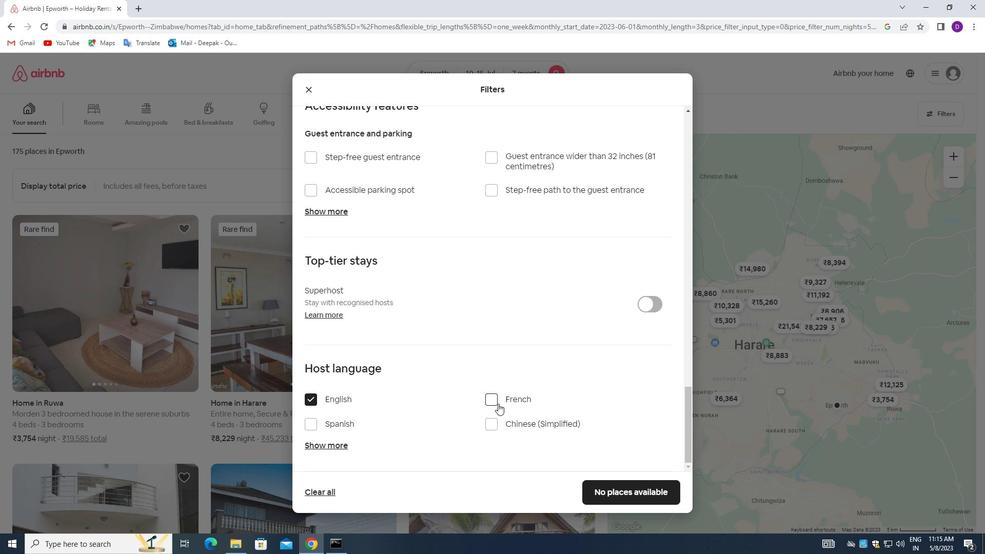 
Action: Mouse scrolled (498, 404) with delta (0, 0)
Screenshot: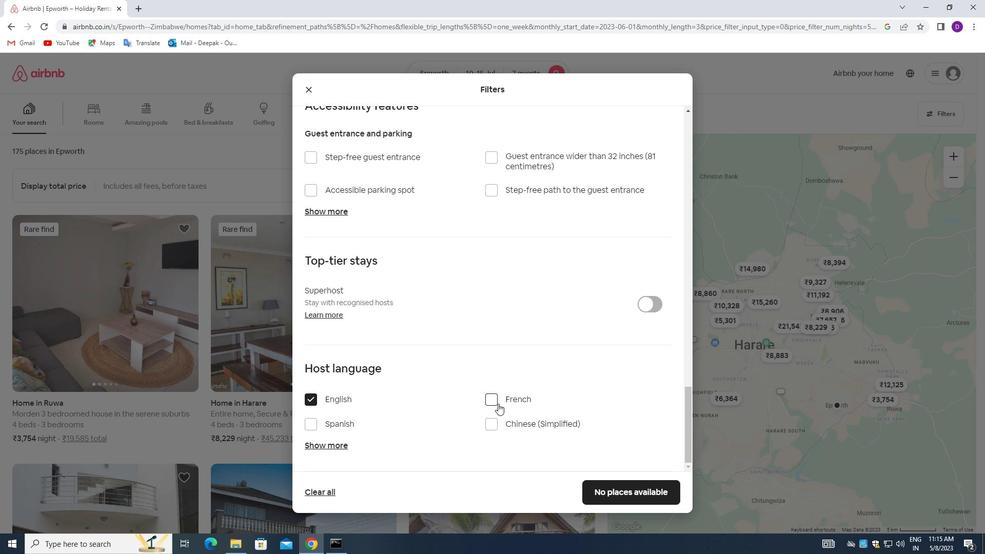 
Action: Mouse moved to (500, 421)
Screenshot: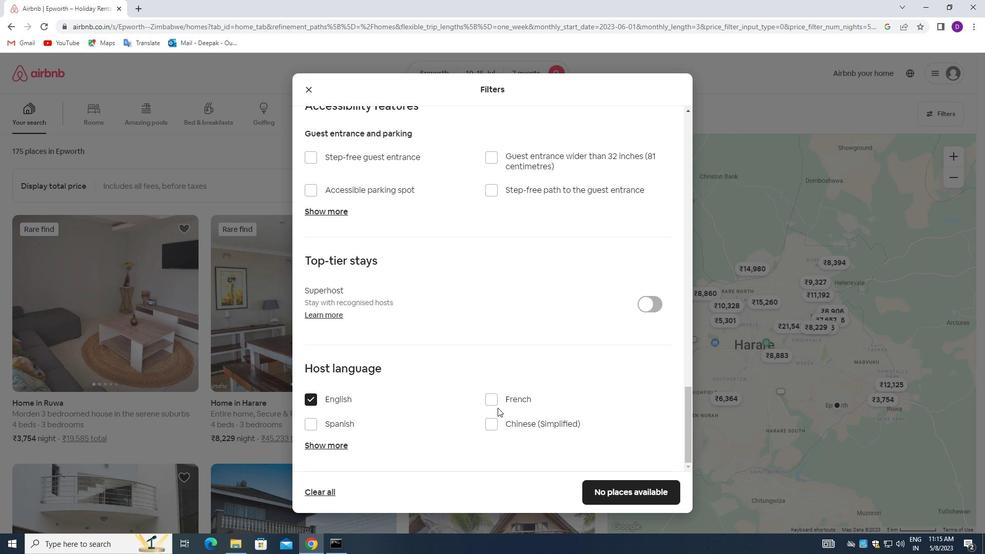 
Action: Mouse scrolled (500, 421) with delta (0, 0)
Screenshot: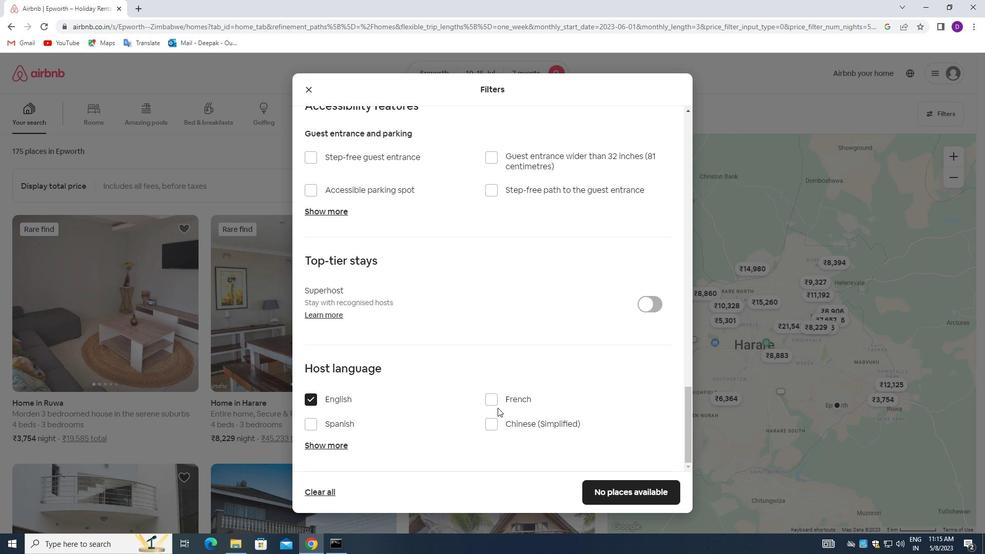 
Action: Mouse moved to (500, 426)
Screenshot: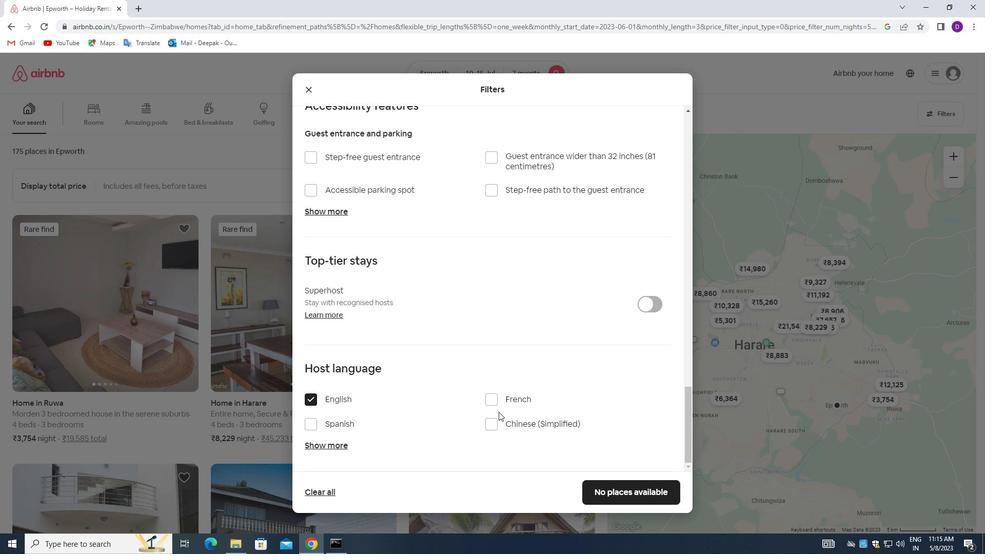 
Action: Mouse scrolled (500, 426) with delta (0, 0)
Screenshot: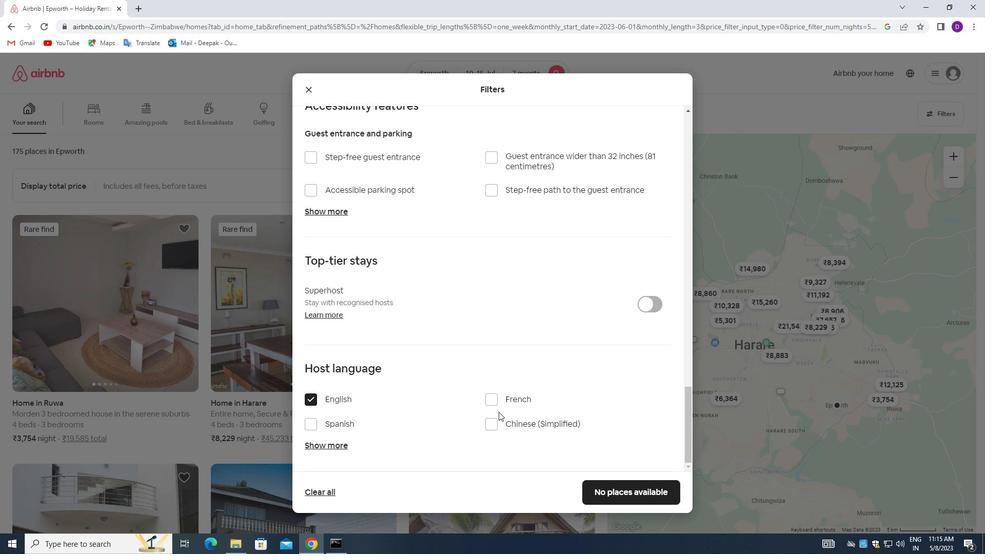 
Action: Mouse moved to (500, 432)
Screenshot: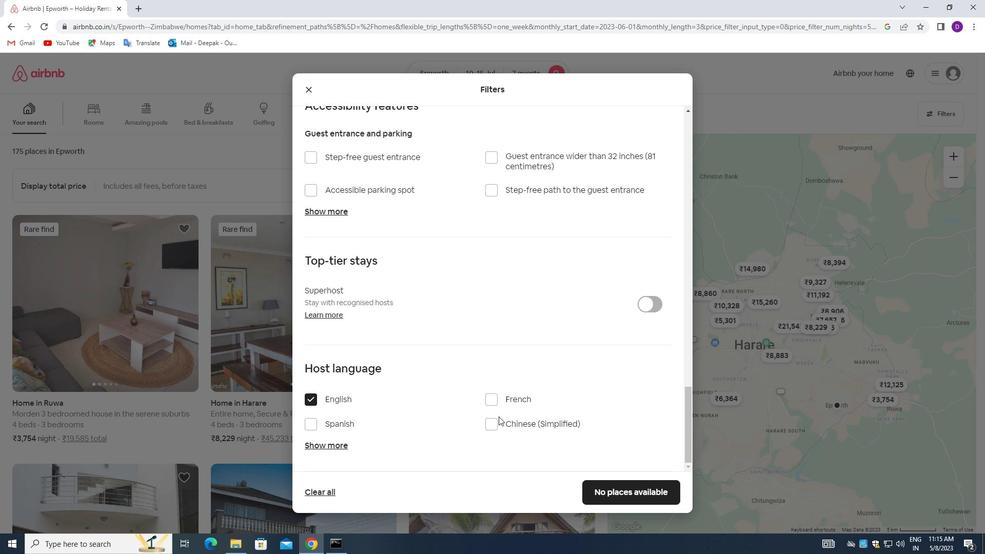 
Action: Mouse scrolled (500, 431) with delta (0, 0)
Screenshot: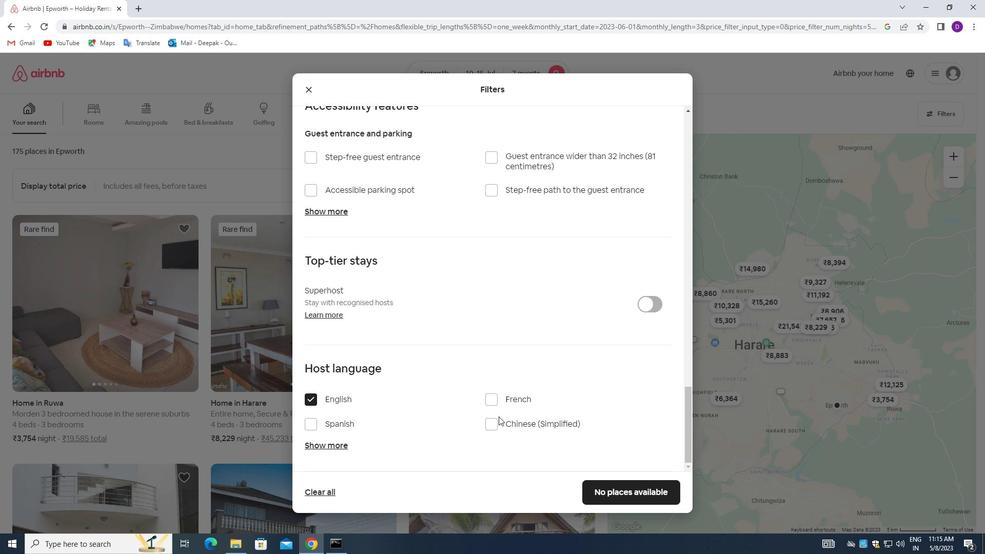 
Action: Mouse moved to (500, 435)
Screenshot: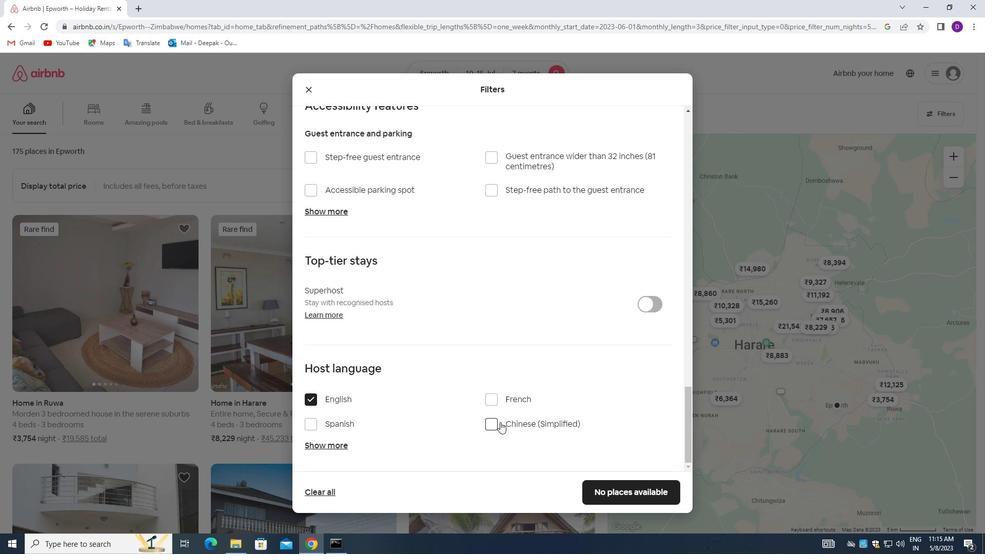 
Action: Mouse scrolled (500, 434) with delta (0, 0)
Screenshot: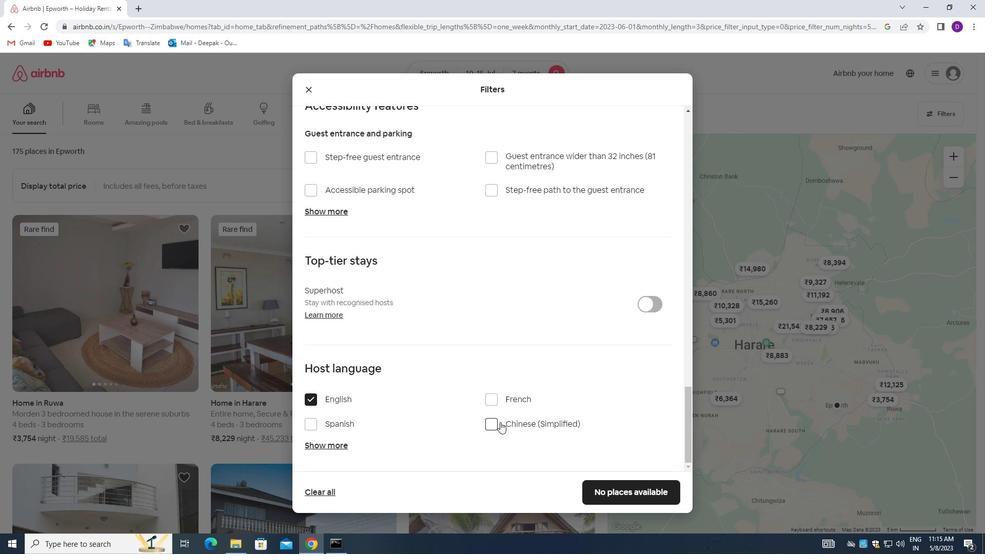 
Action: Mouse moved to (500, 437)
Screenshot: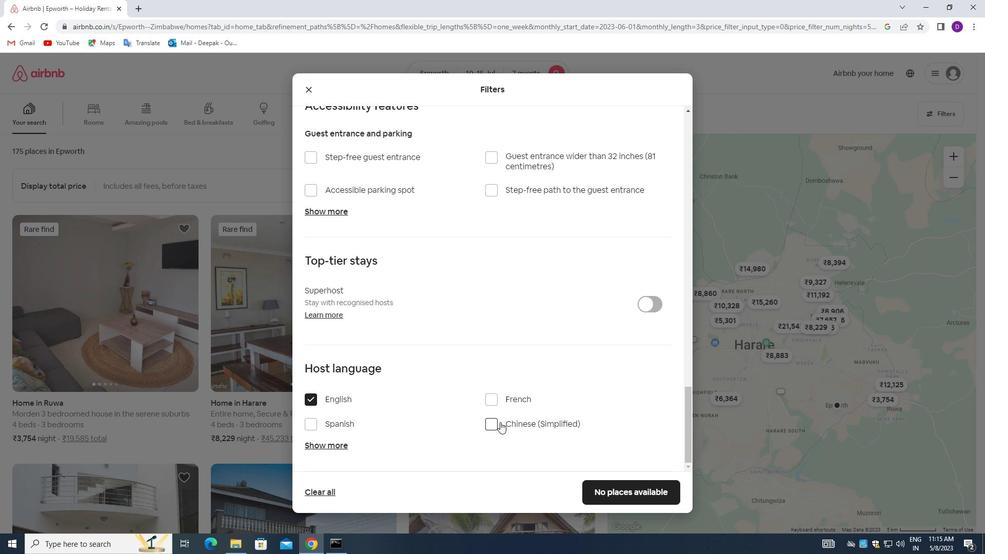 
Action: Mouse scrolled (500, 437) with delta (0, 0)
Screenshot: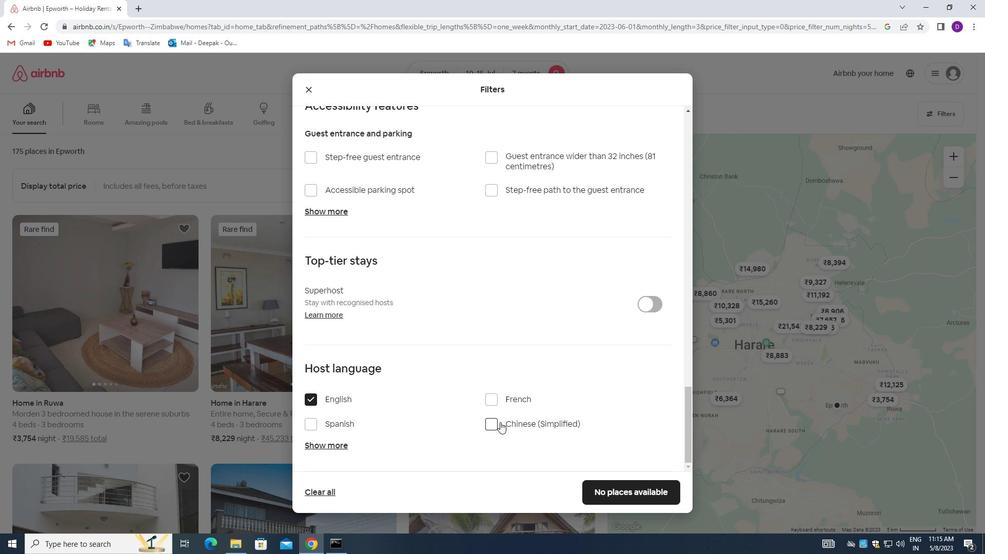 
Action: Mouse moved to (608, 489)
Screenshot: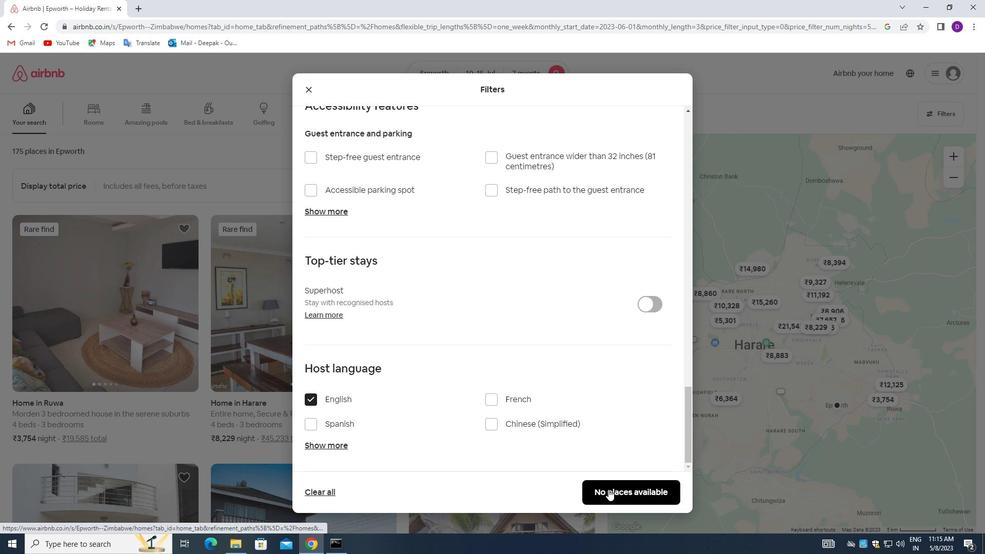 
Action: Mouse pressed left at (608, 489)
Screenshot: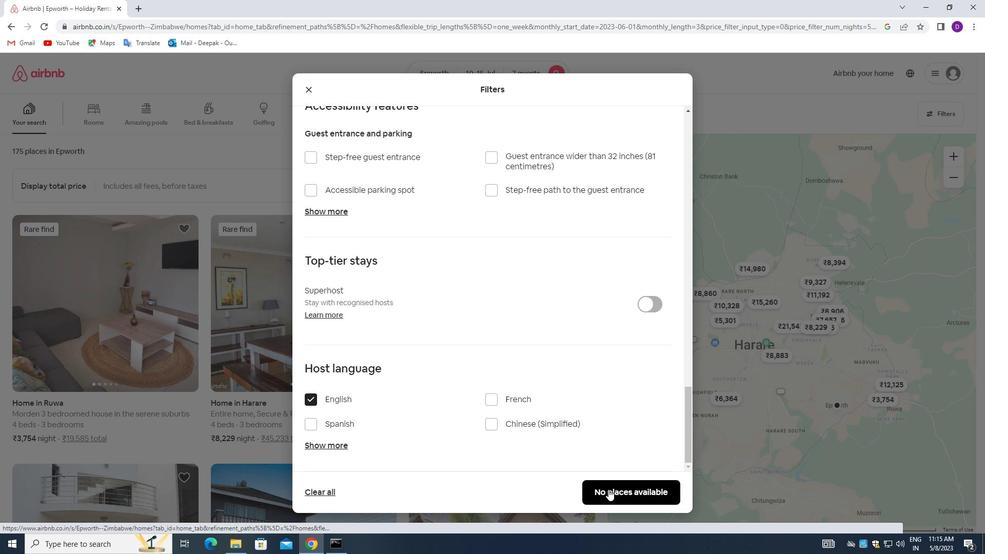
Action: Mouse moved to (527, 350)
Screenshot: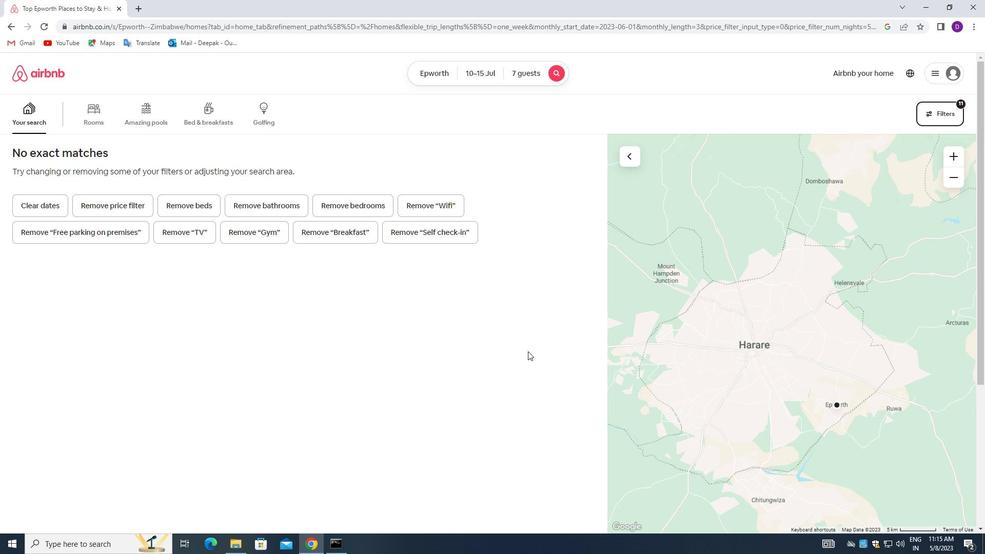 
